 Task: Find connections with filter location Jimo with filter topic #healthylifestyle with filter profile language Spanish with filter current company AgroStar with filter school Ganpat University with filter industry Geothermal Electric Power Generation with filter service category Nonprofit Consulting with filter keywords title Photographer
Action: Mouse moved to (674, 92)
Screenshot: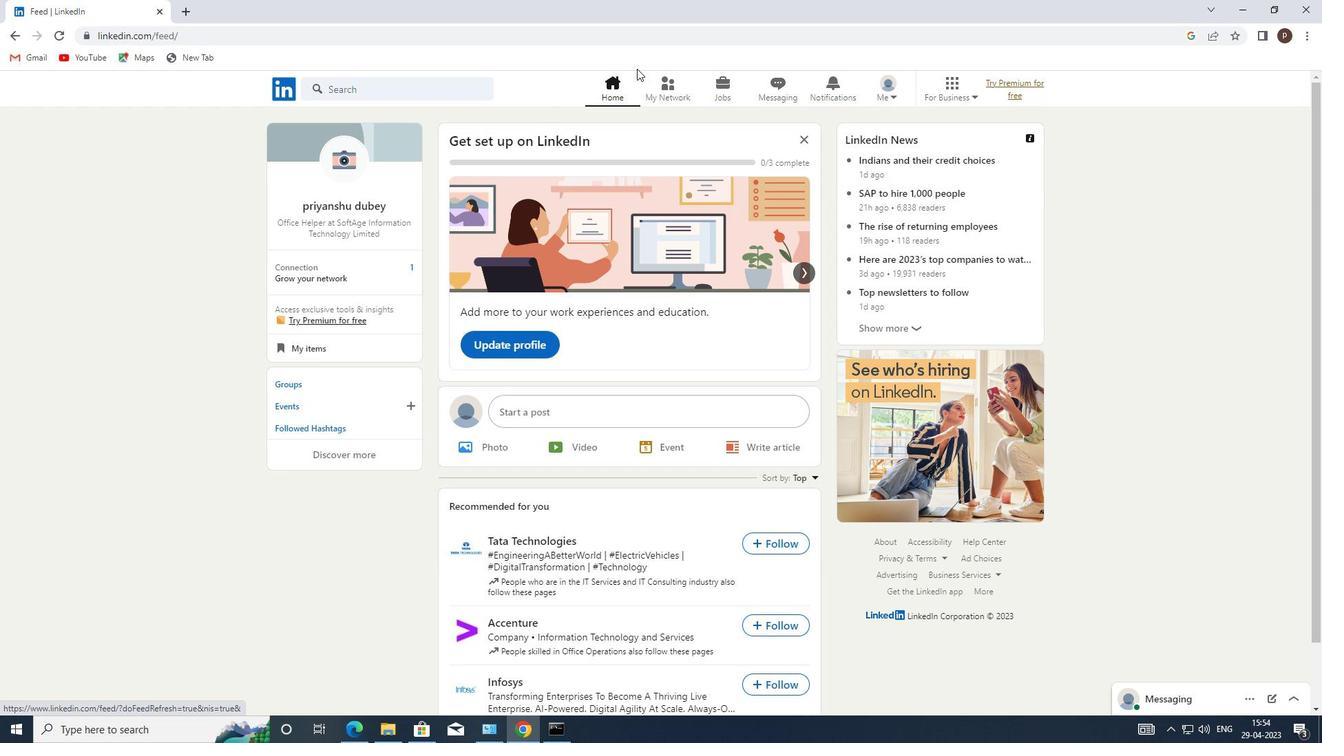 
Action: Mouse pressed left at (674, 92)
Screenshot: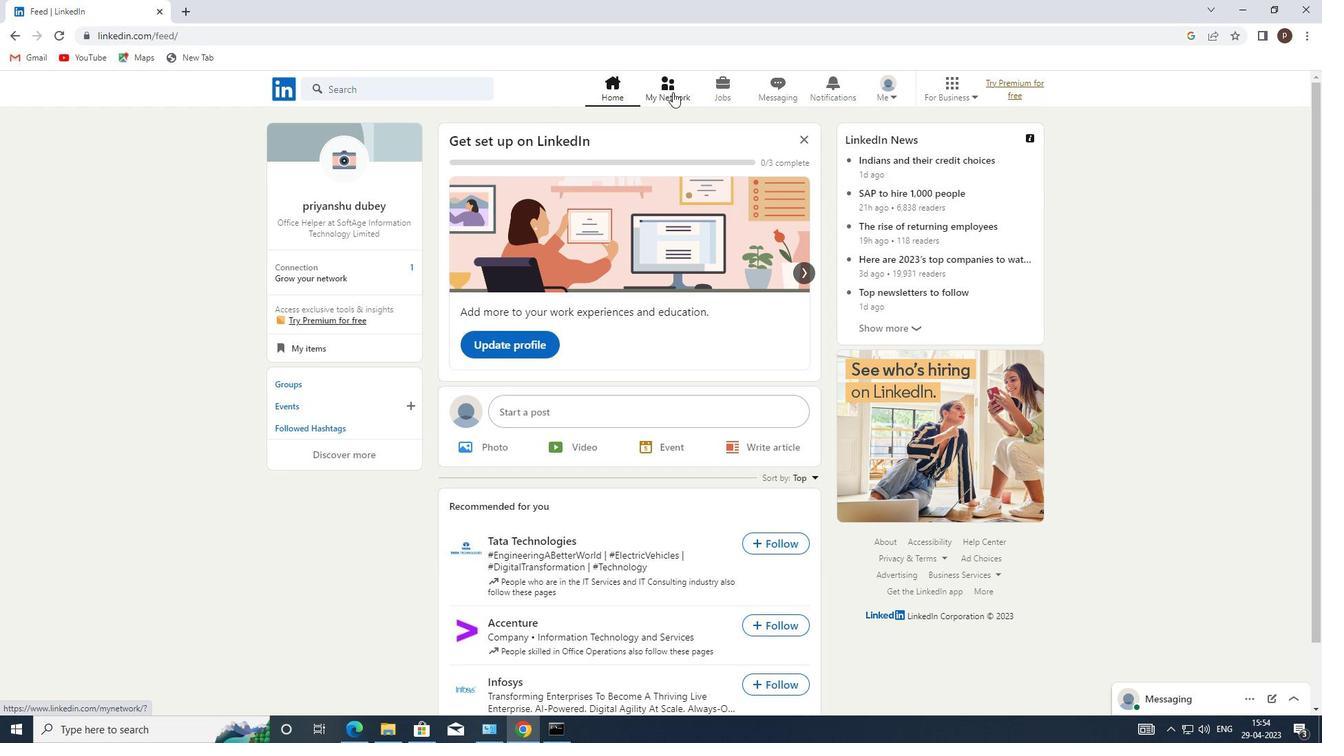 
Action: Mouse moved to (355, 160)
Screenshot: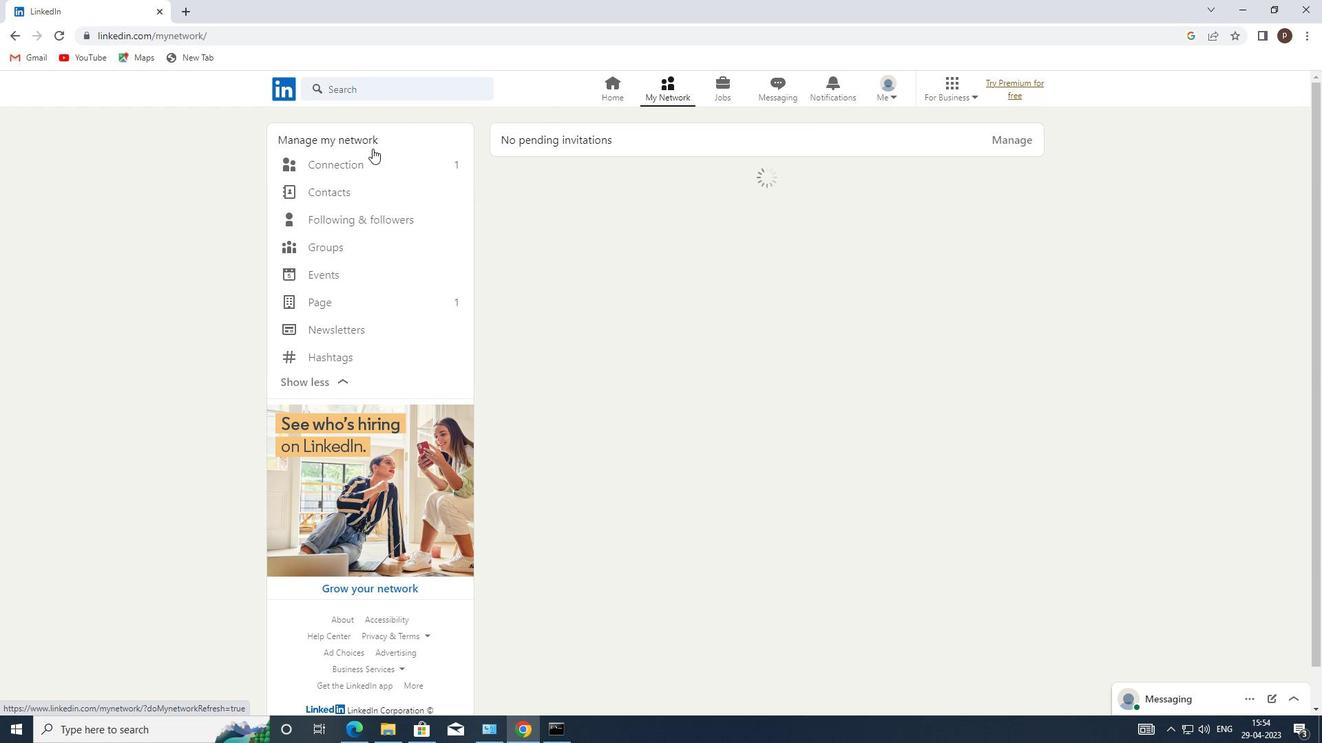 
Action: Mouse pressed left at (355, 160)
Screenshot: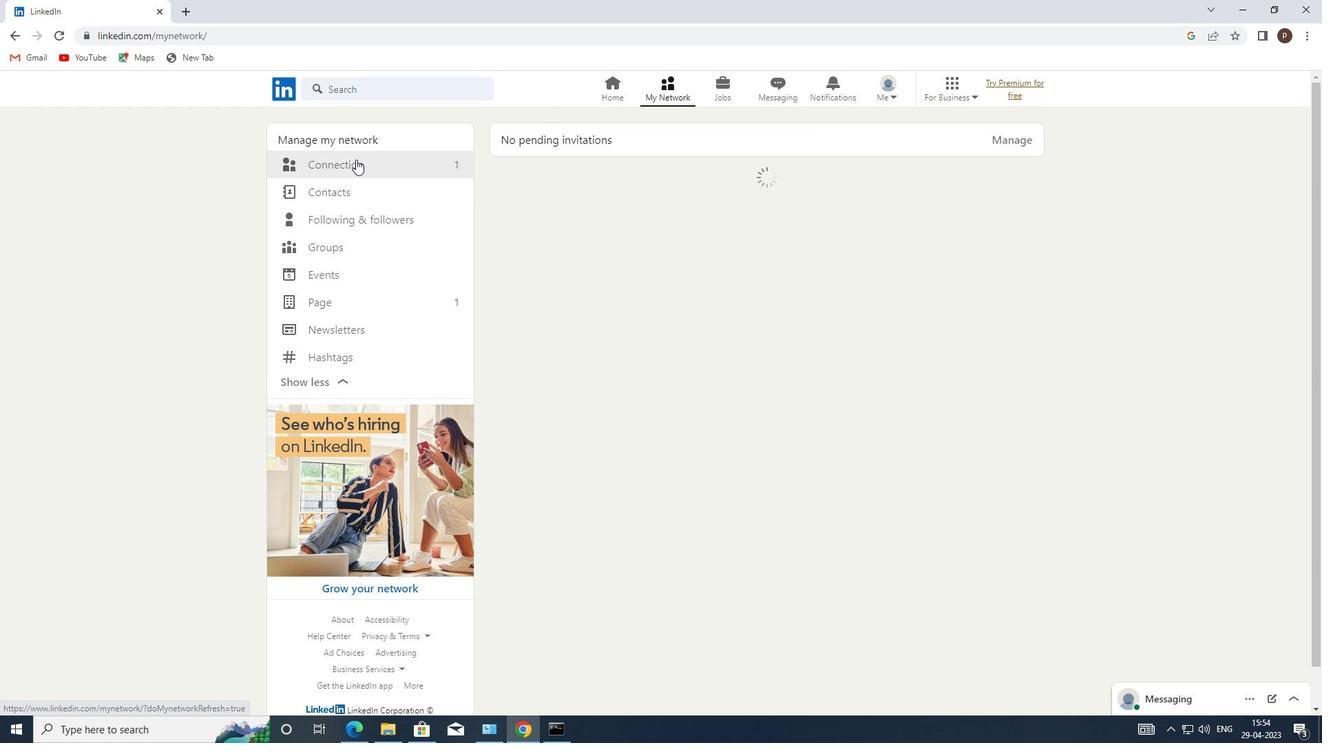 
Action: Mouse moved to (781, 170)
Screenshot: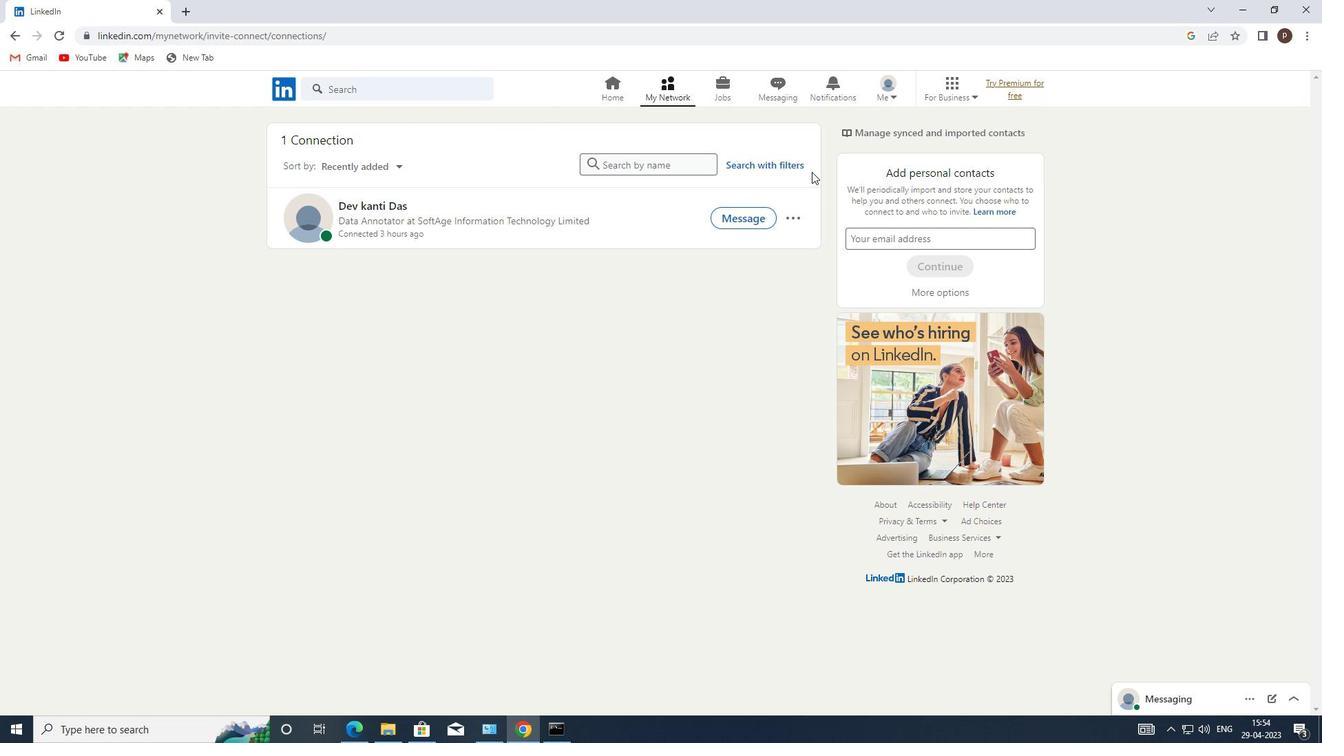 
Action: Mouse pressed left at (781, 170)
Screenshot: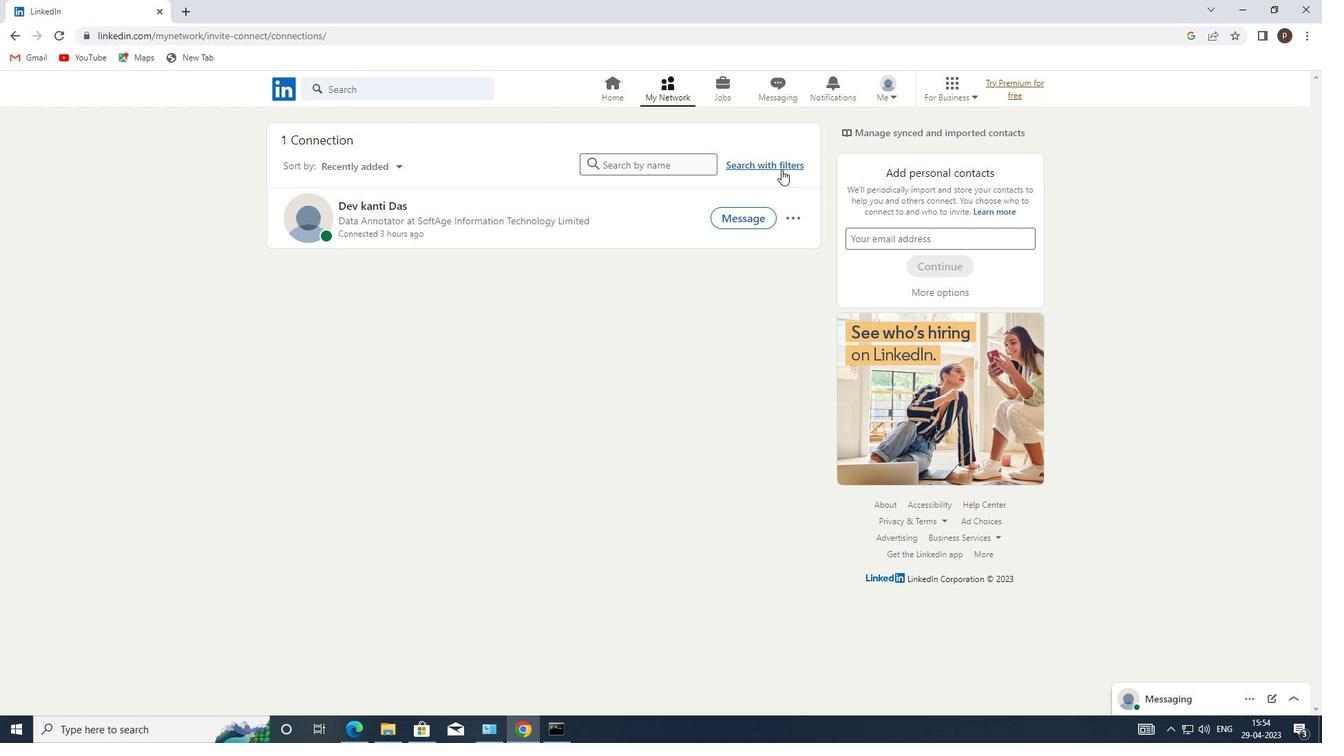 
Action: Mouse moved to (712, 128)
Screenshot: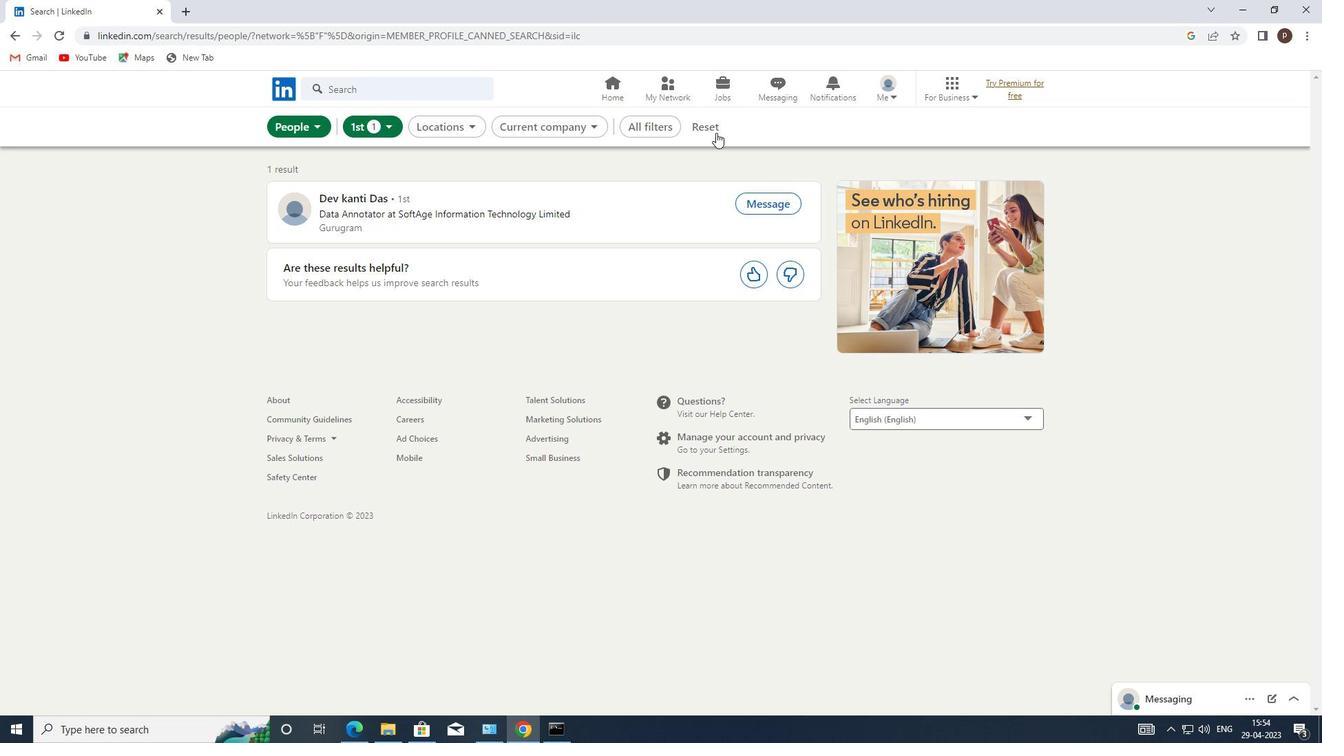 
Action: Mouse pressed left at (712, 128)
Screenshot: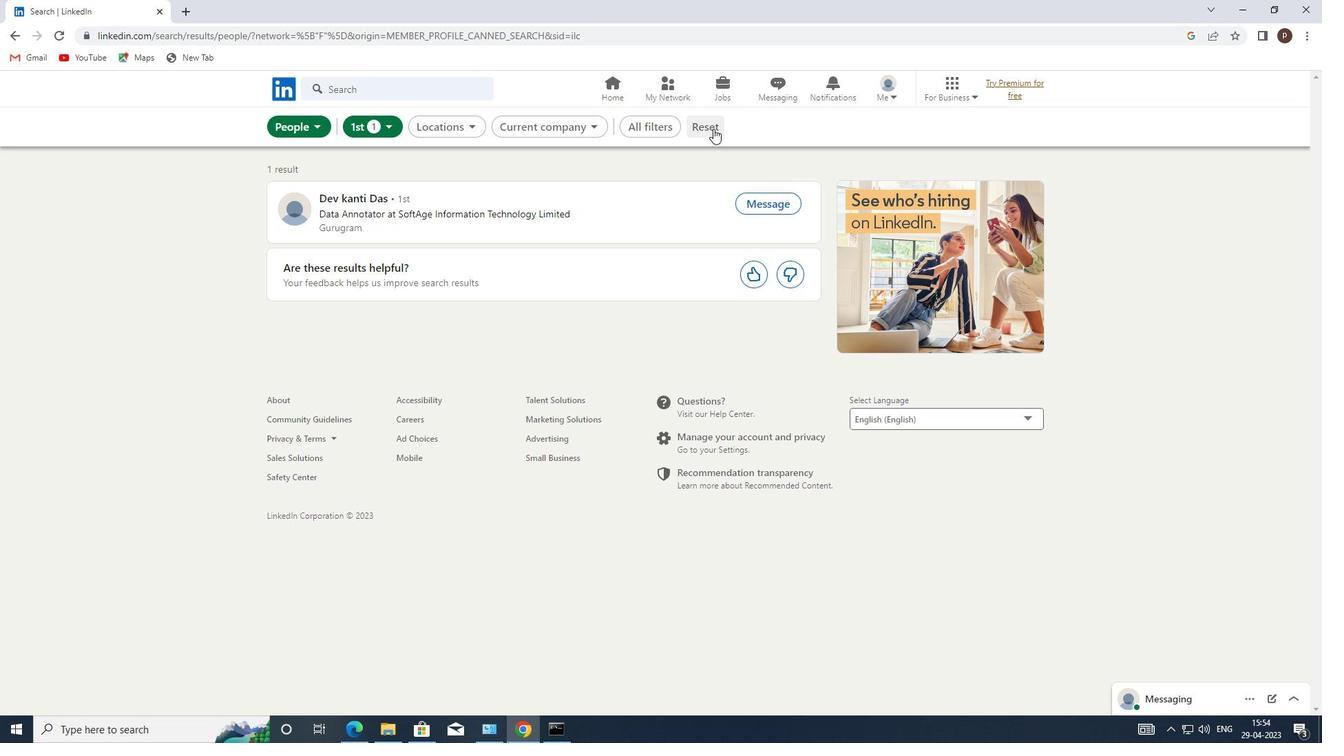 
Action: Mouse moved to (687, 130)
Screenshot: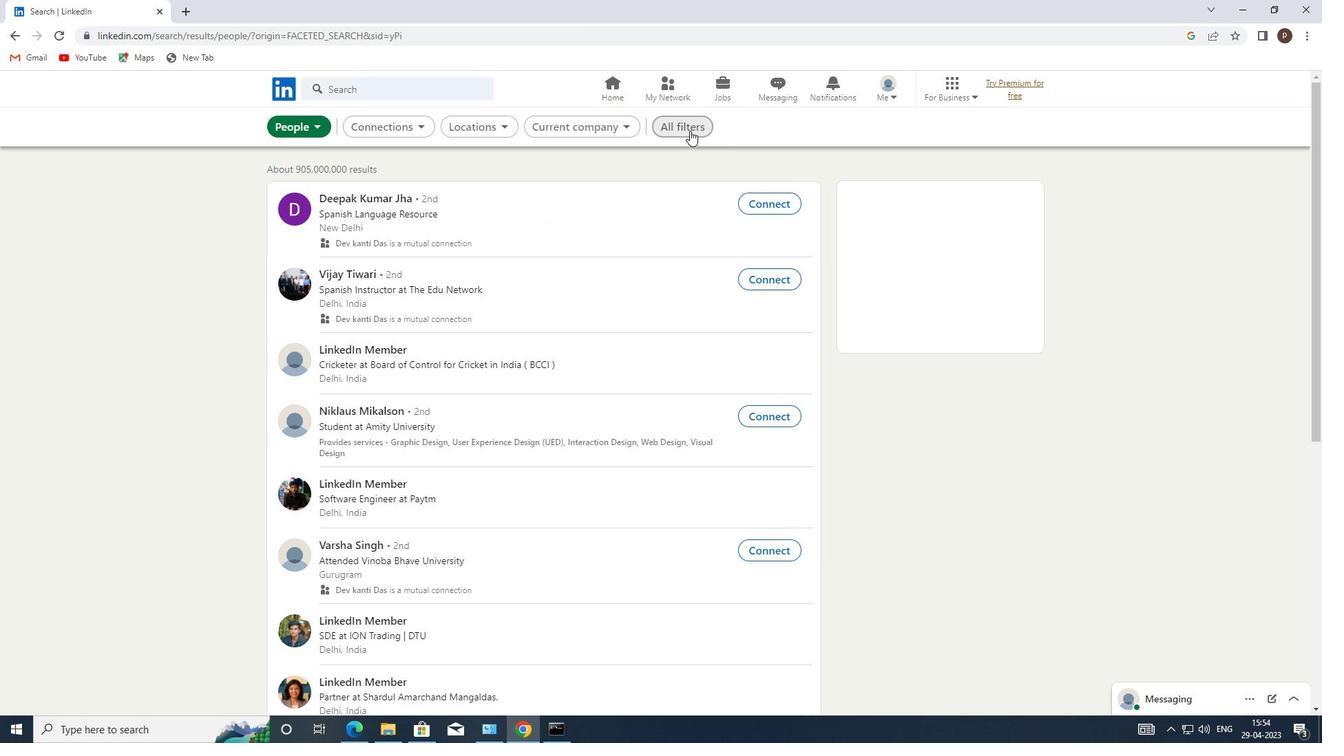 
Action: Mouse pressed left at (687, 130)
Screenshot: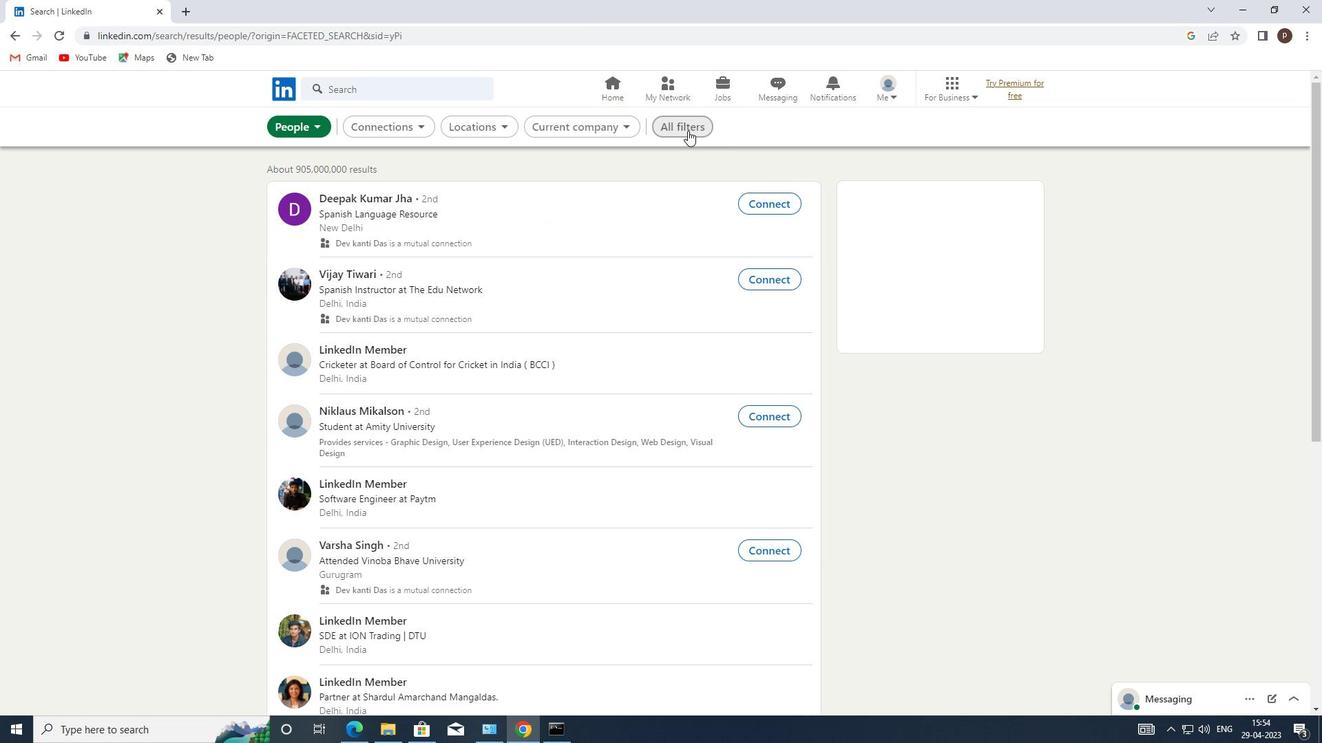 
Action: Mouse moved to (1094, 449)
Screenshot: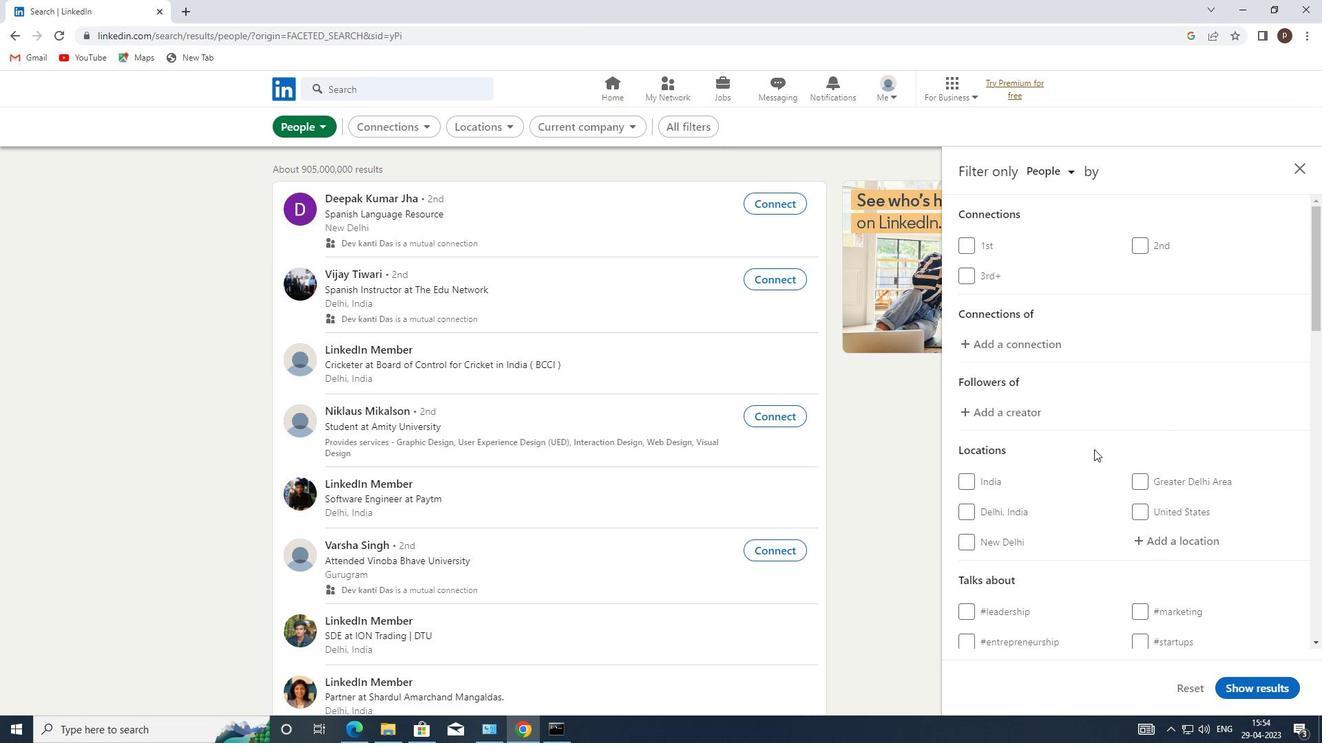 
Action: Mouse scrolled (1094, 449) with delta (0, 0)
Screenshot: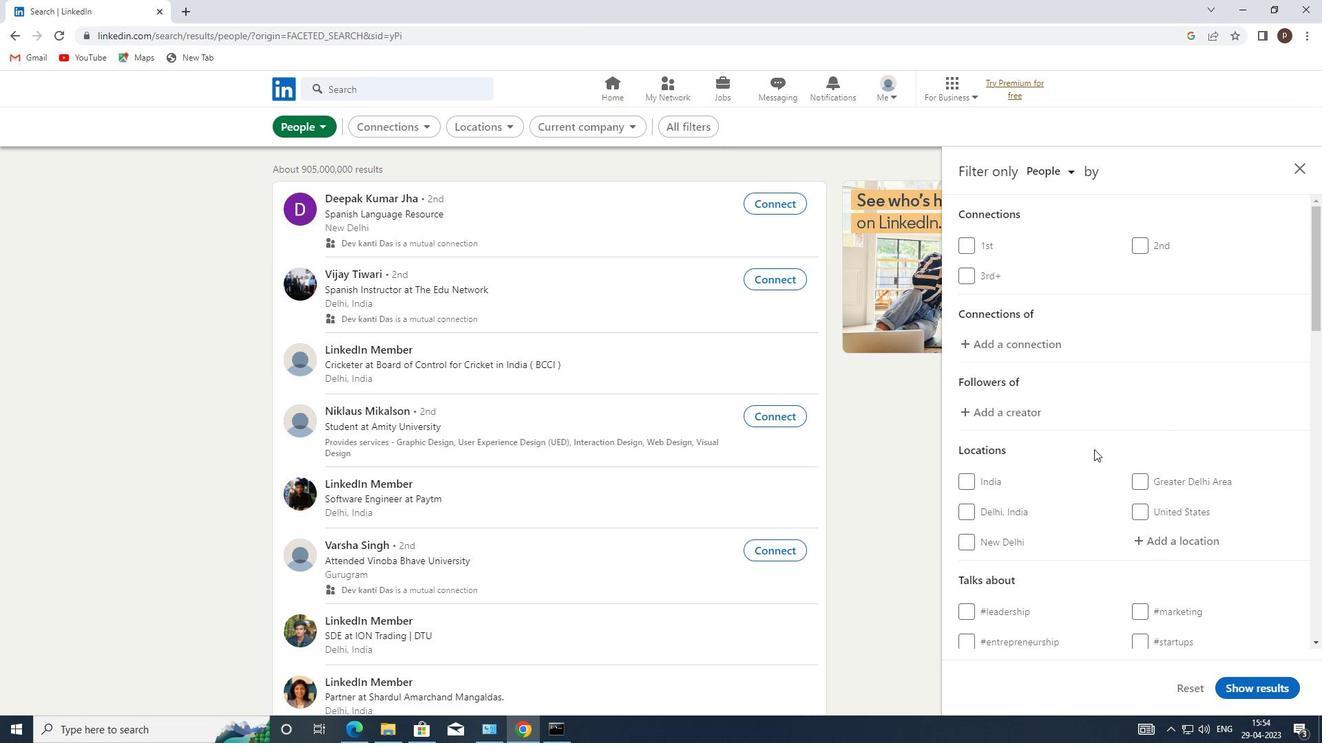 
Action: Mouse moved to (1095, 450)
Screenshot: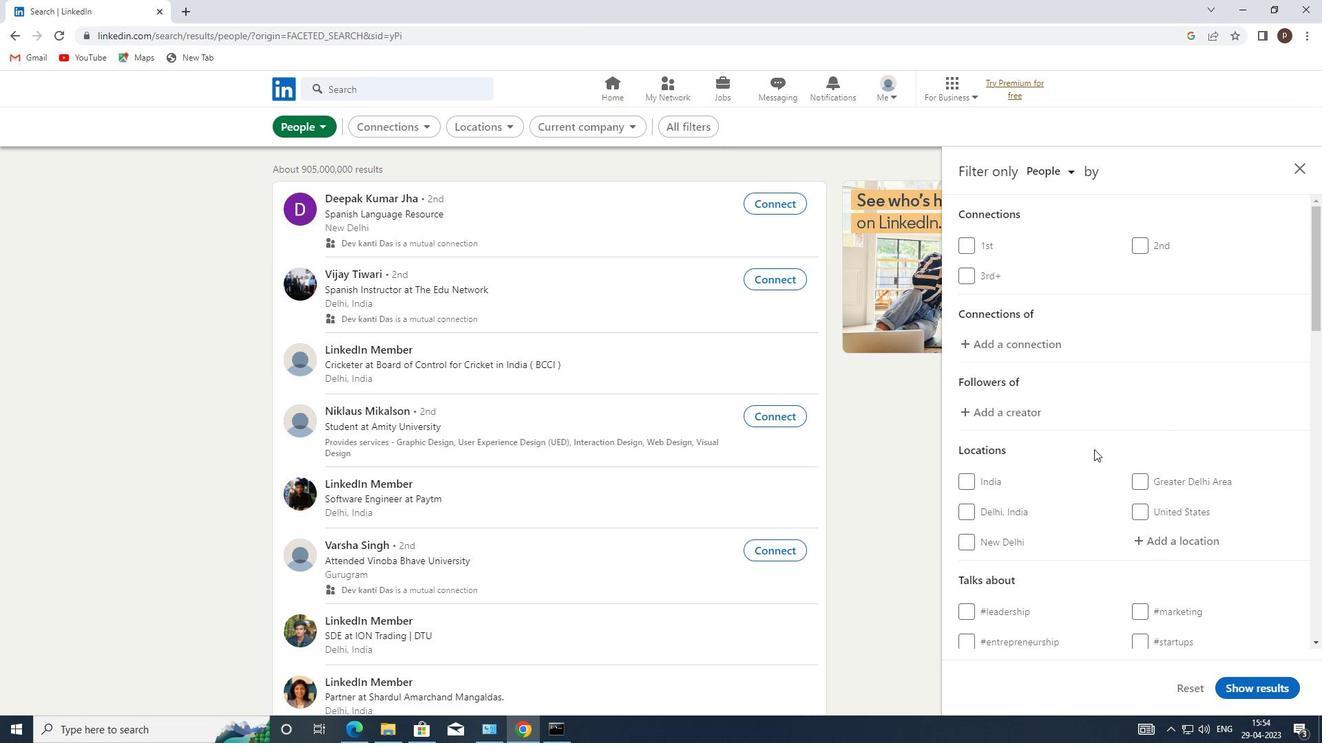 
Action: Mouse scrolled (1095, 449) with delta (0, 0)
Screenshot: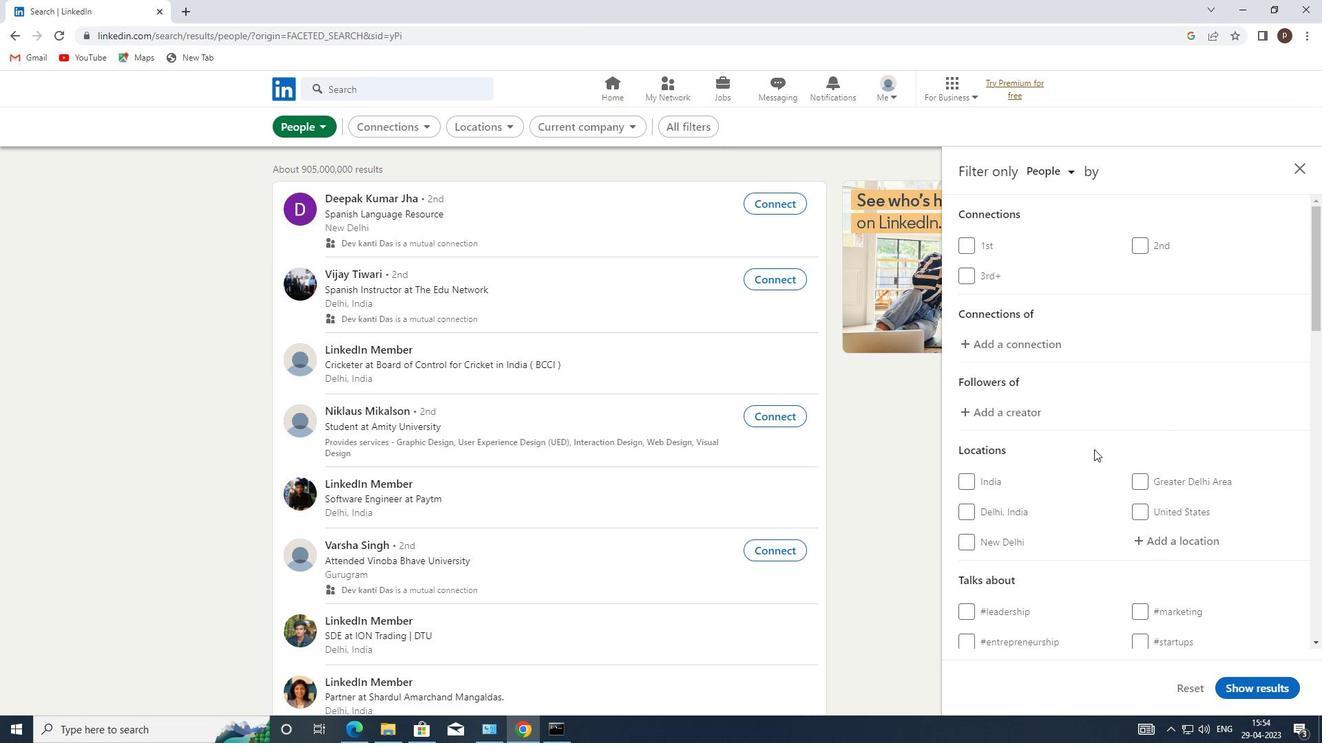 
Action: Mouse moved to (1157, 402)
Screenshot: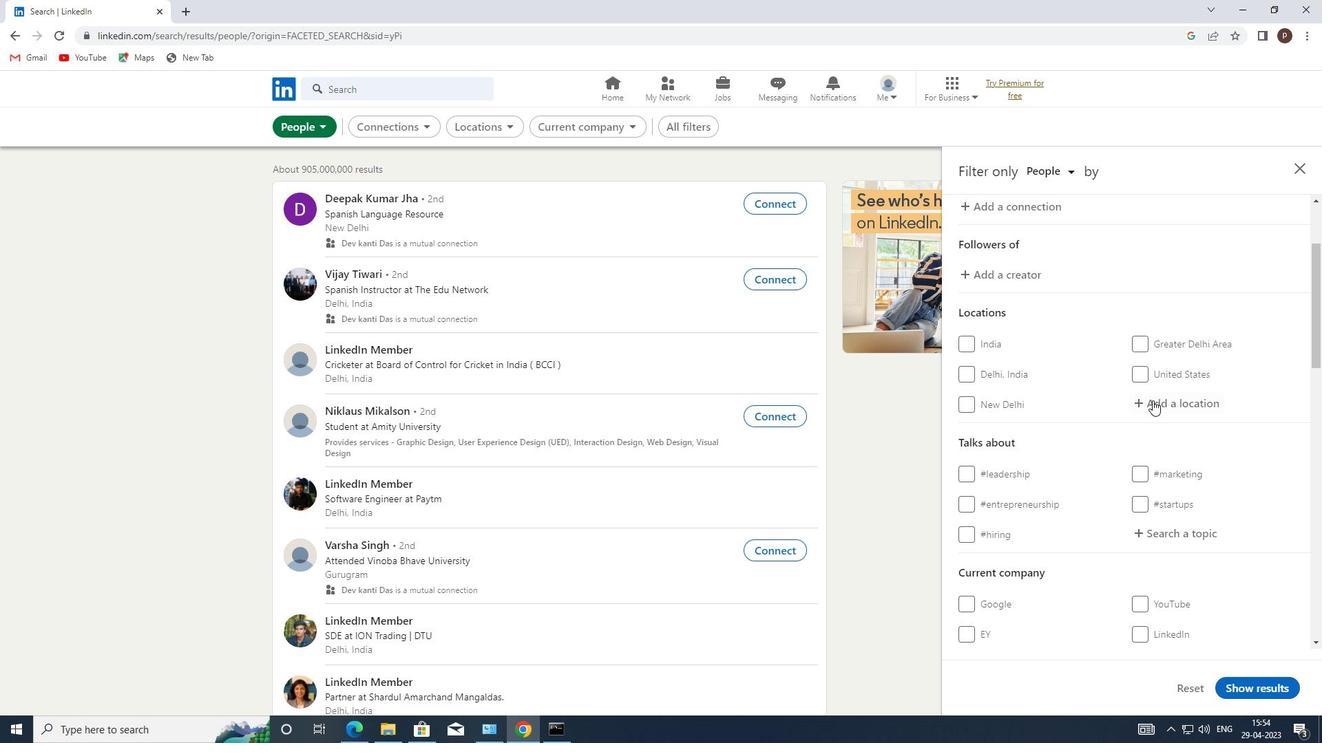 
Action: Mouse pressed left at (1157, 402)
Screenshot: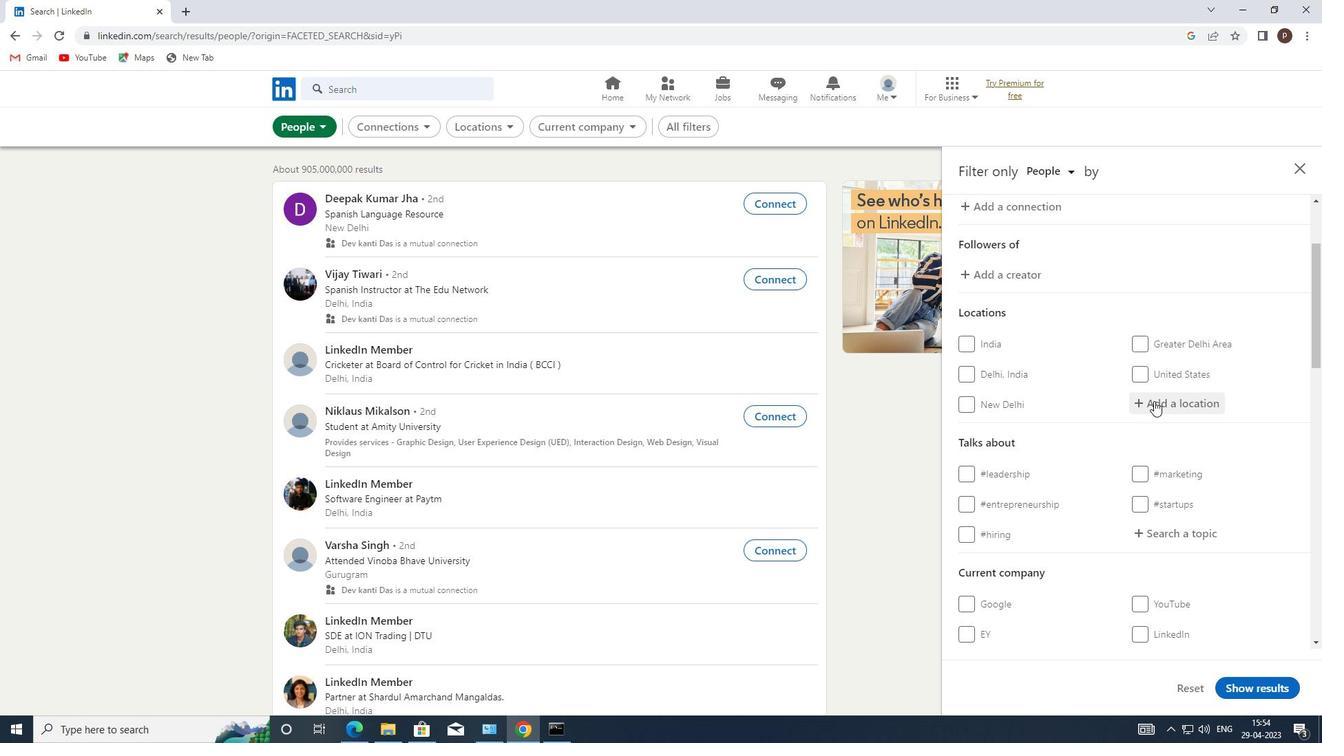 
Action: Key pressed j<Key.caps_lock>imo
Screenshot: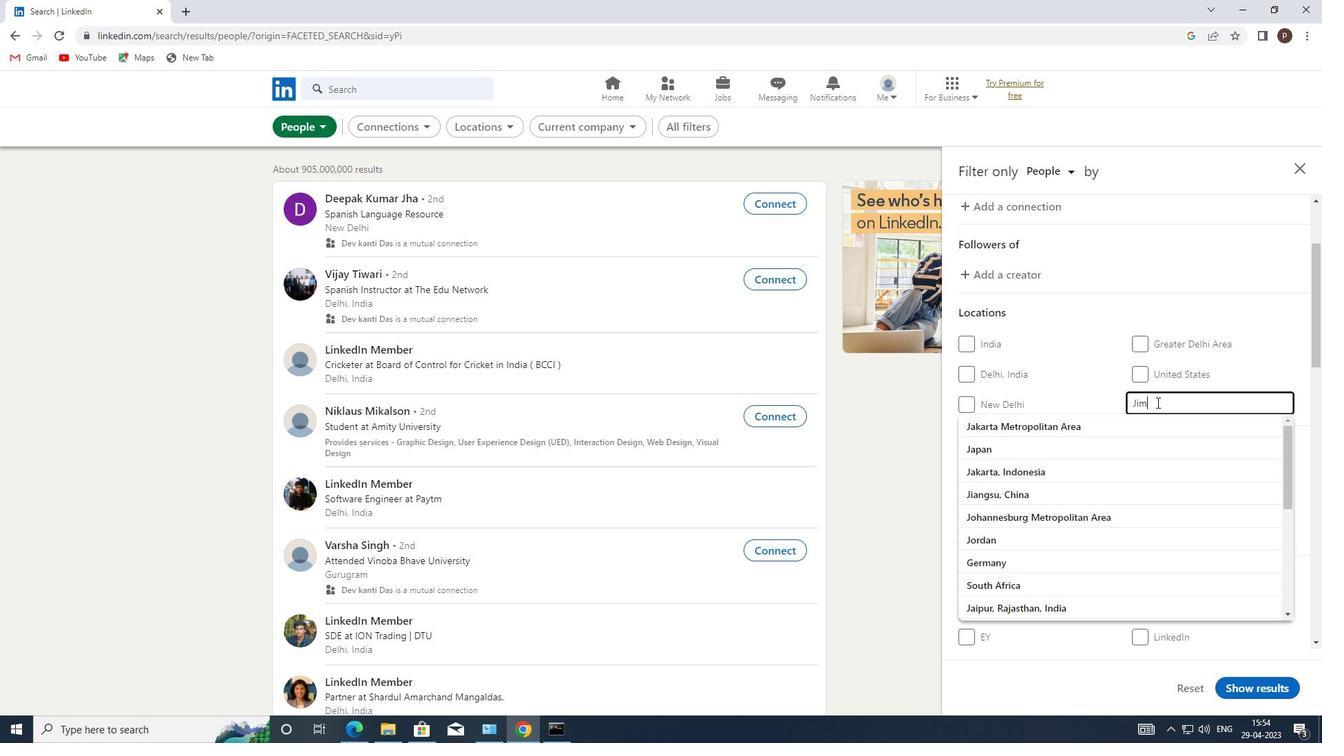 
Action: Mouse moved to (1155, 539)
Screenshot: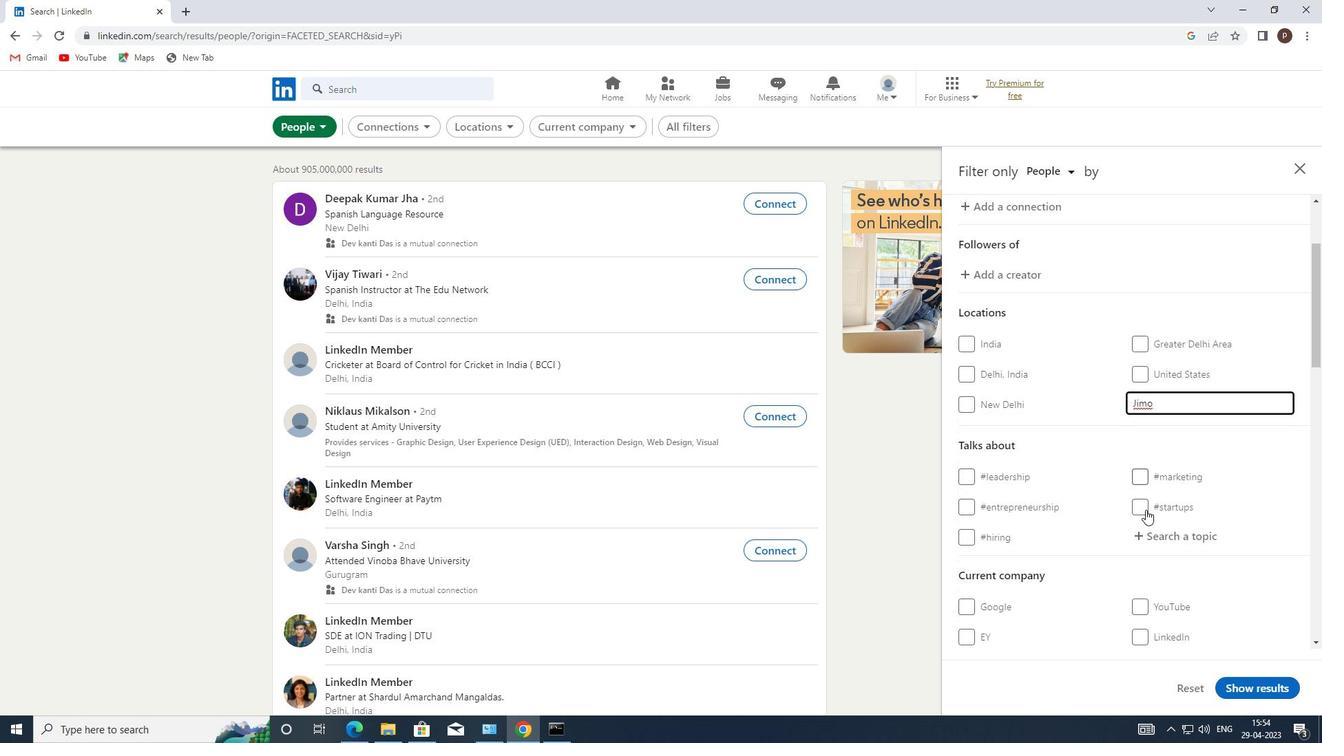 
Action: Mouse pressed left at (1155, 539)
Screenshot: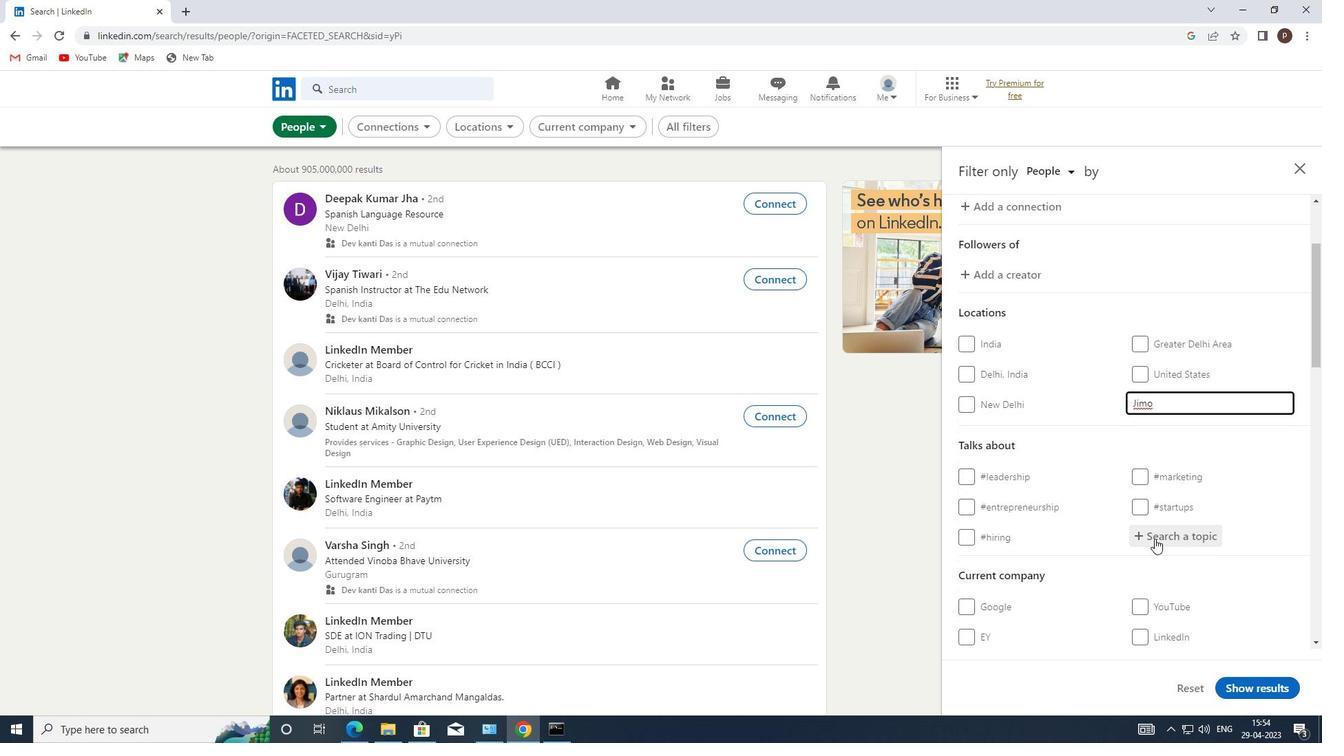 
Action: Key pressed <Key.shift>#HEALTHYLIFESTYLE
Screenshot: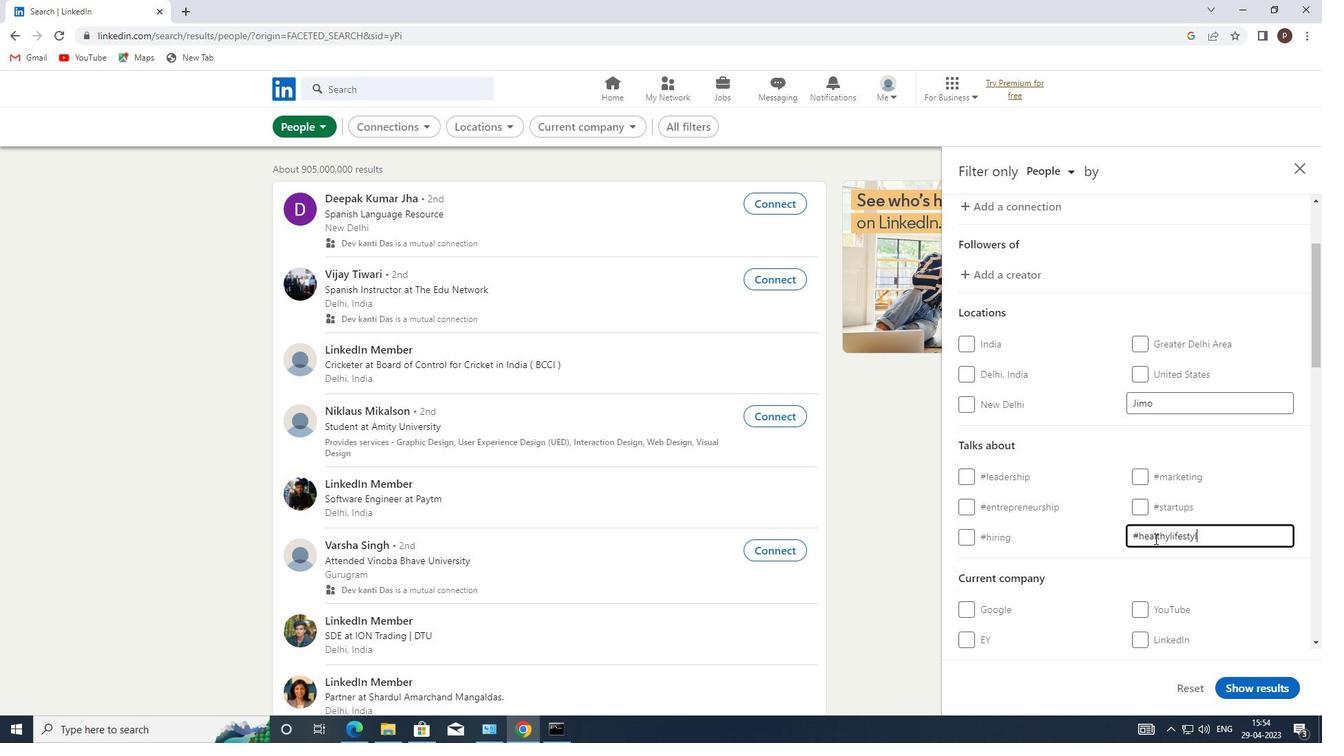 
Action: Mouse moved to (1139, 548)
Screenshot: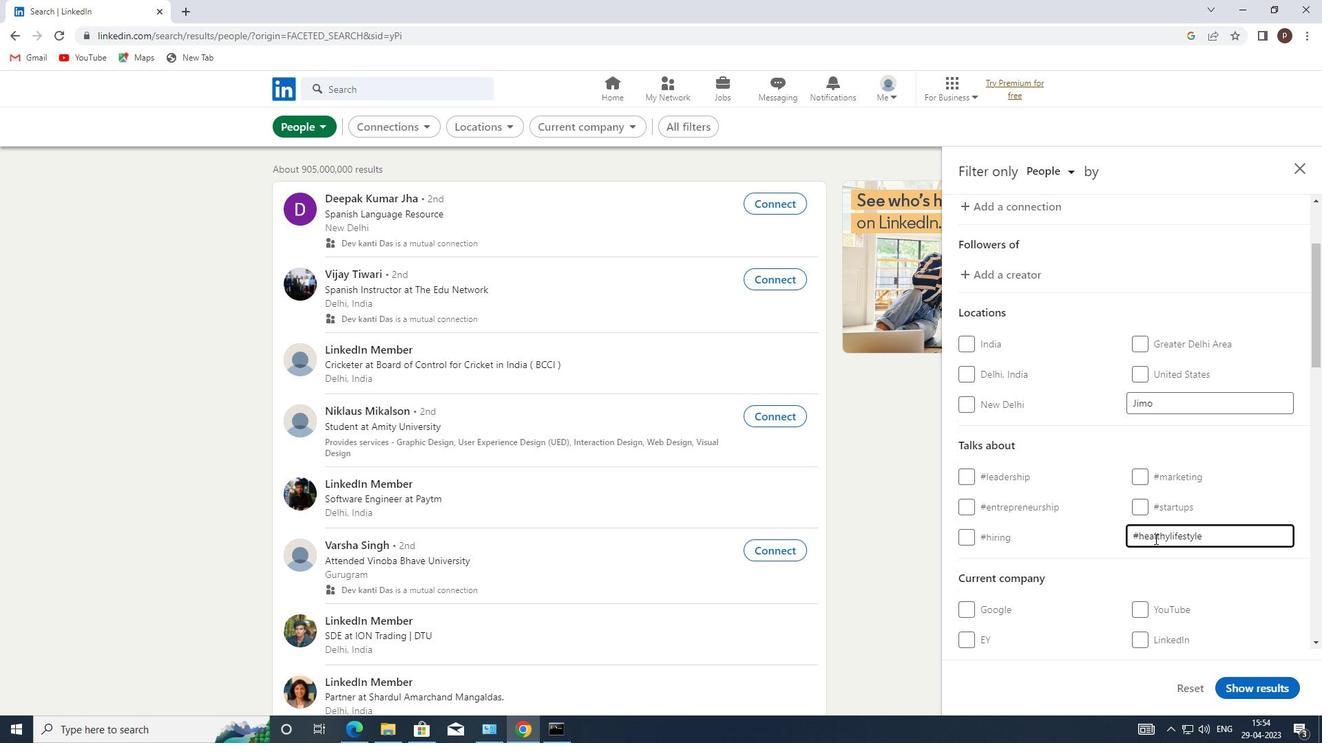 
Action: Mouse scrolled (1139, 547) with delta (0, 0)
Screenshot: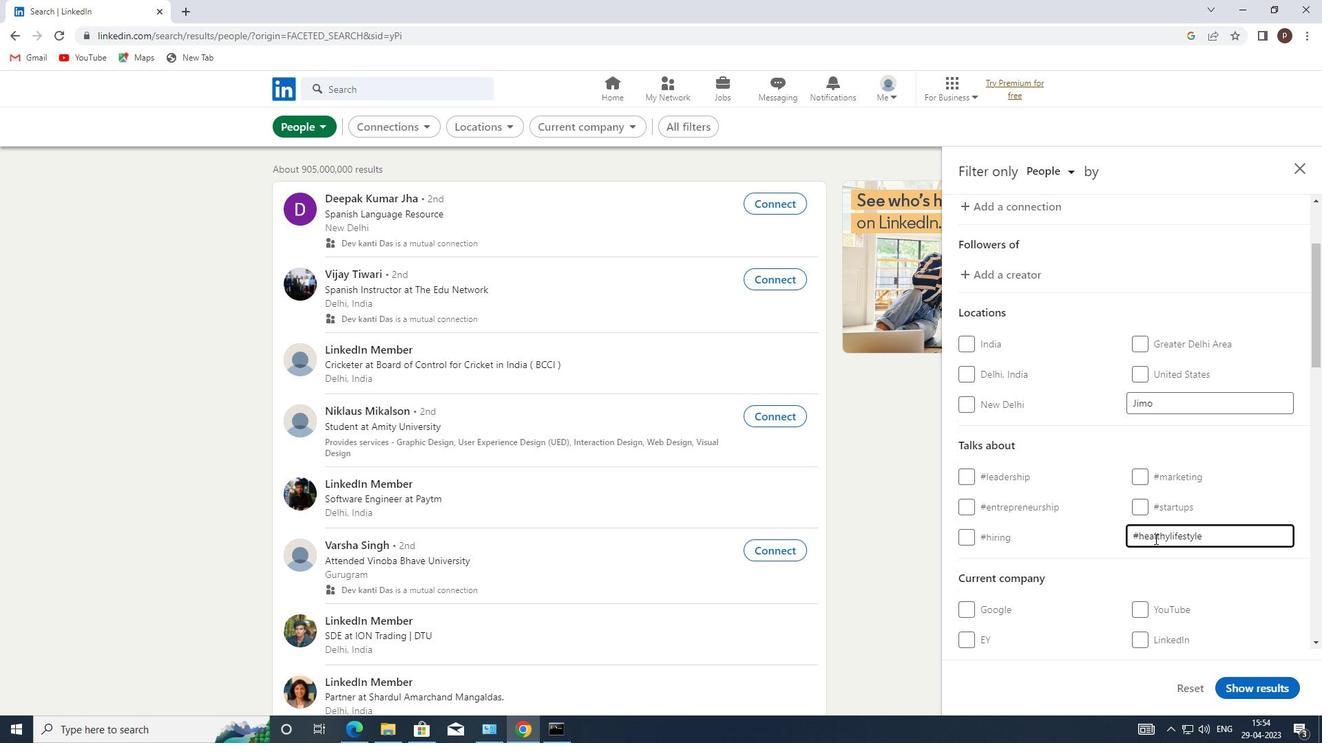 
Action: Mouse moved to (1136, 548)
Screenshot: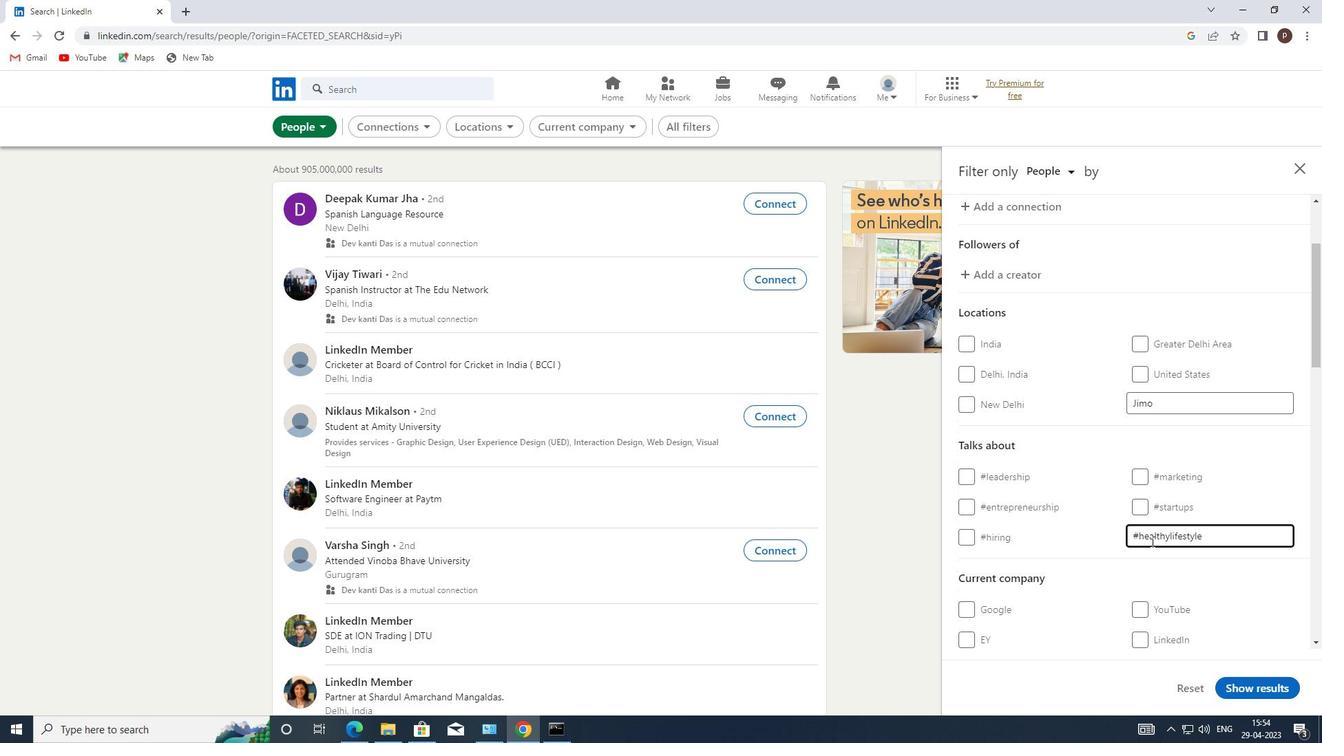 
Action: Mouse scrolled (1136, 547) with delta (0, 0)
Screenshot: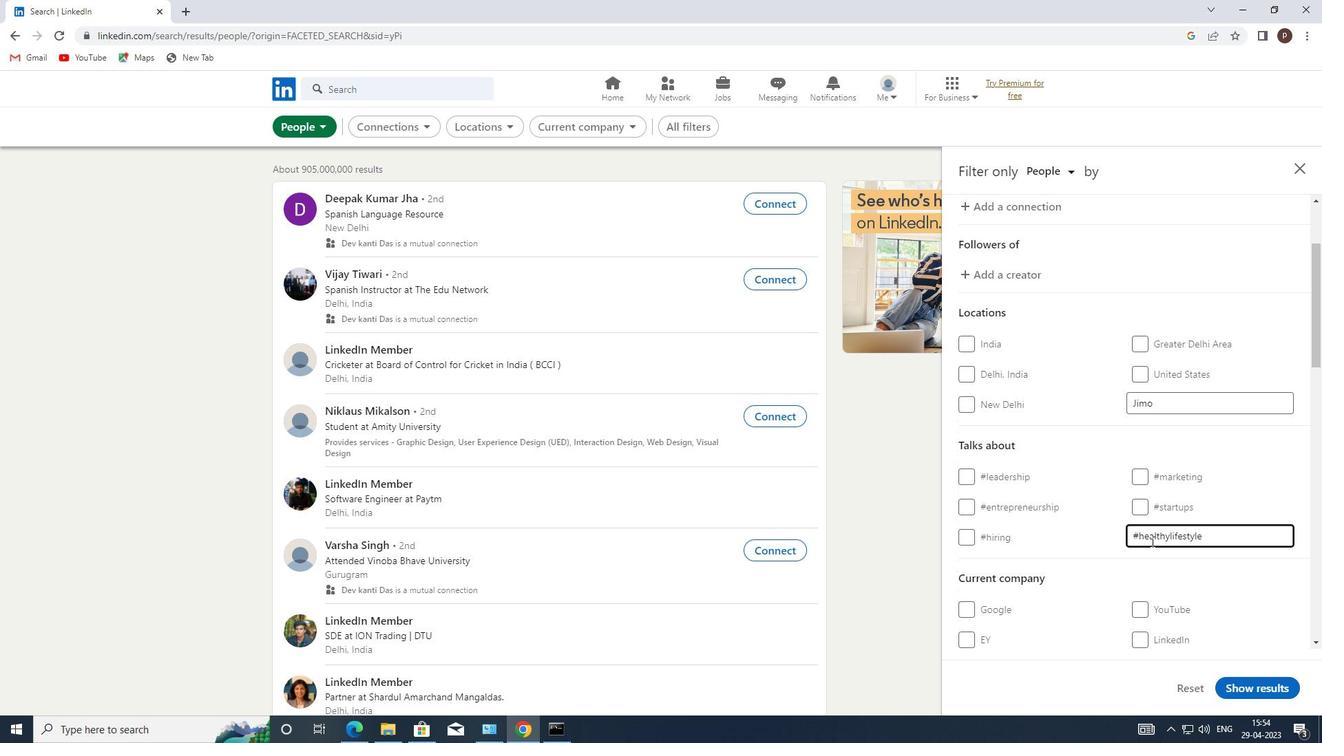 
Action: Mouse moved to (1075, 545)
Screenshot: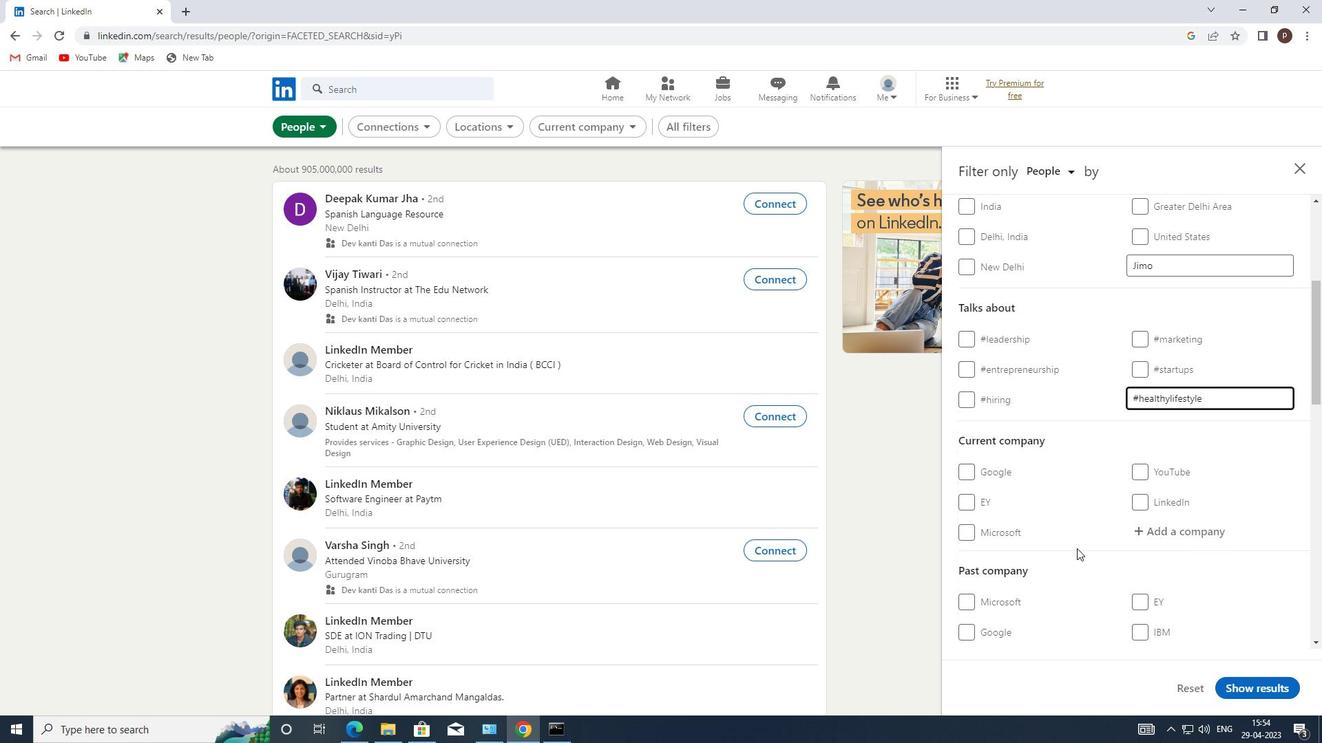 
Action: Mouse scrolled (1075, 544) with delta (0, 0)
Screenshot: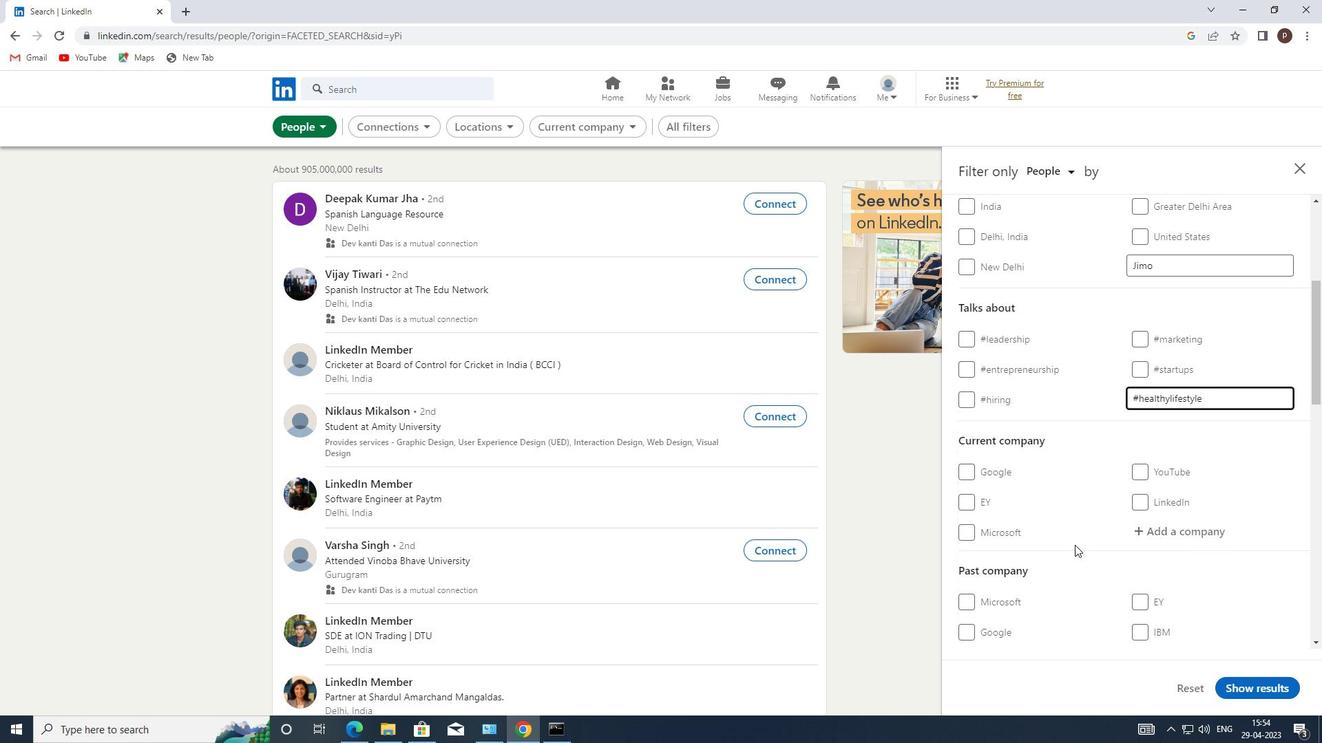 
Action: Mouse scrolled (1075, 544) with delta (0, 0)
Screenshot: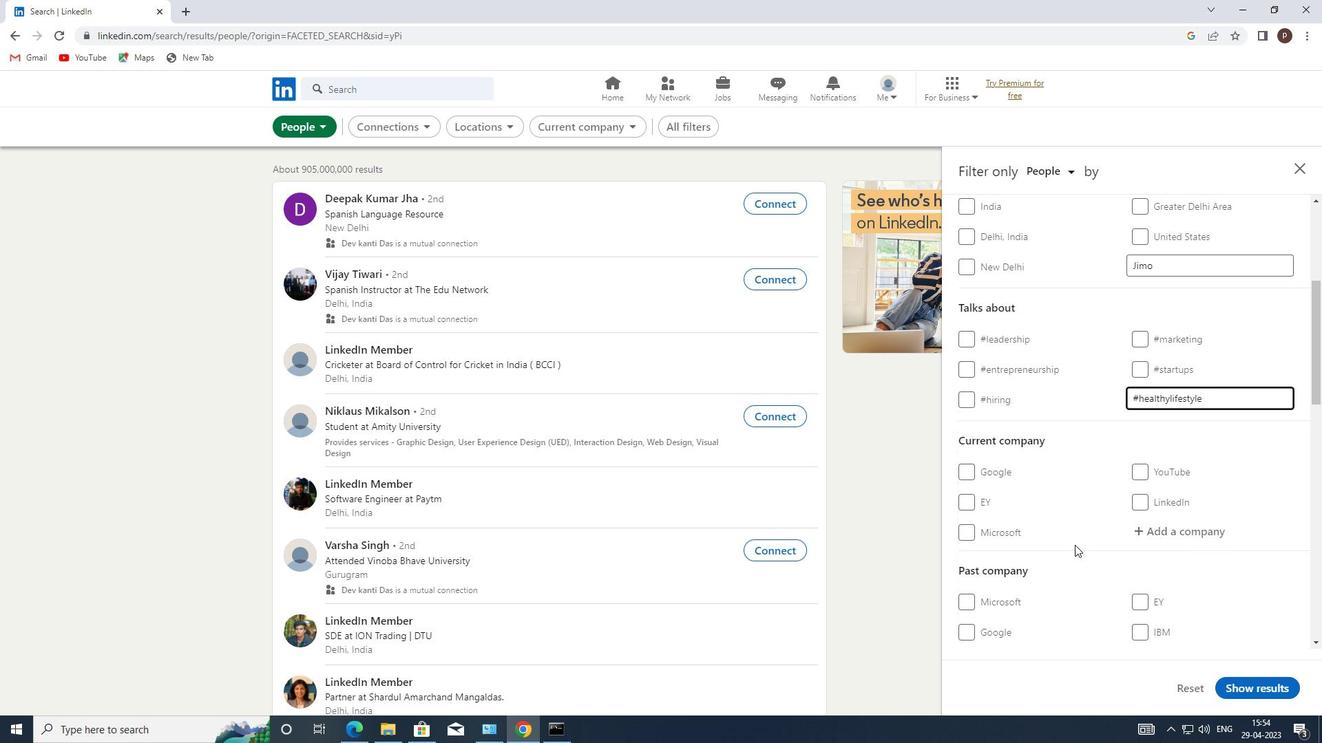 
Action: Mouse moved to (1075, 544)
Screenshot: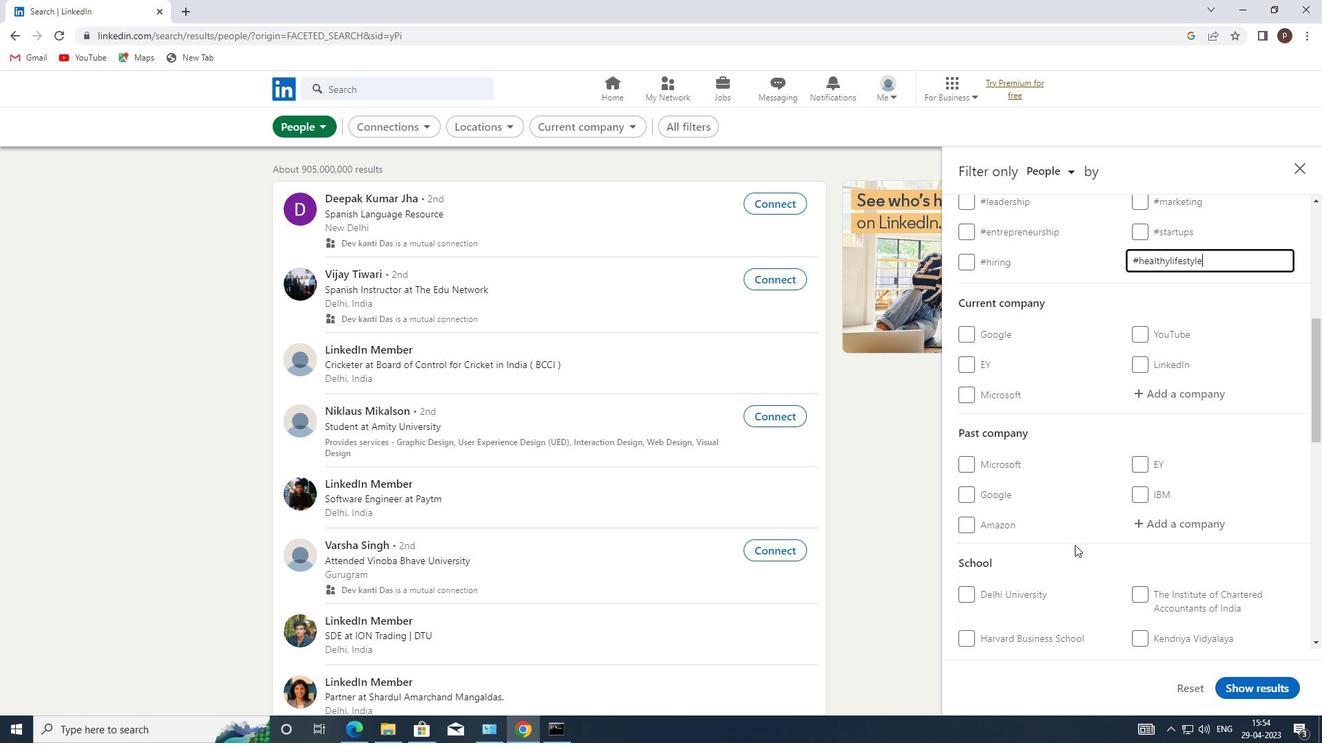 
Action: Mouse scrolled (1075, 543) with delta (0, 0)
Screenshot: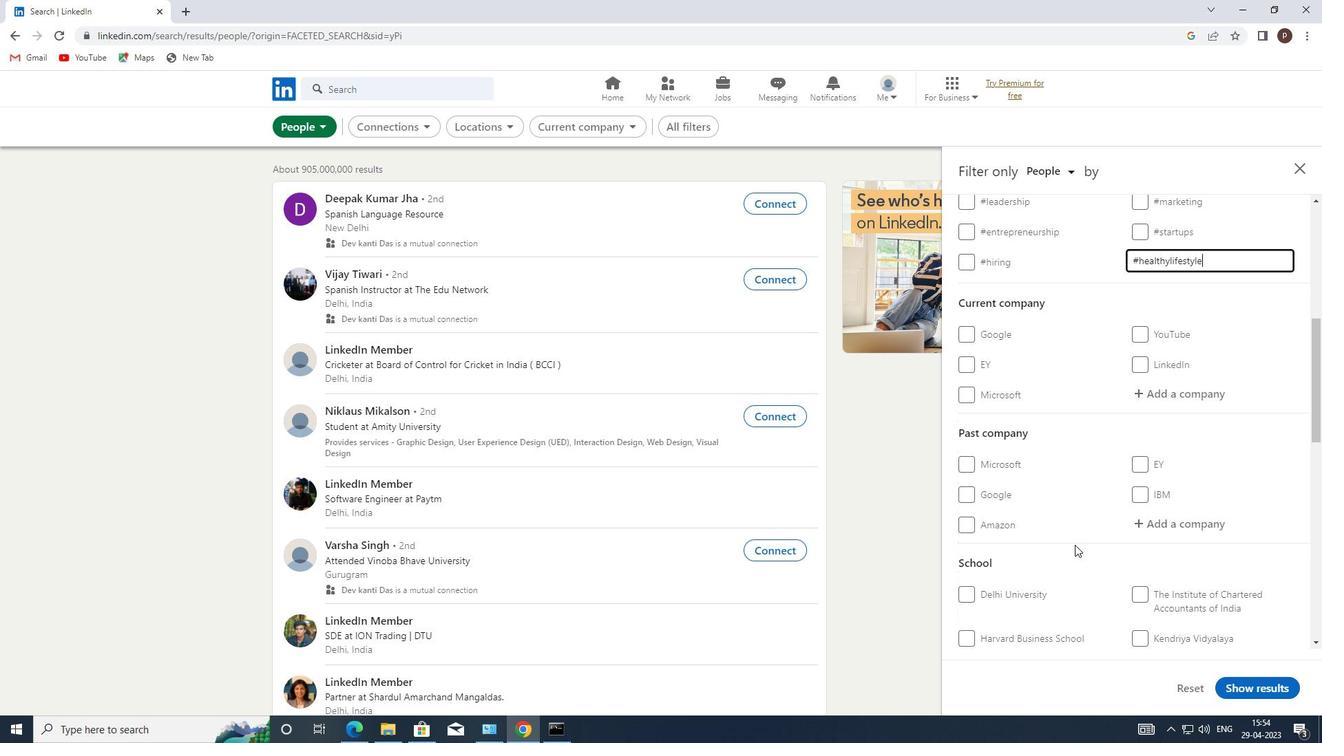 
Action: Mouse scrolled (1075, 543) with delta (0, 0)
Screenshot: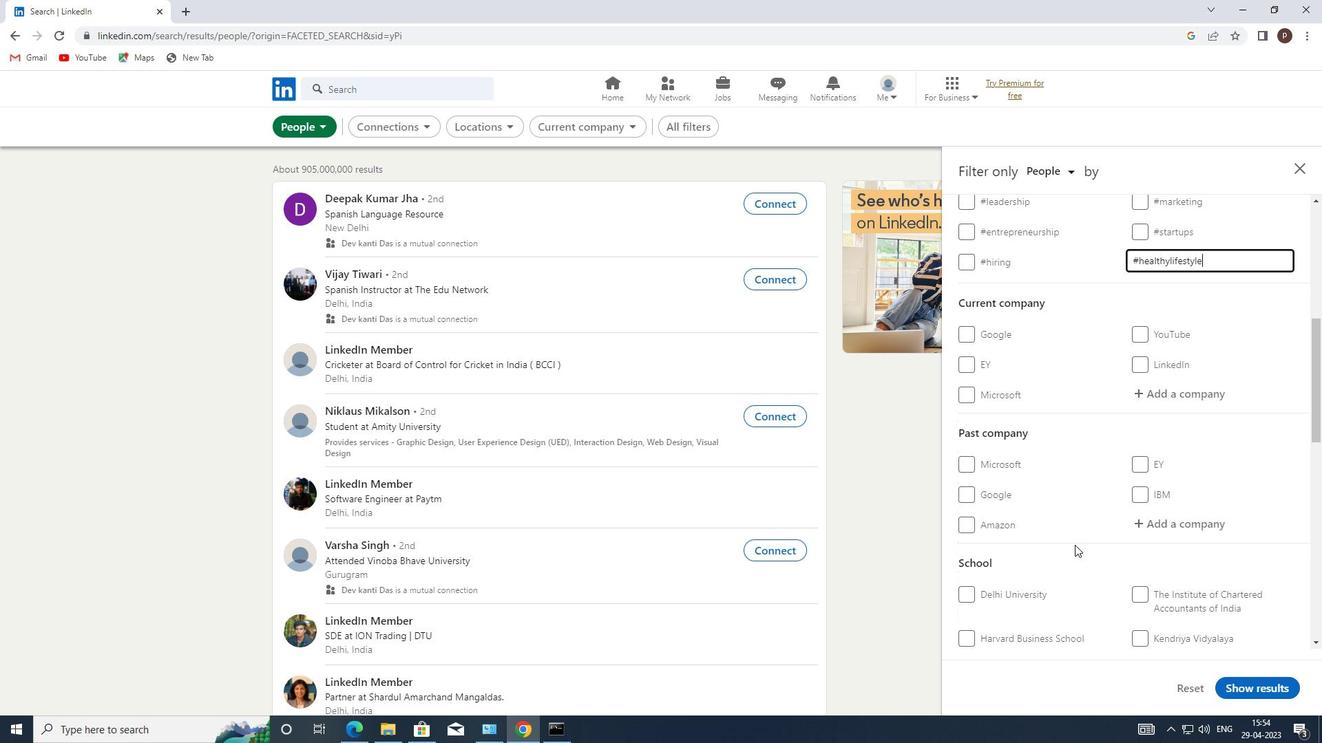 
Action: Mouse scrolled (1075, 543) with delta (0, 0)
Screenshot: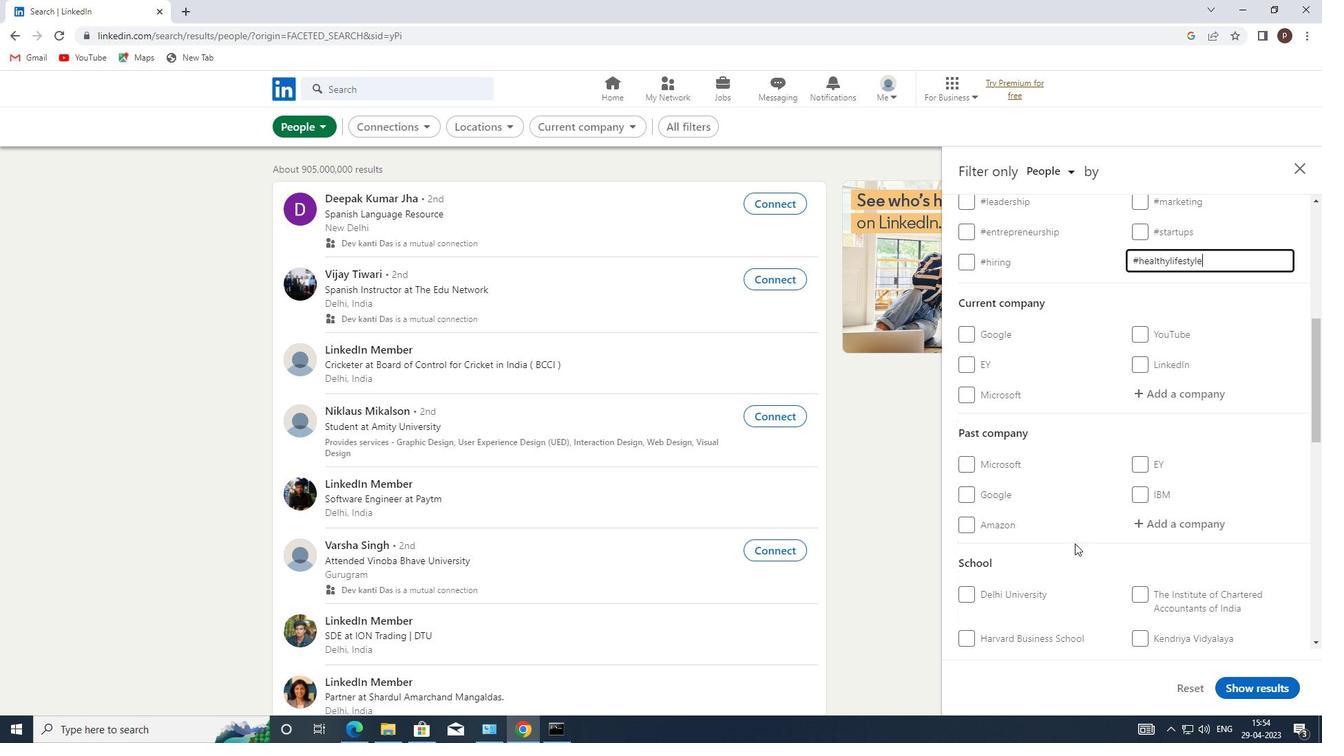 
Action: Mouse moved to (1073, 512)
Screenshot: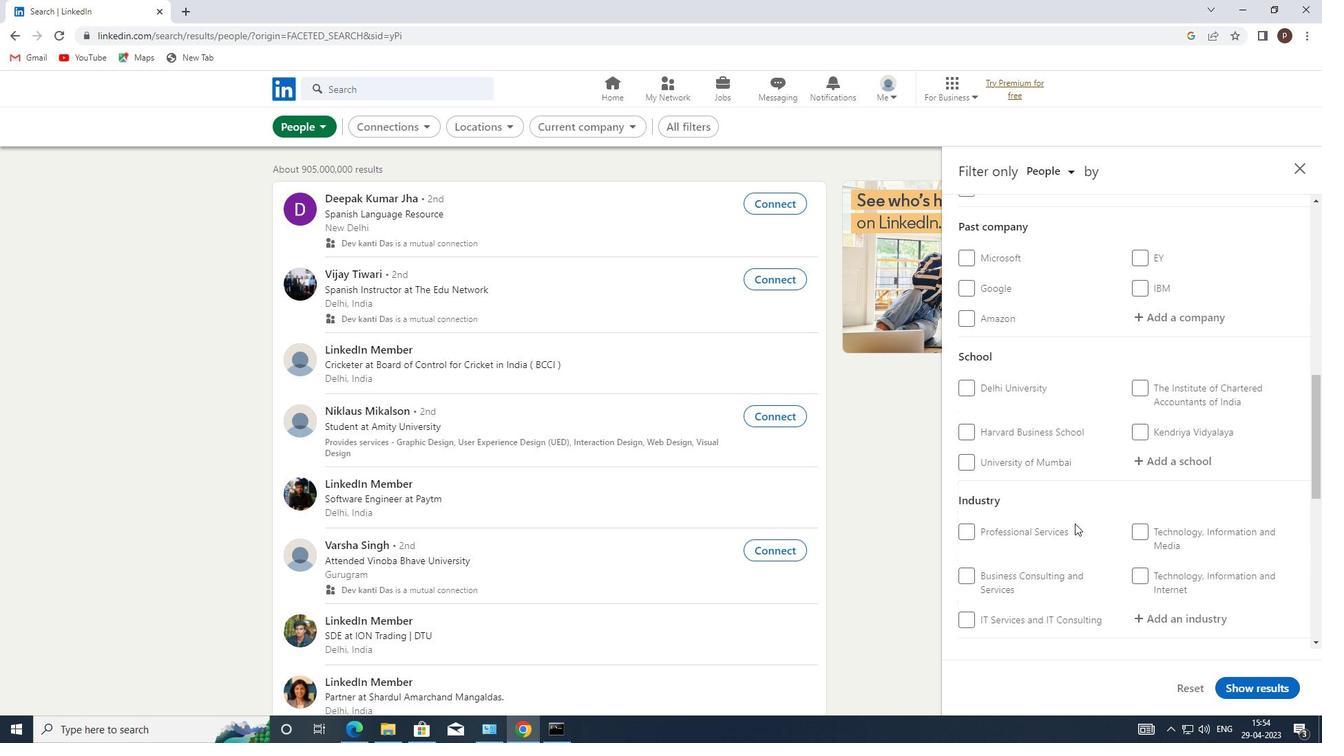 
Action: Mouse scrolled (1073, 511) with delta (0, 0)
Screenshot: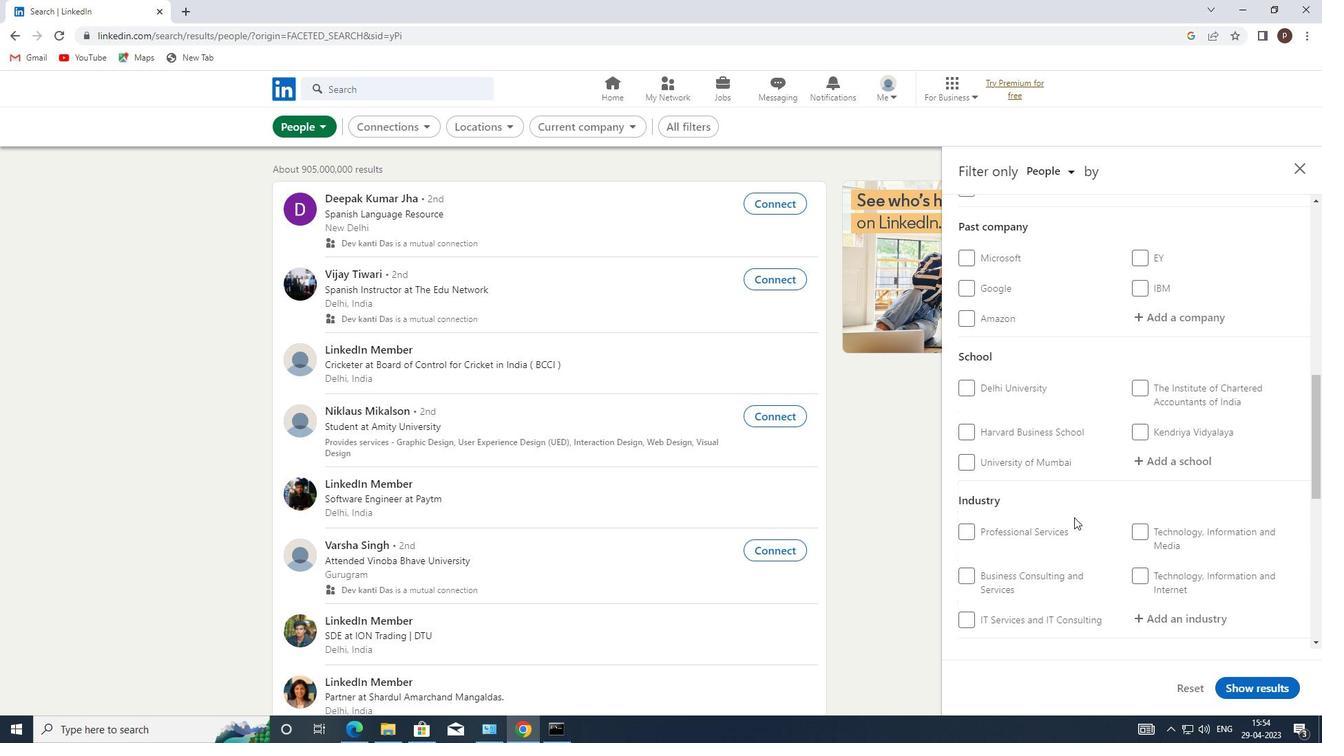 
Action: Mouse scrolled (1073, 511) with delta (0, 0)
Screenshot: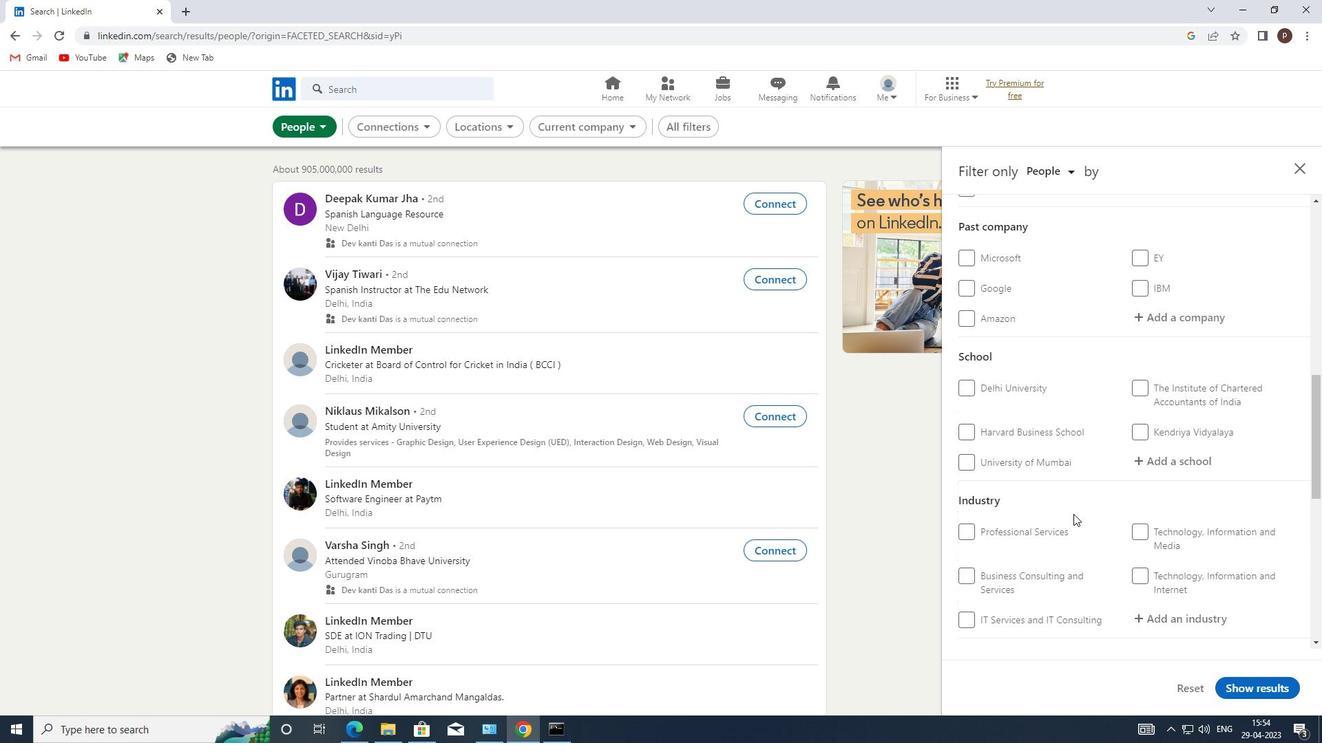 
Action: Mouse moved to (971, 579)
Screenshot: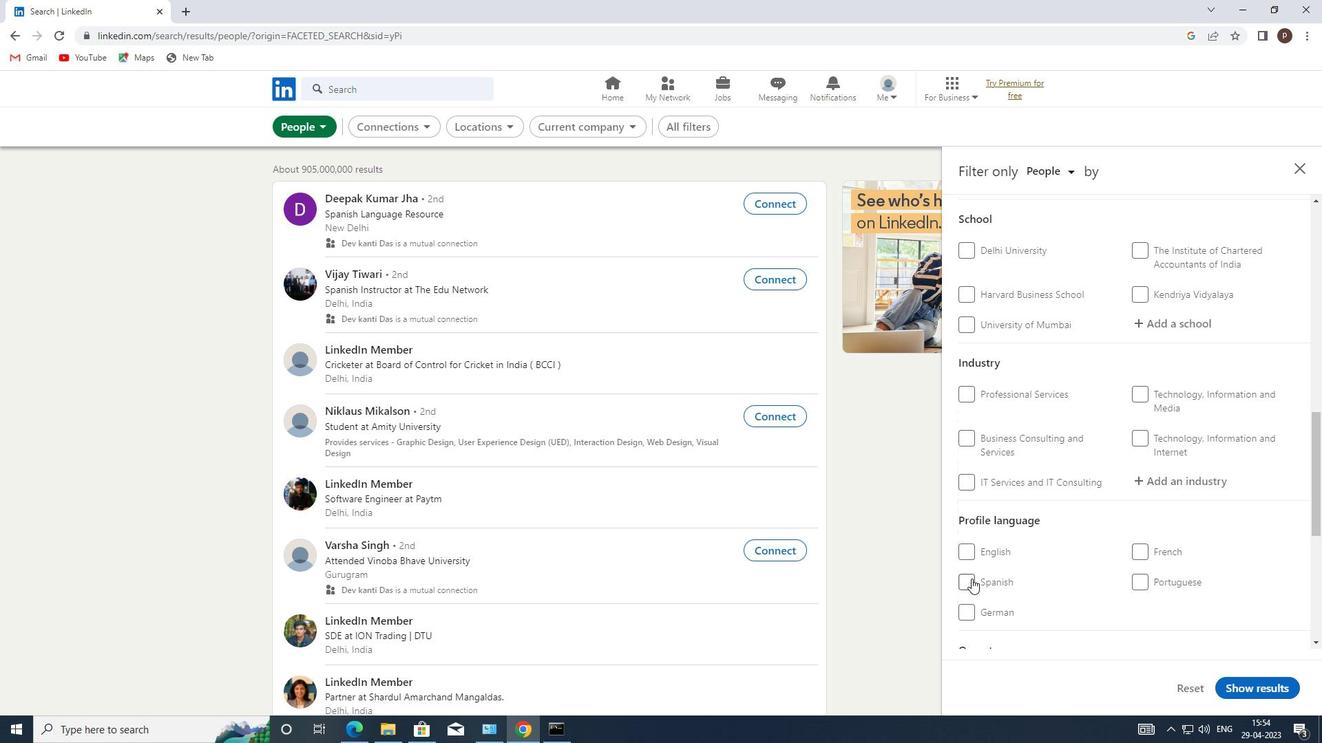 
Action: Mouse pressed left at (971, 579)
Screenshot: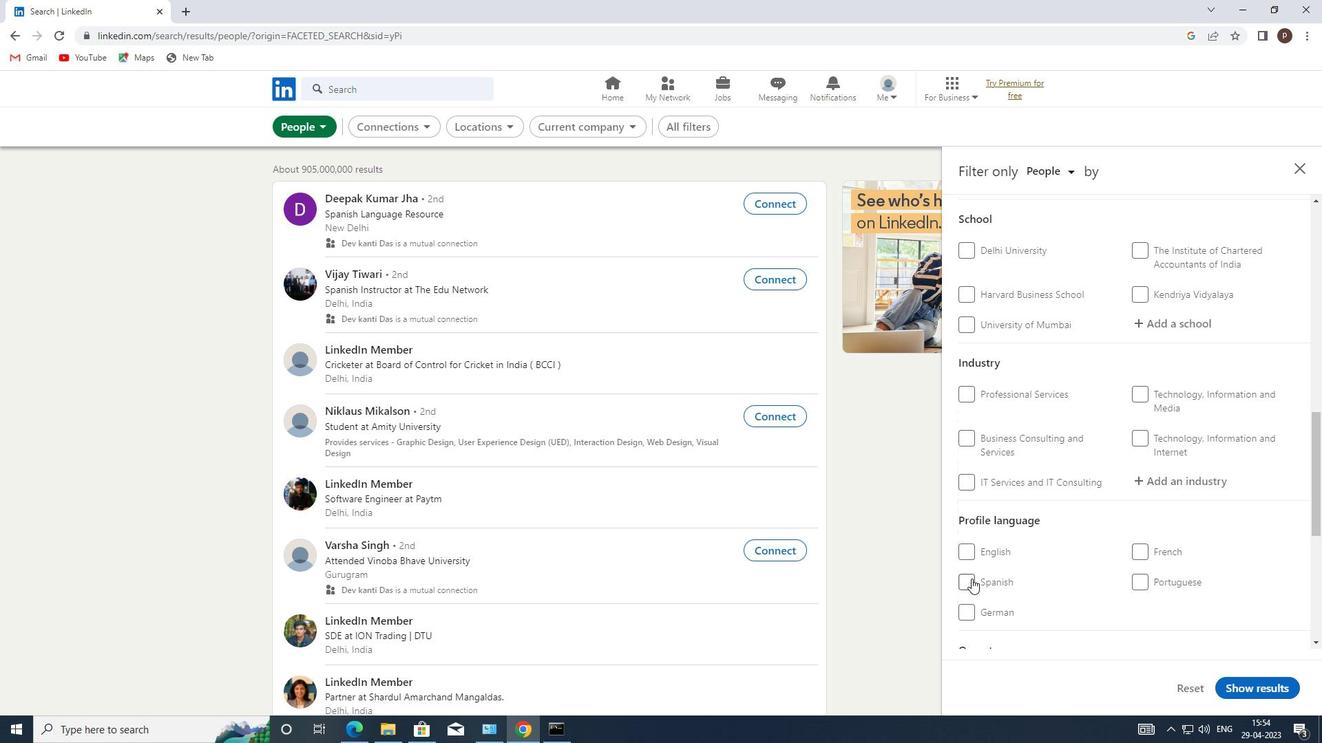 
Action: Mouse moved to (1073, 508)
Screenshot: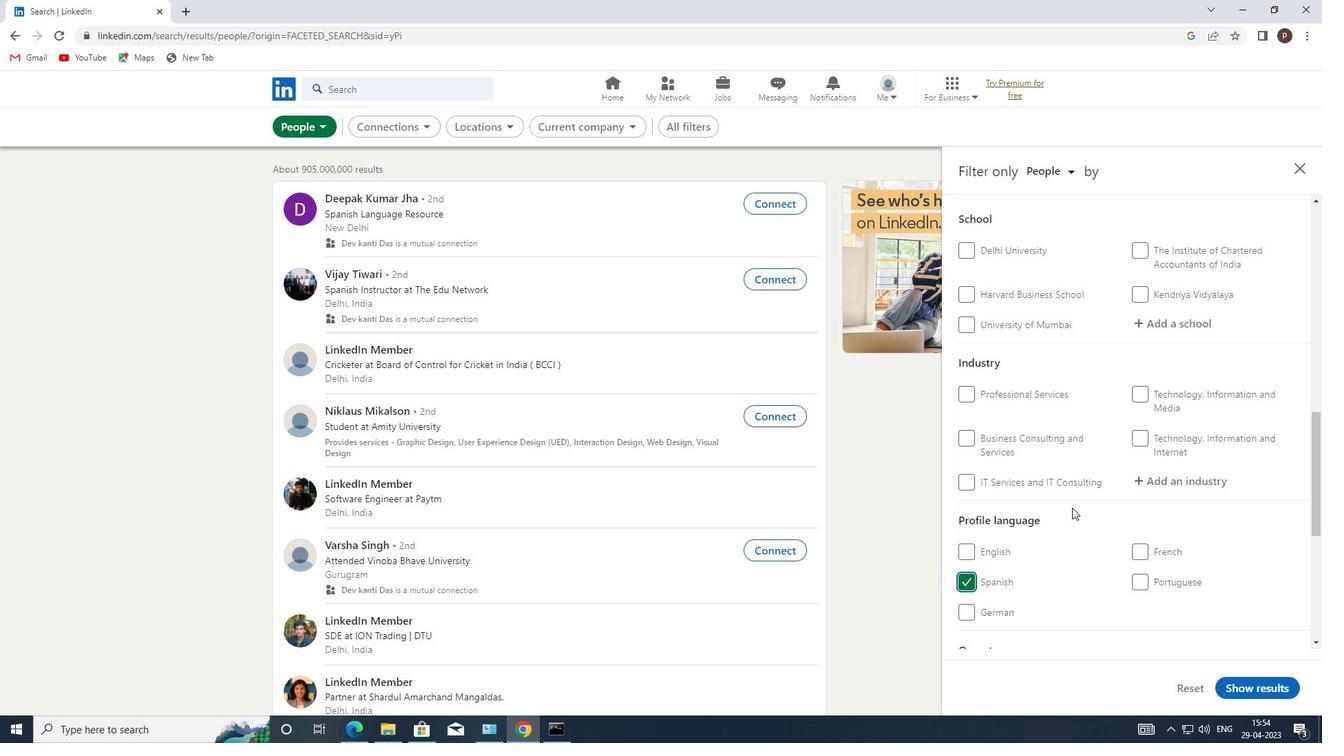 
Action: Mouse scrolled (1073, 508) with delta (0, 0)
Screenshot: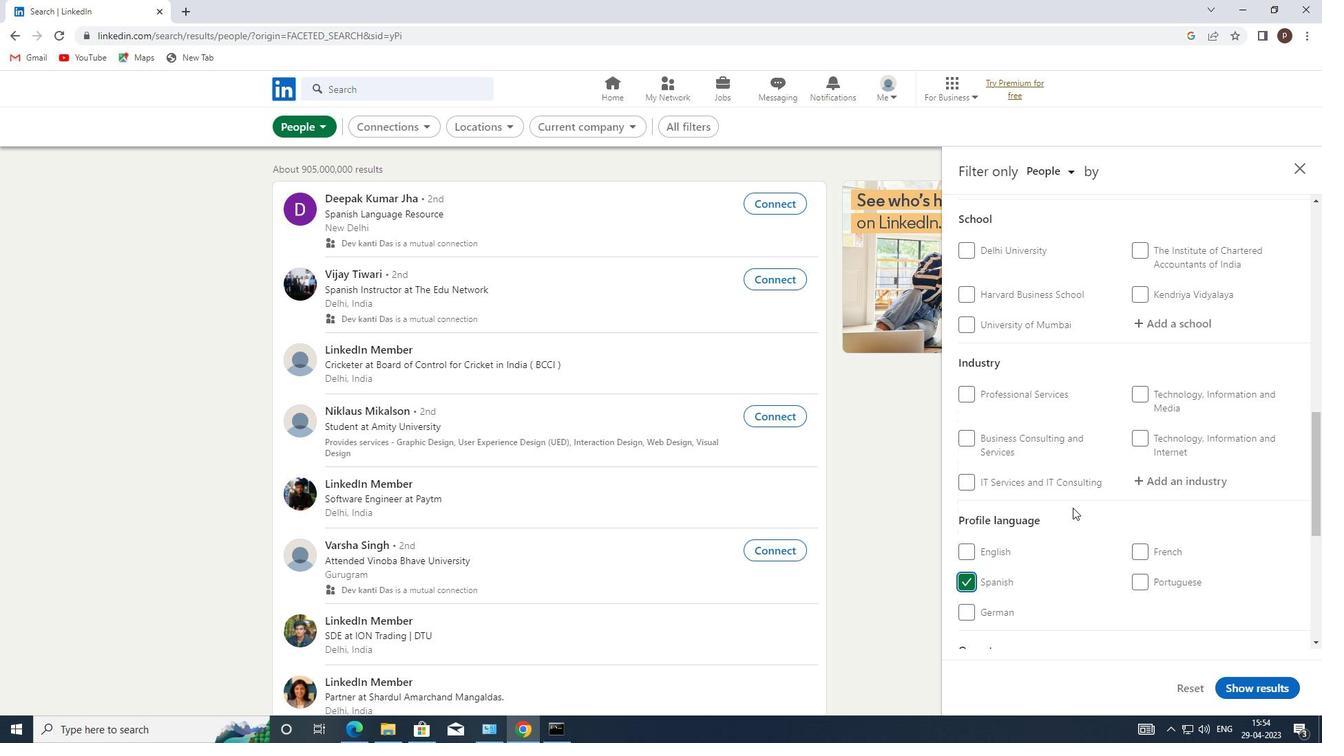 
Action: Mouse scrolled (1073, 508) with delta (0, 0)
Screenshot: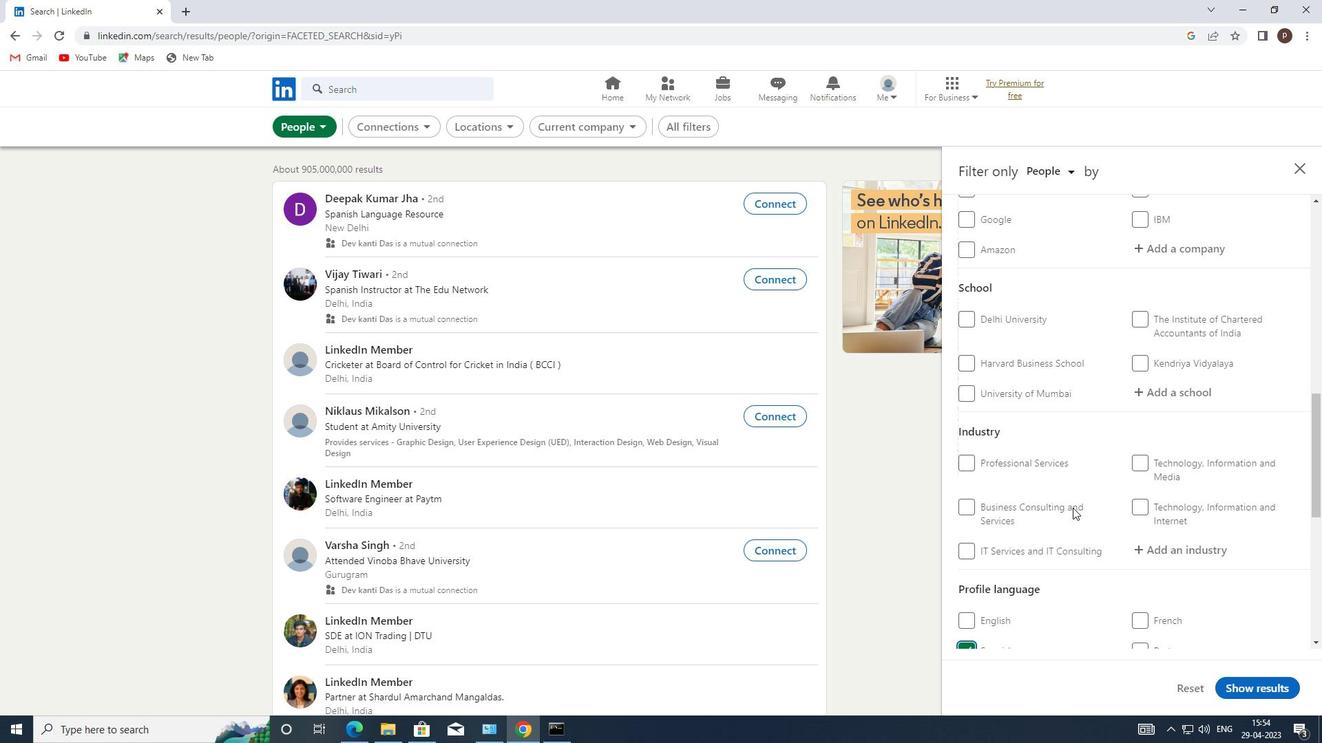 
Action: Mouse scrolled (1073, 508) with delta (0, 0)
Screenshot: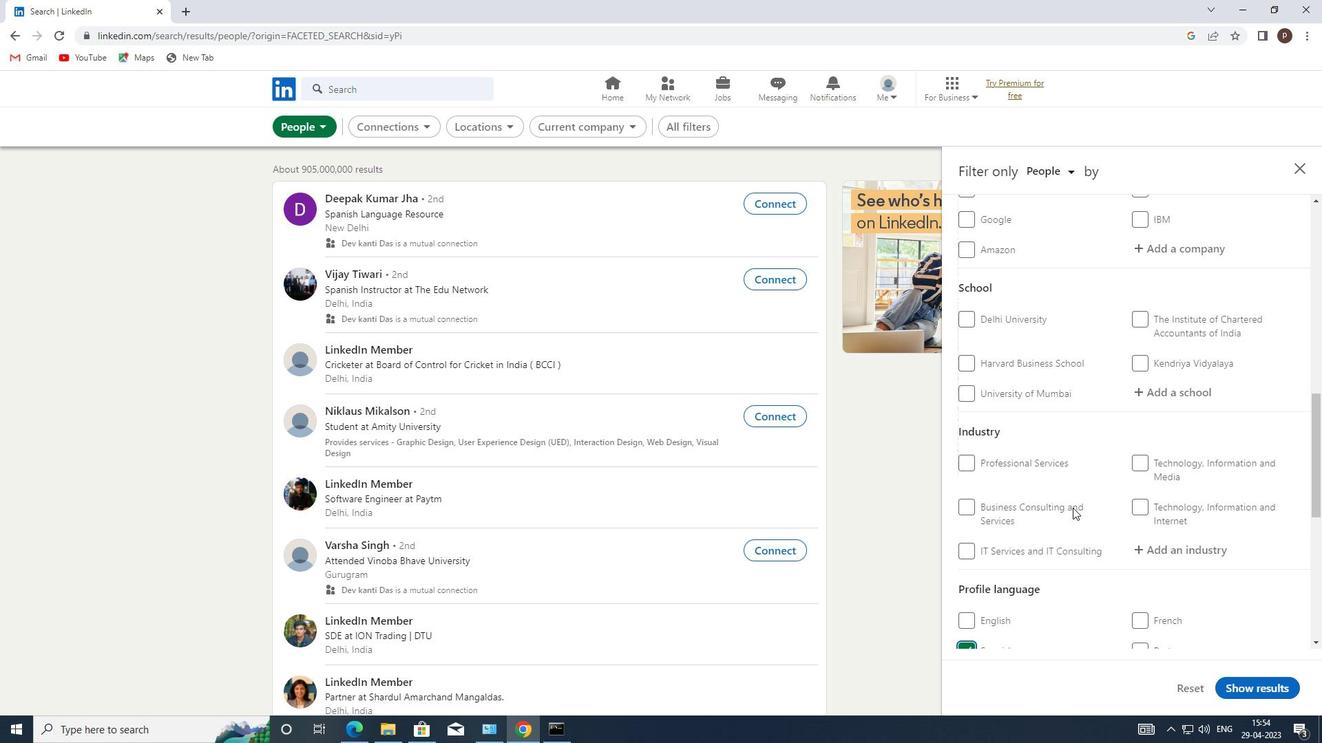 
Action: Mouse scrolled (1073, 508) with delta (0, 0)
Screenshot: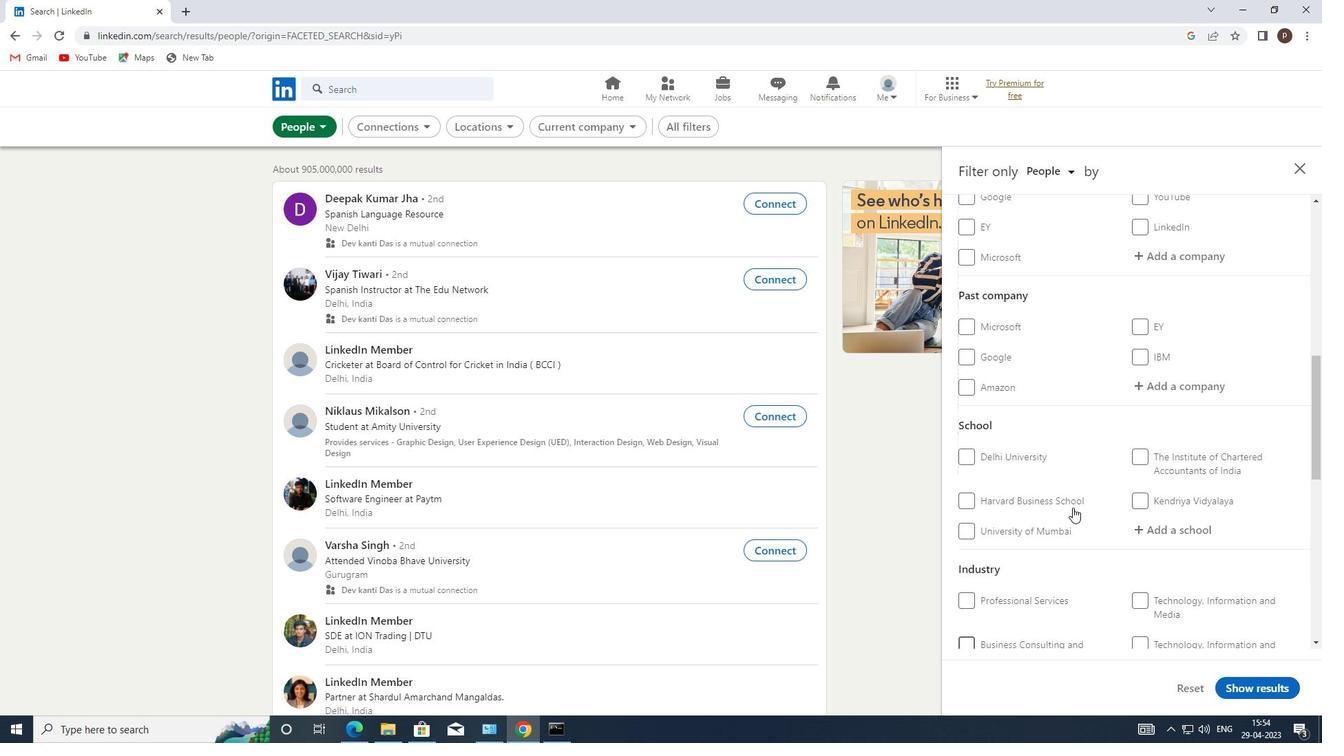 
Action: Mouse scrolled (1073, 508) with delta (0, 0)
Screenshot: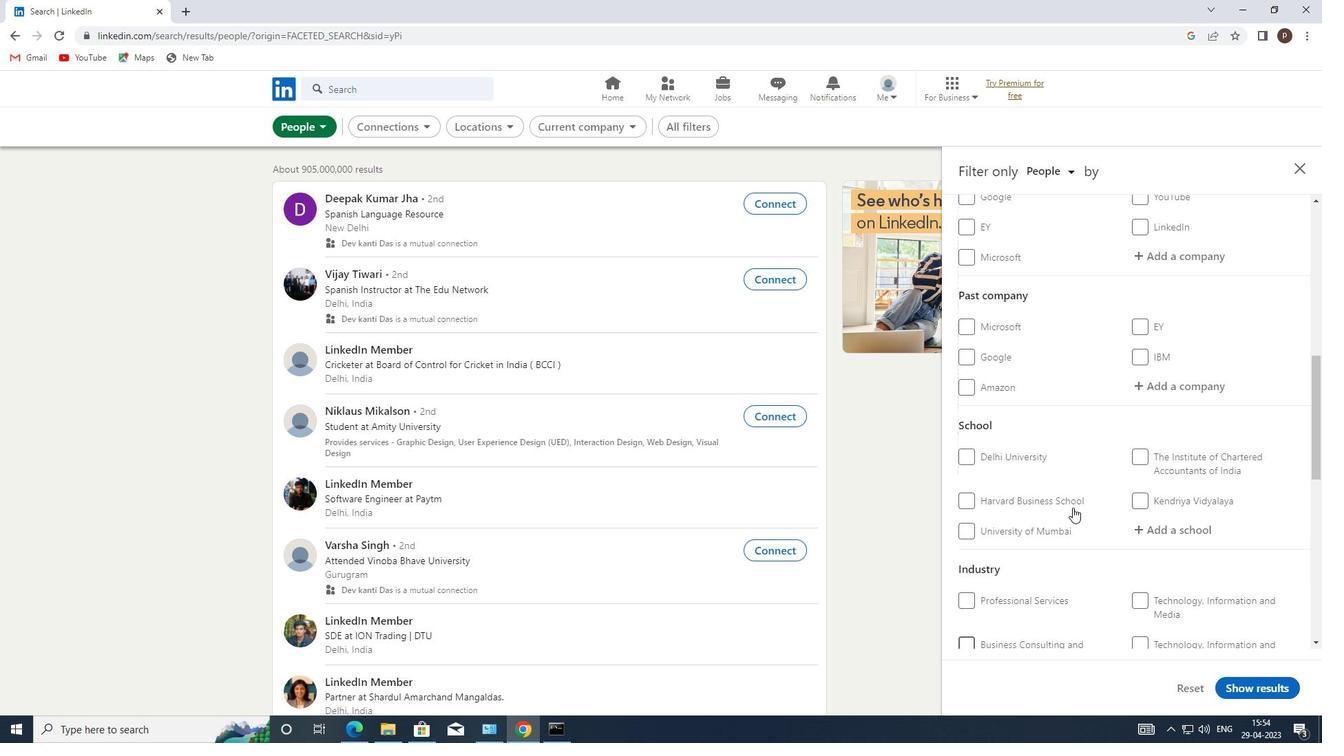 
Action: Mouse moved to (1154, 390)
Screenshot: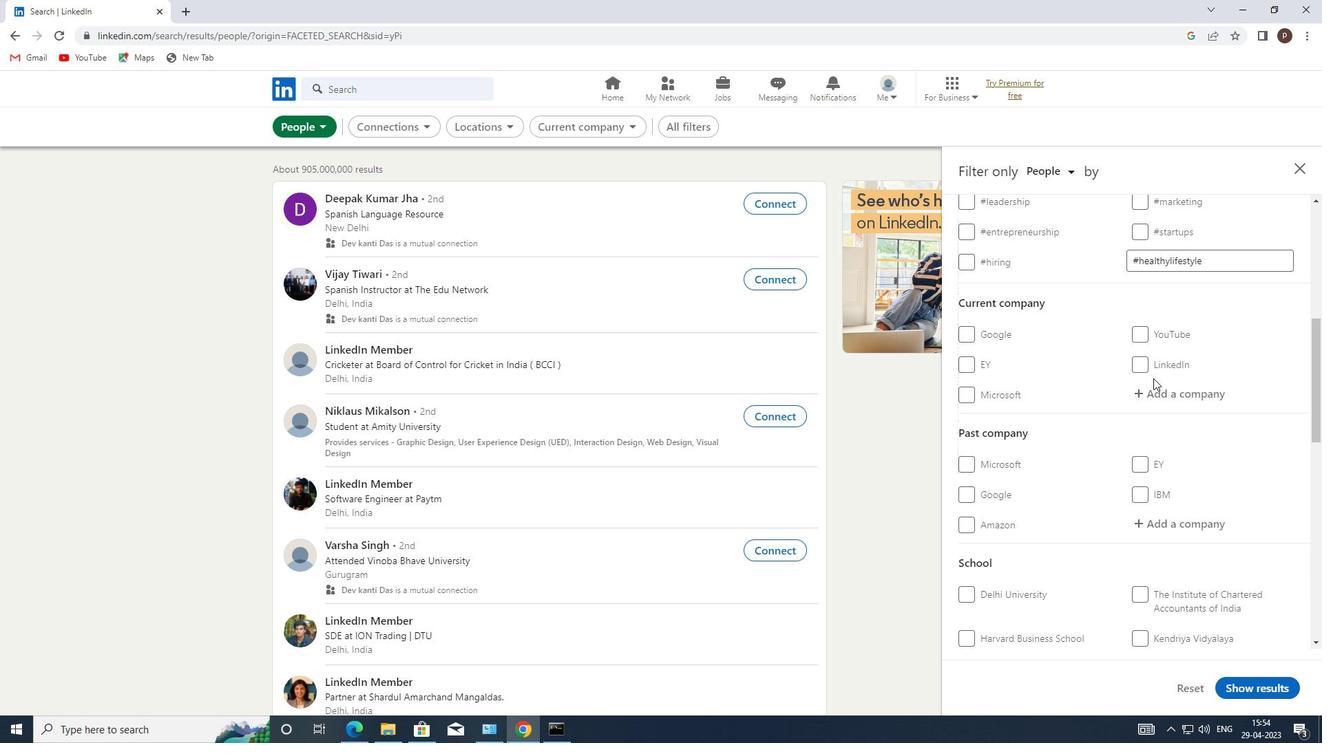 
Action: Mouse pressed left at (1154, 390)
Screenshot: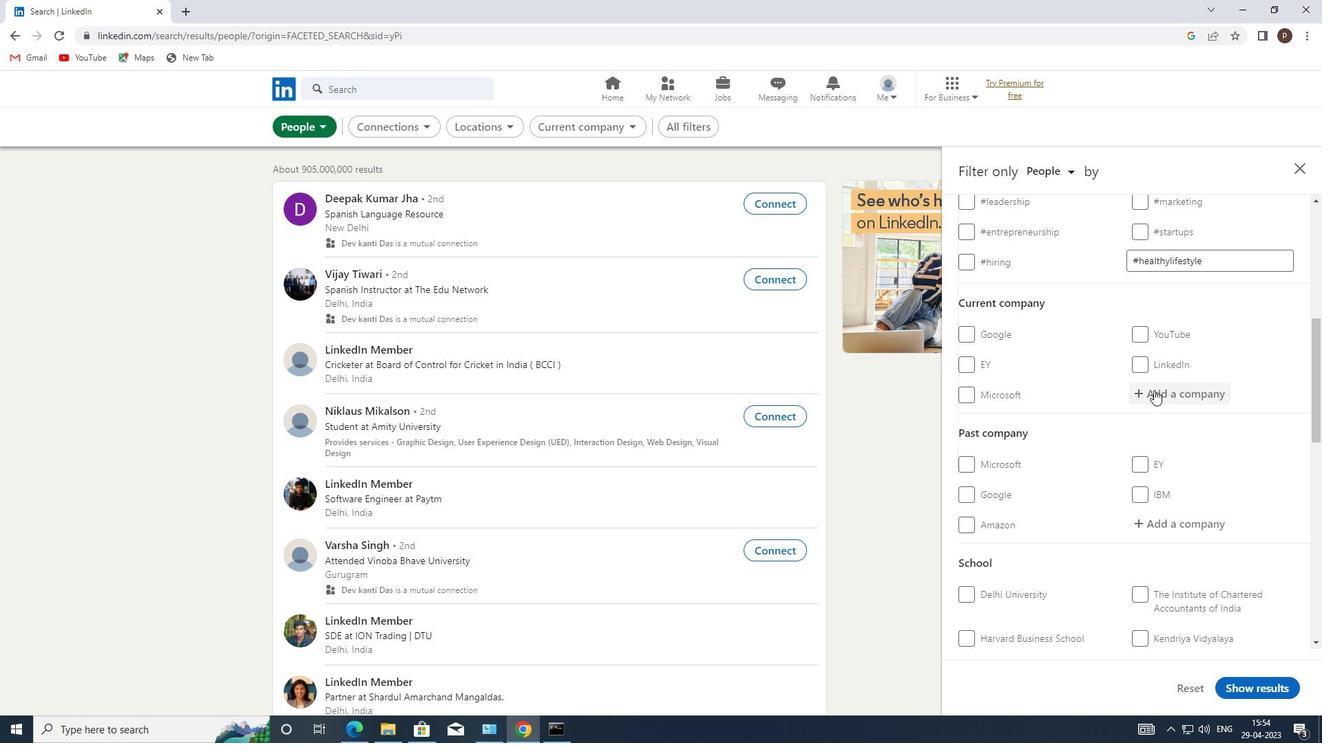 
Action: Key pressed <Key.caps_lock>A<Key.caps_lock>GRO
Screenshot: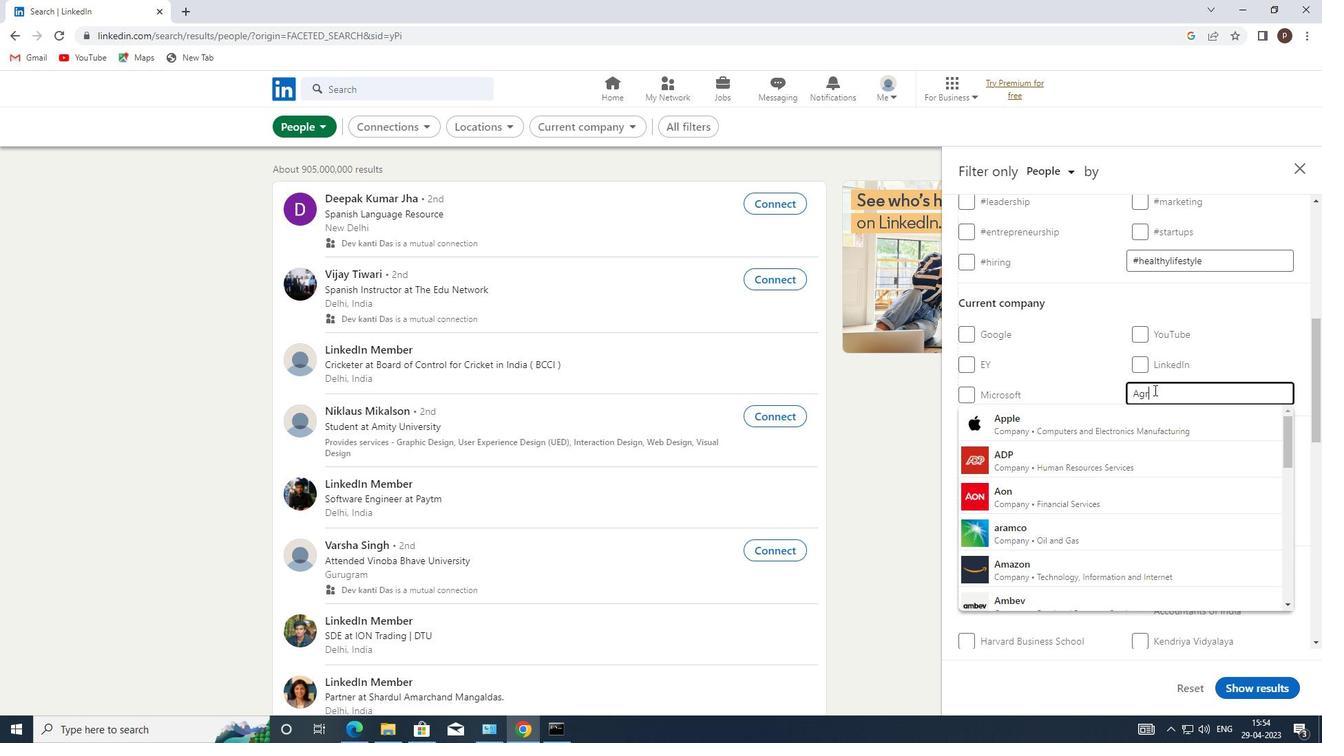 
Action: Mouse moved to (1115, 418)
Screenshot: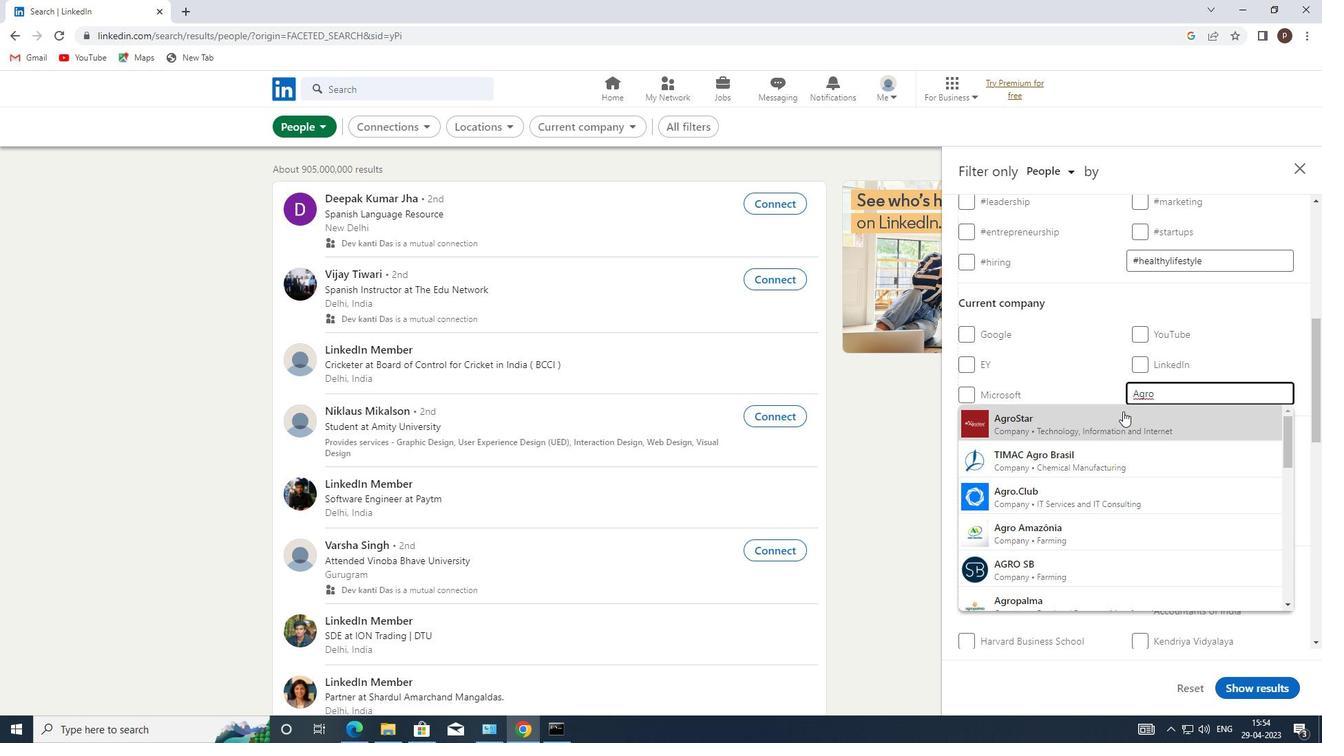 
Action: Mouse pressed left at (1115, 418)
Screenshot: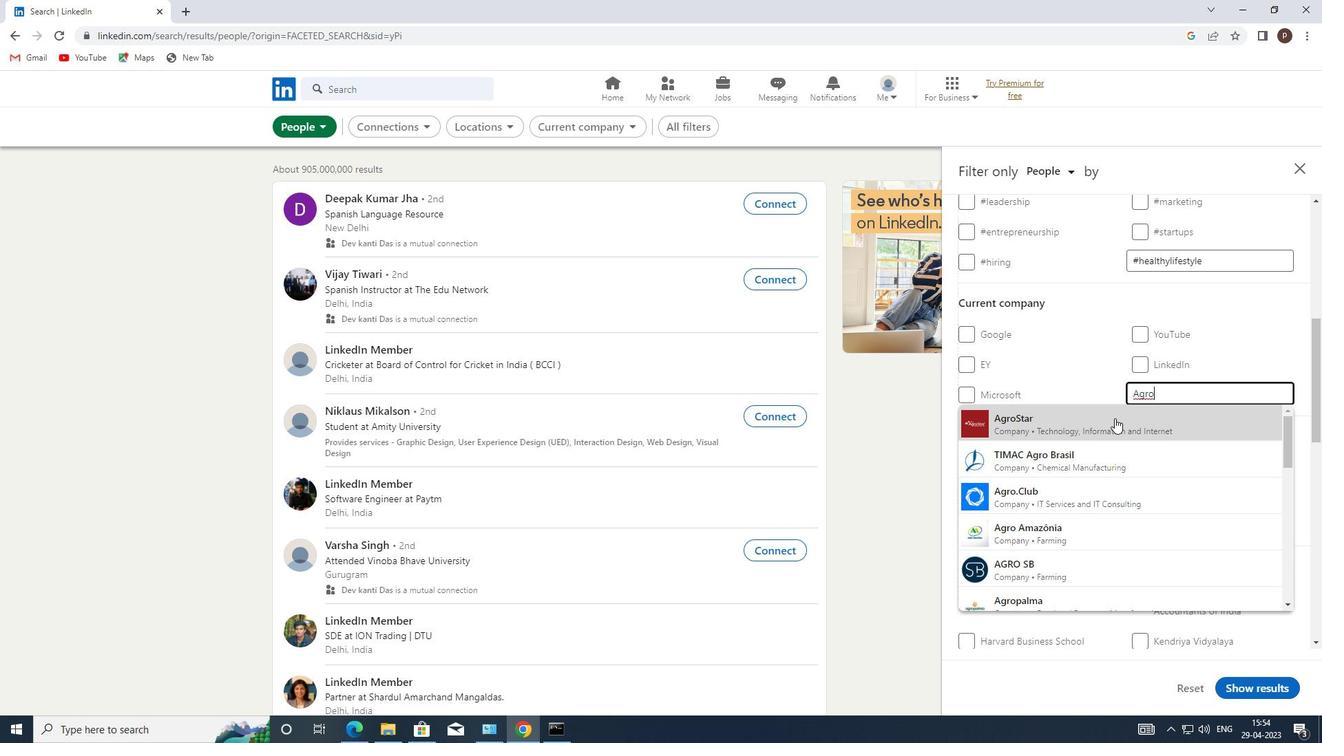 
Action: Mouse moved to (1112, 420)
Screenshot: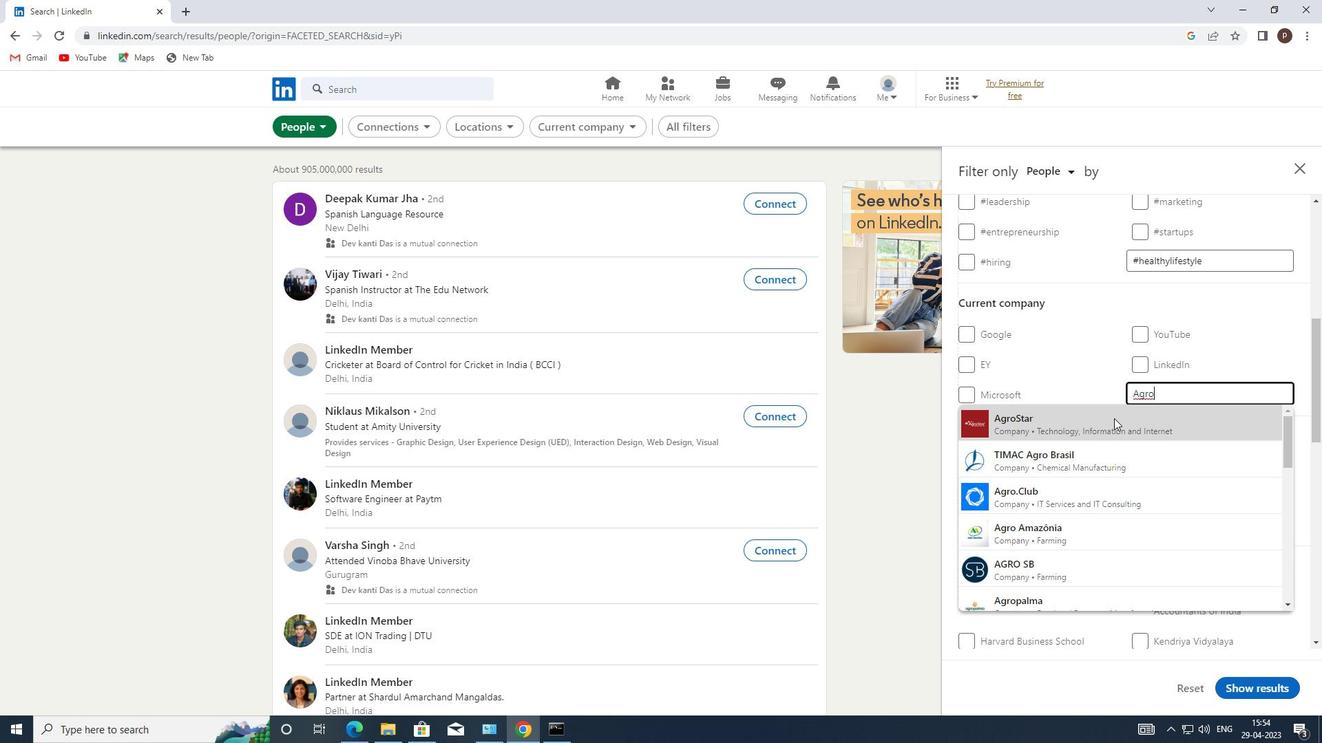 
Action: Mouse scrolled (1112, 420) with delta (0, 0)
Screenshot: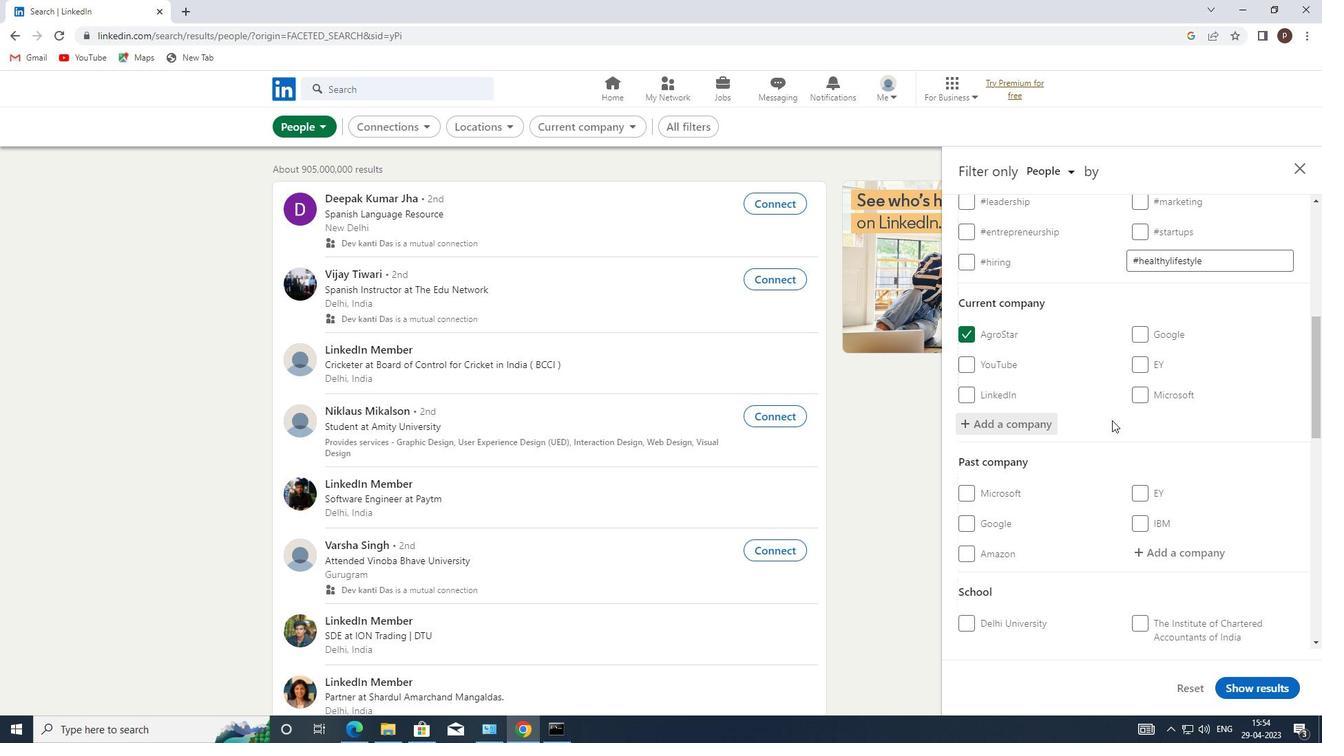 
Action: Mouse scrolled (1112, 420) with delta (0, 0)
Screenshot: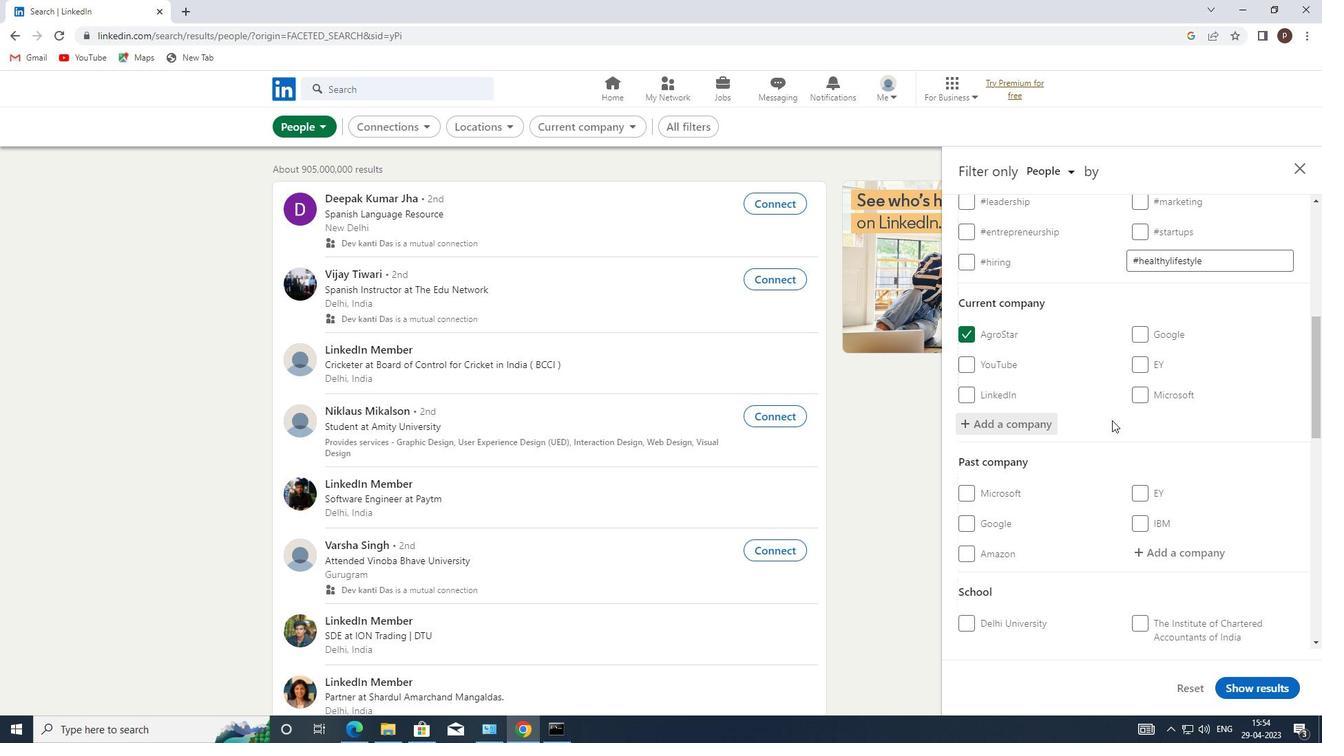 
Action: Mouse scrolled (1112, 420) with delta (0, 0)
Screenshot: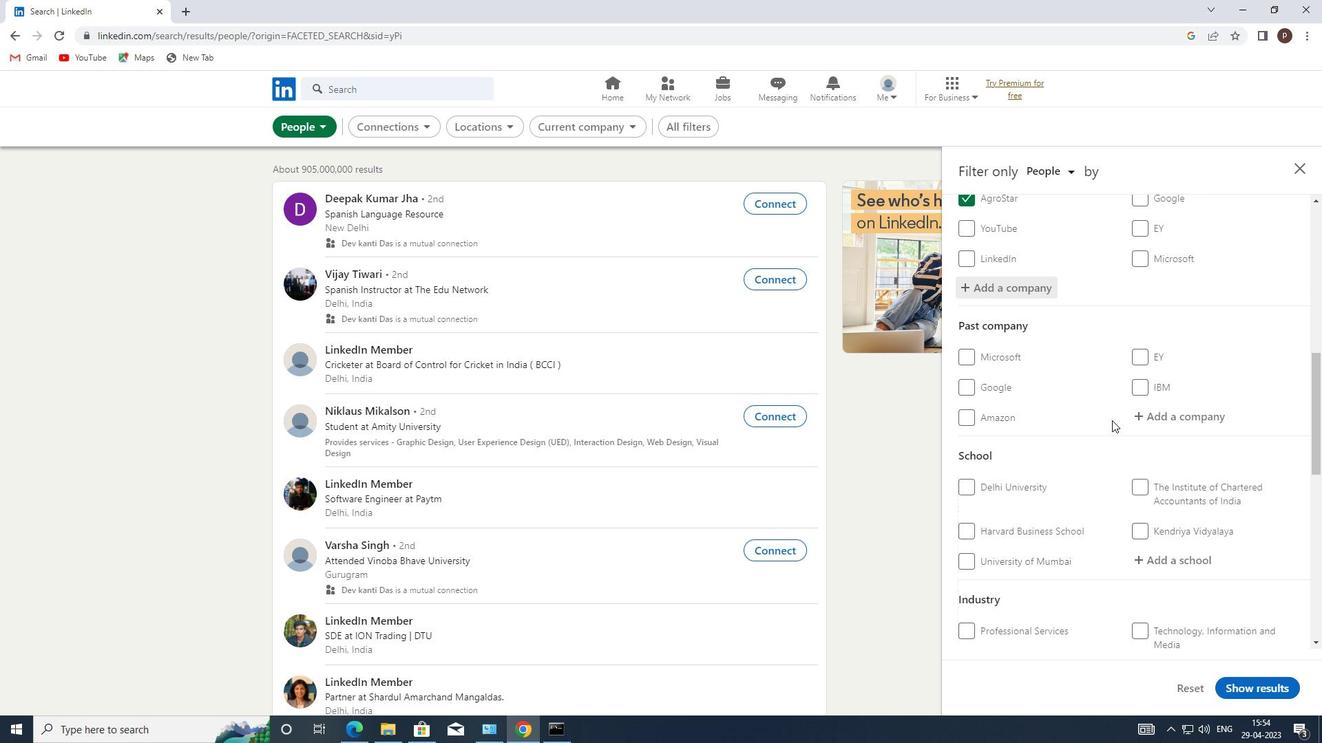 
Action: Mouse moved to (1164, 484)
Screenshot: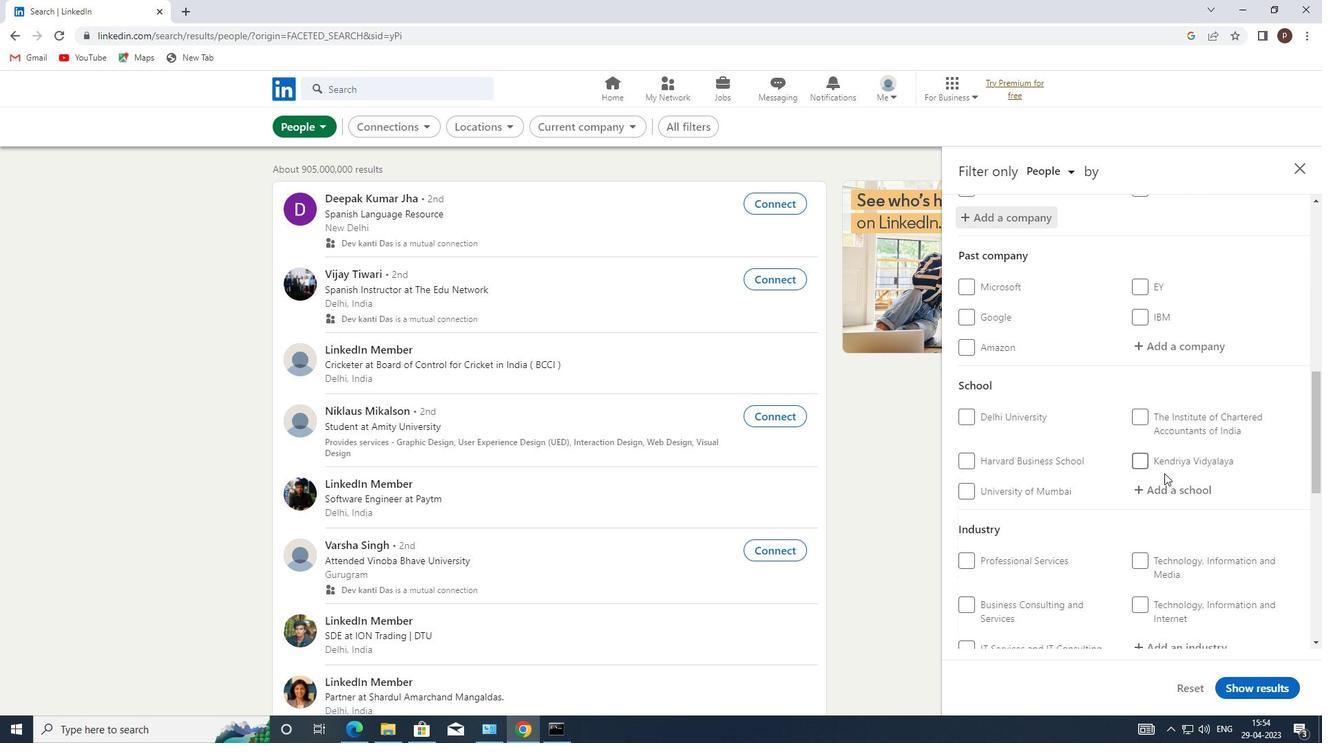 
Action: Mouse pressed left at (1164, 484)
Screenshot: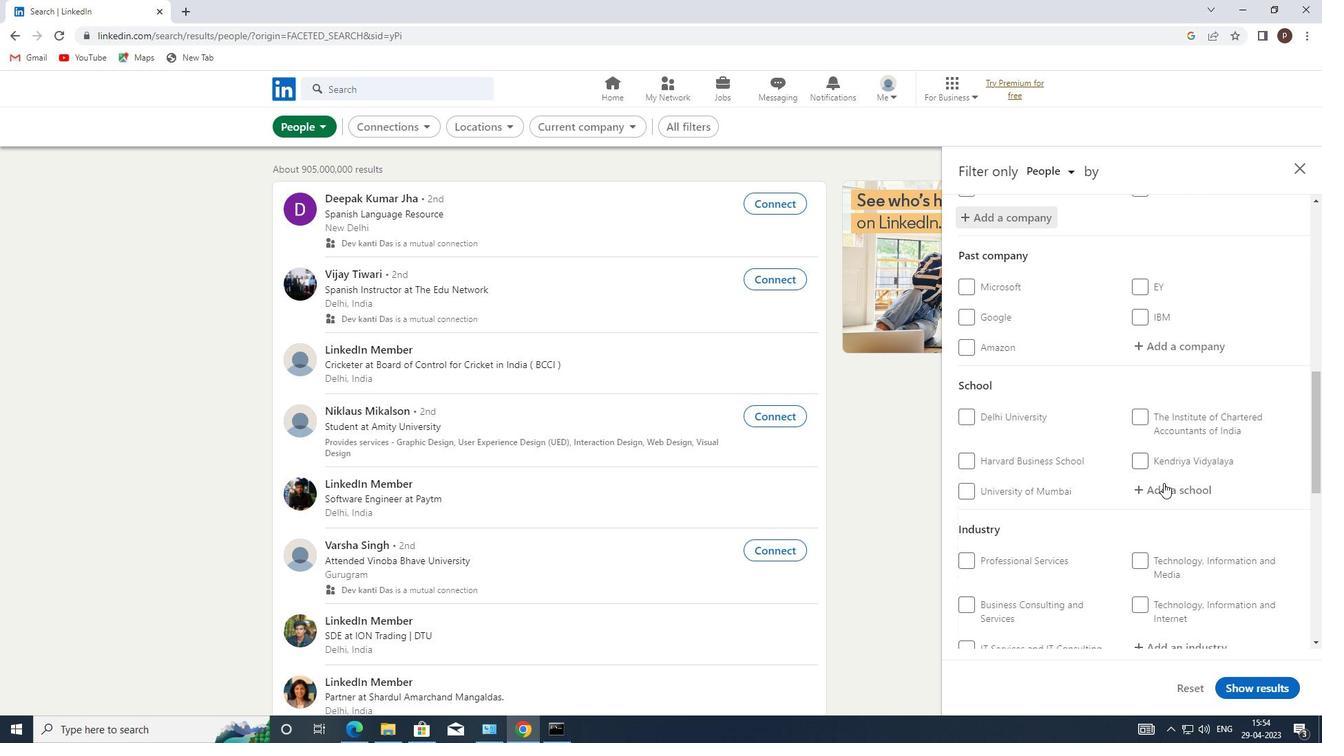 
Action: Mouse pressed left at (1164, 484)
Screenshot: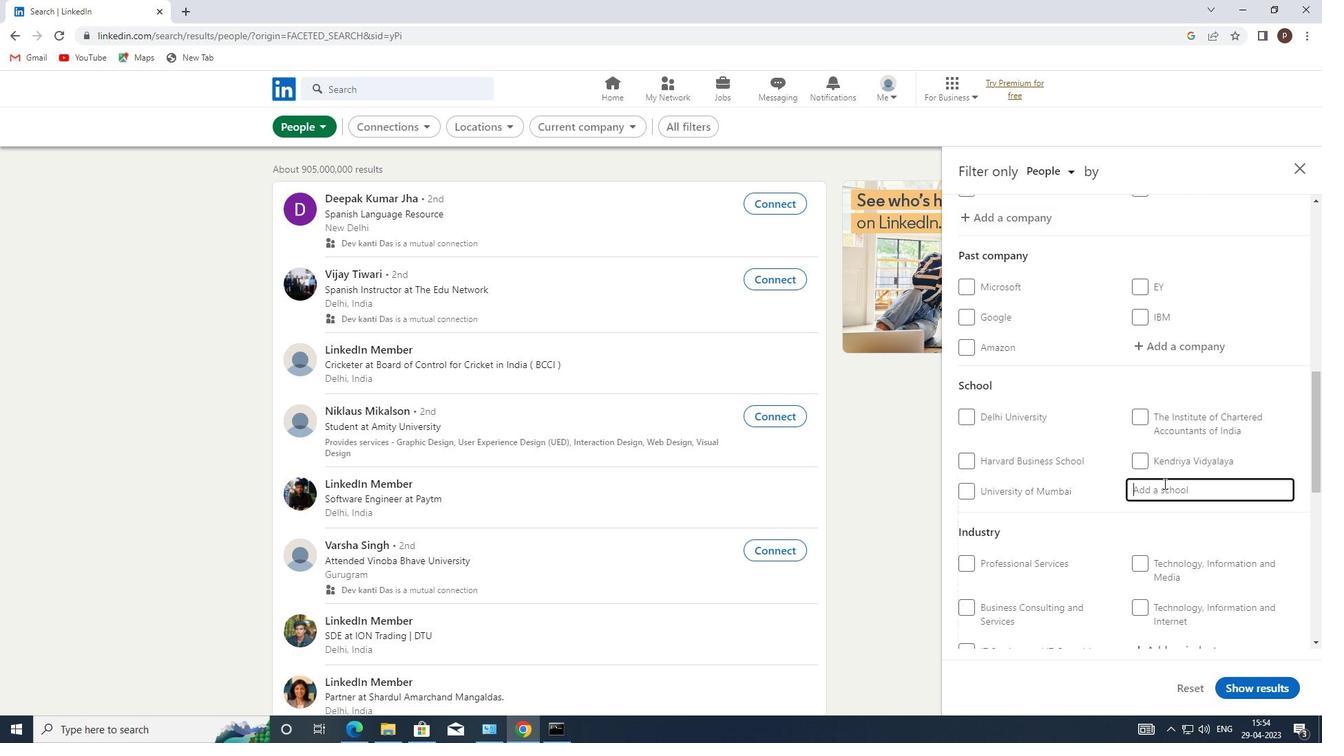 
Action: Key pressed <Key.caps_lock>G<Key.caps_lock>ANPAT<Key.space>
Screenshot: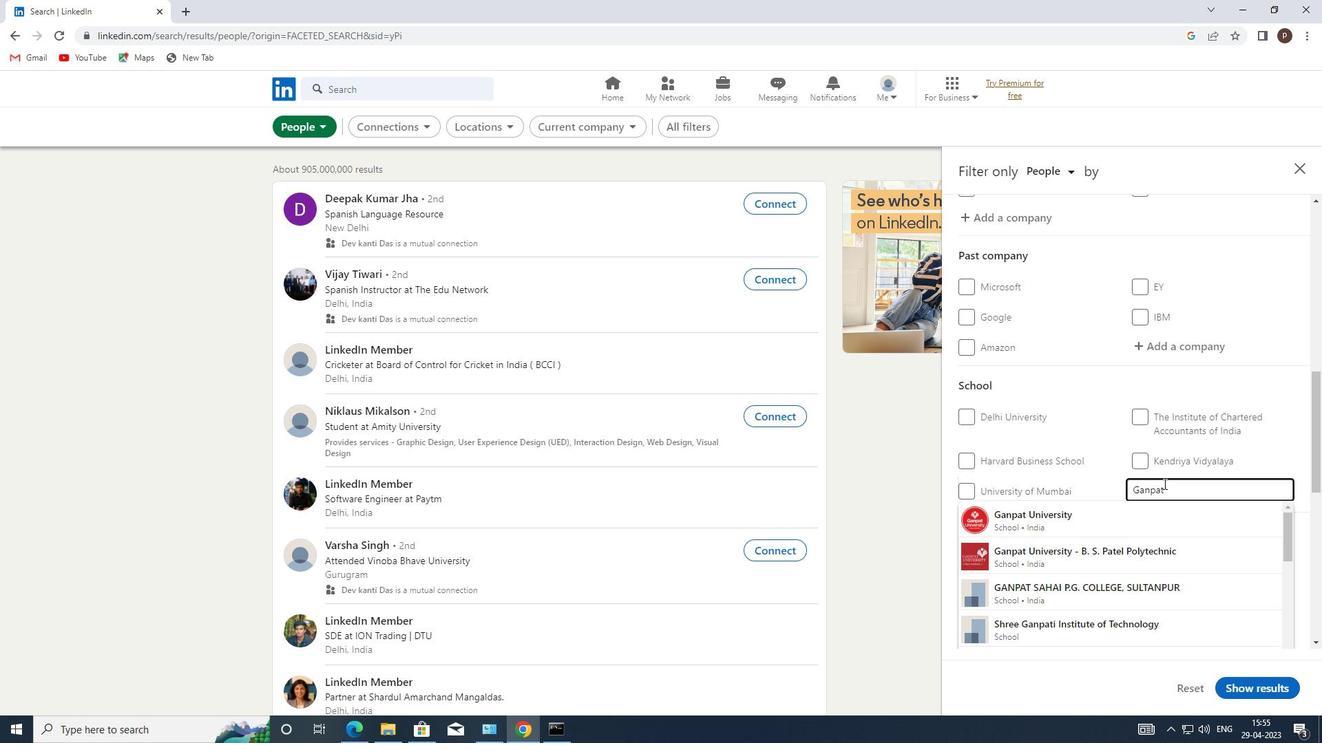 
Action: Mouse moved to (1074, 515)
Screenshot: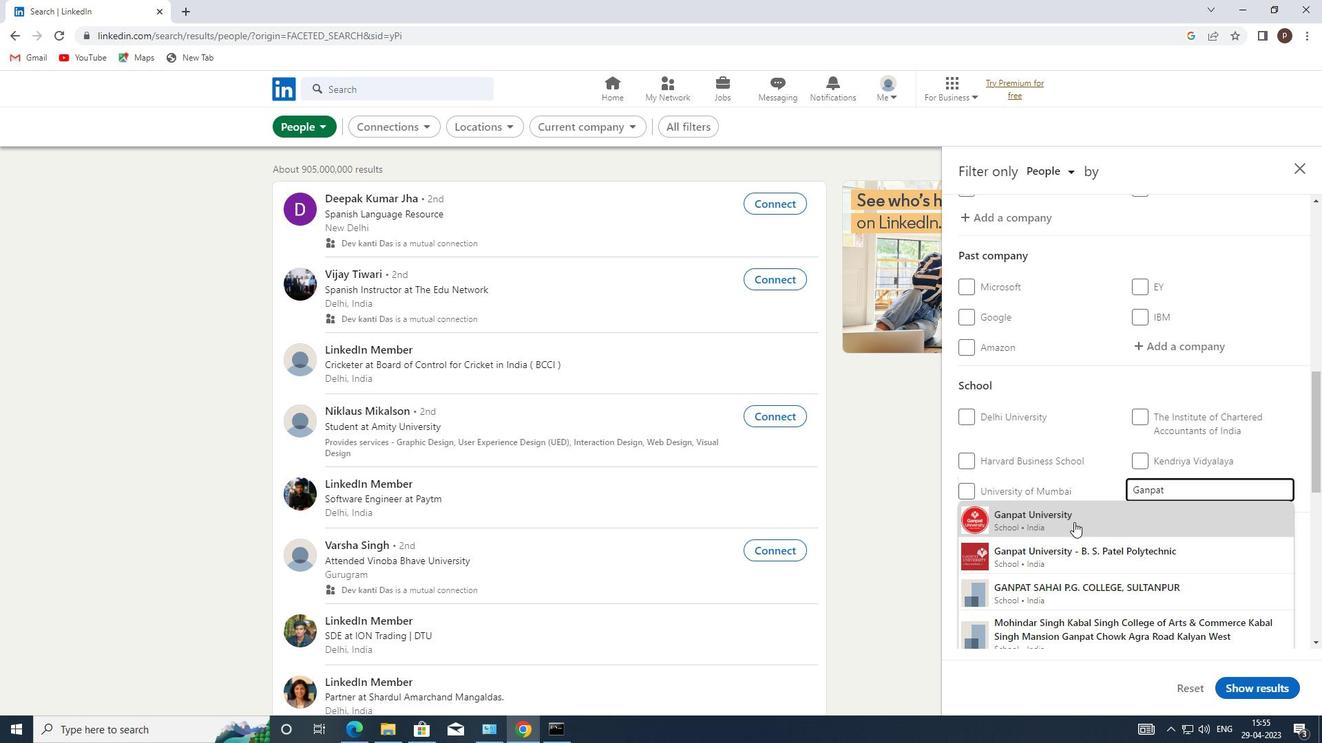 
Action: Mouse pressed left at (1074, 515)
Screenshot: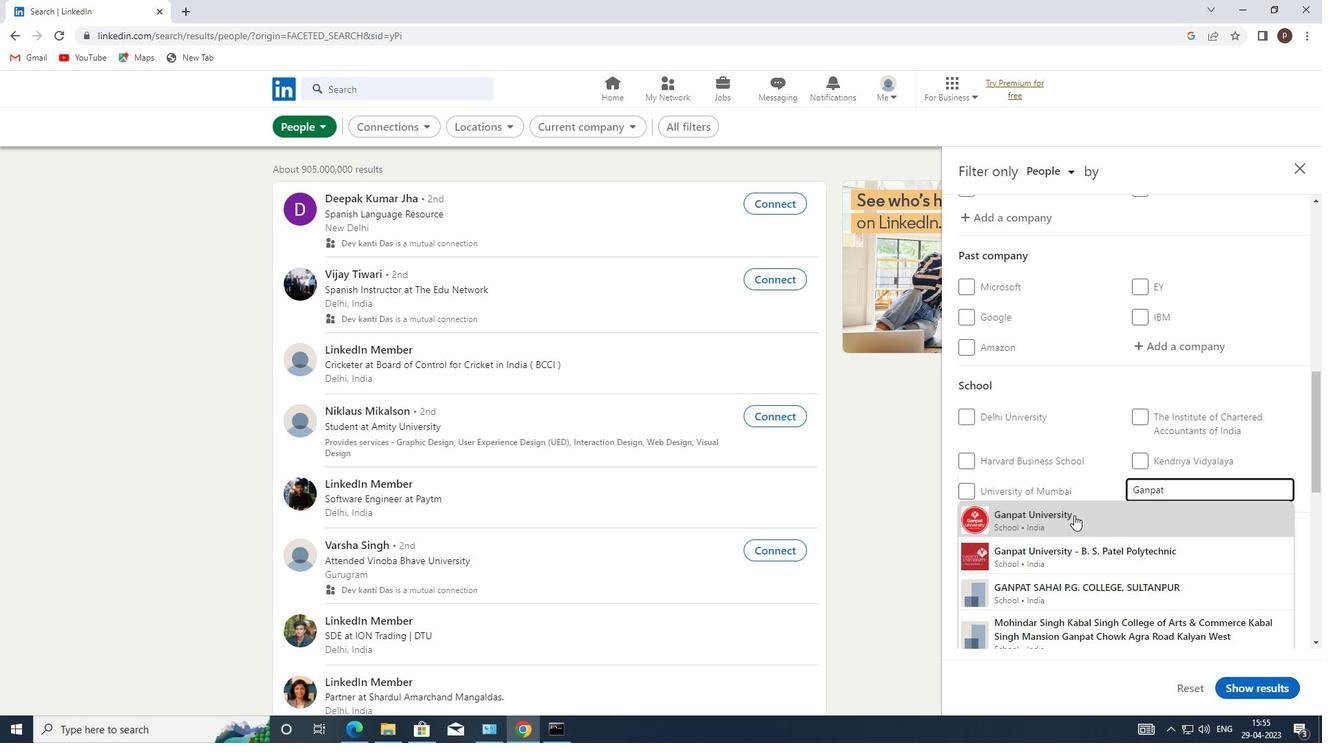 
Action: Mouse scrolled (1074, 515) with delta (0, 0)
Screenshot: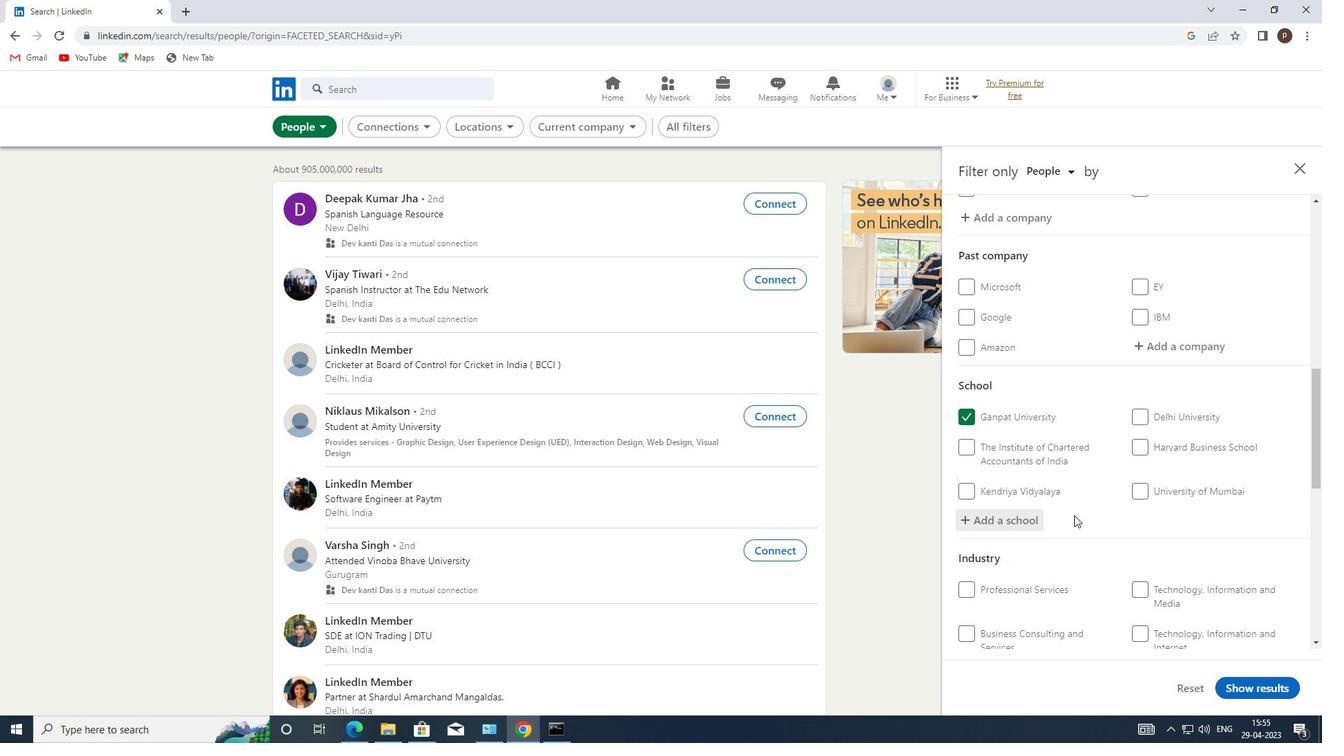 
Action: Mouse scrolled (1074, 515) with delta (0, 0)
Screenshot: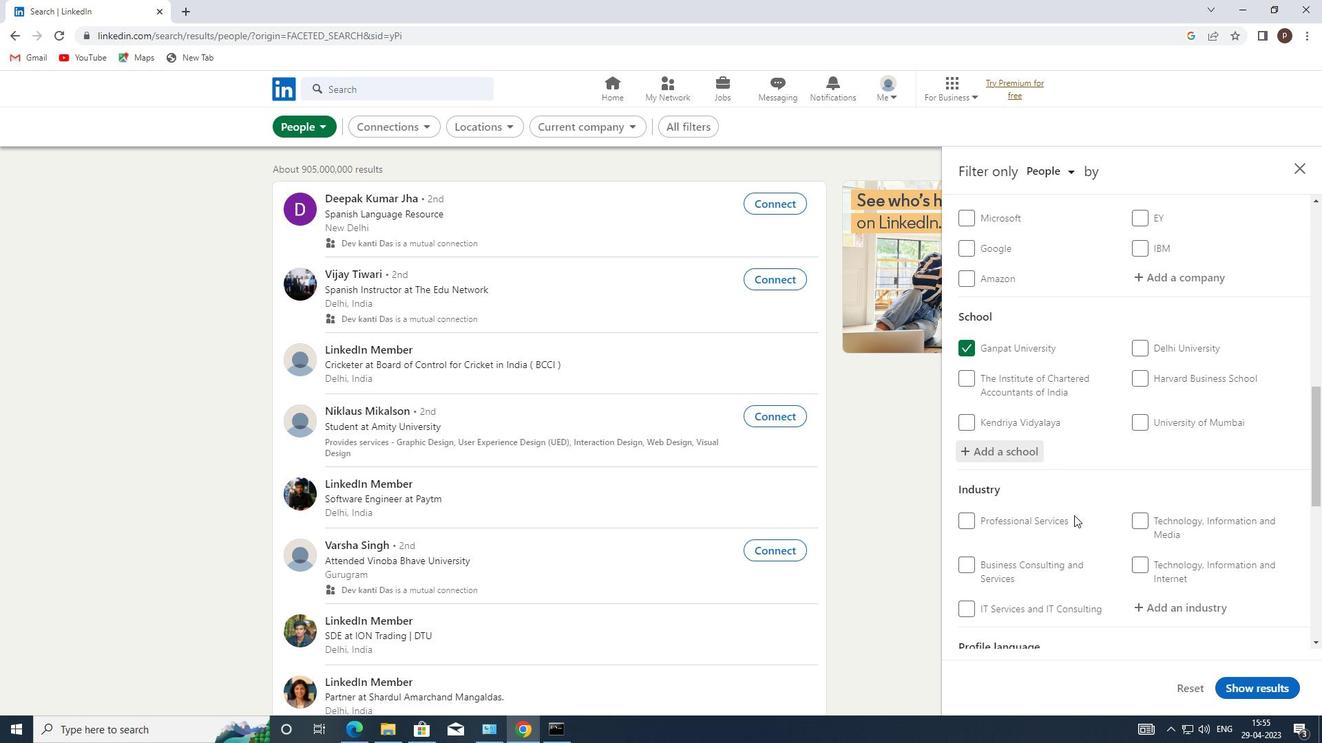 
Action: Mouse moved to (1157, 535)
Screenshot: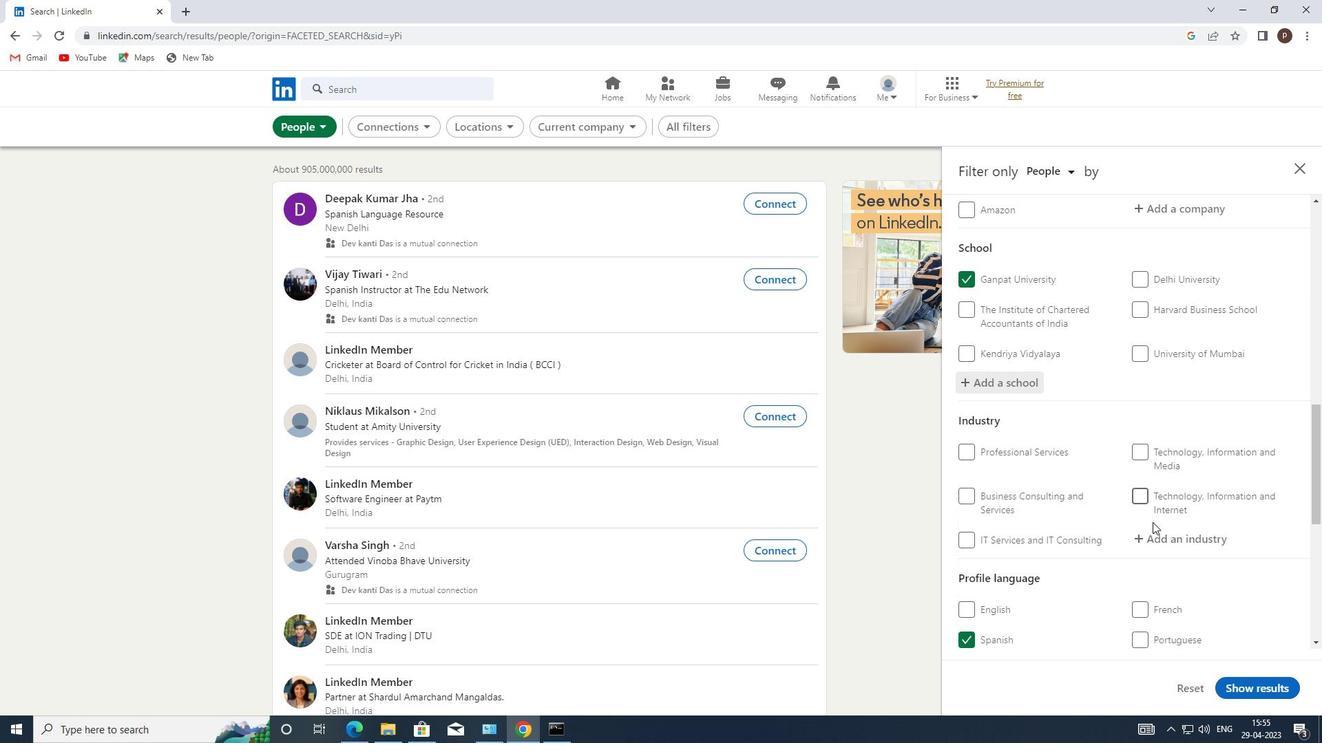 
Action: Mouse pressed left at (1157, 535)
Screenshot: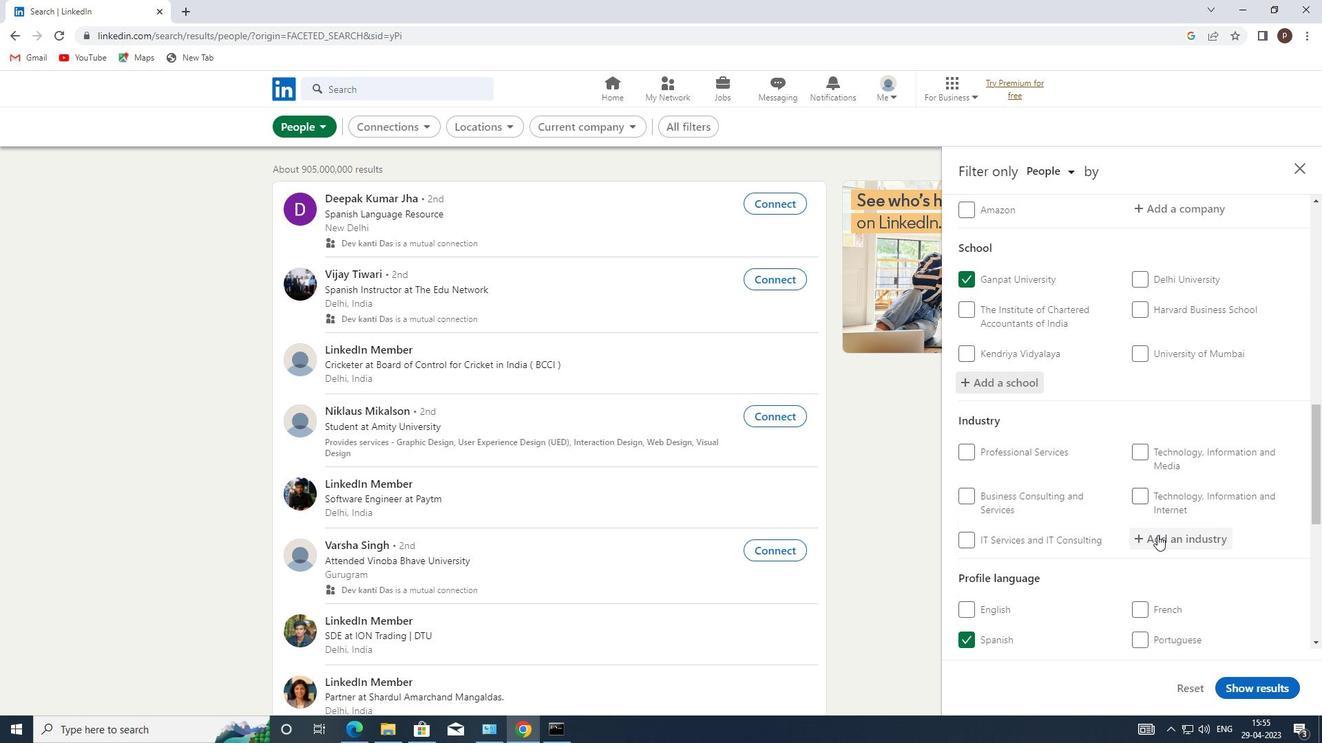 
Action: Key pressed <Key.caps_lock>G<Key.caps_lock>EOTHERMAL
Screenshot: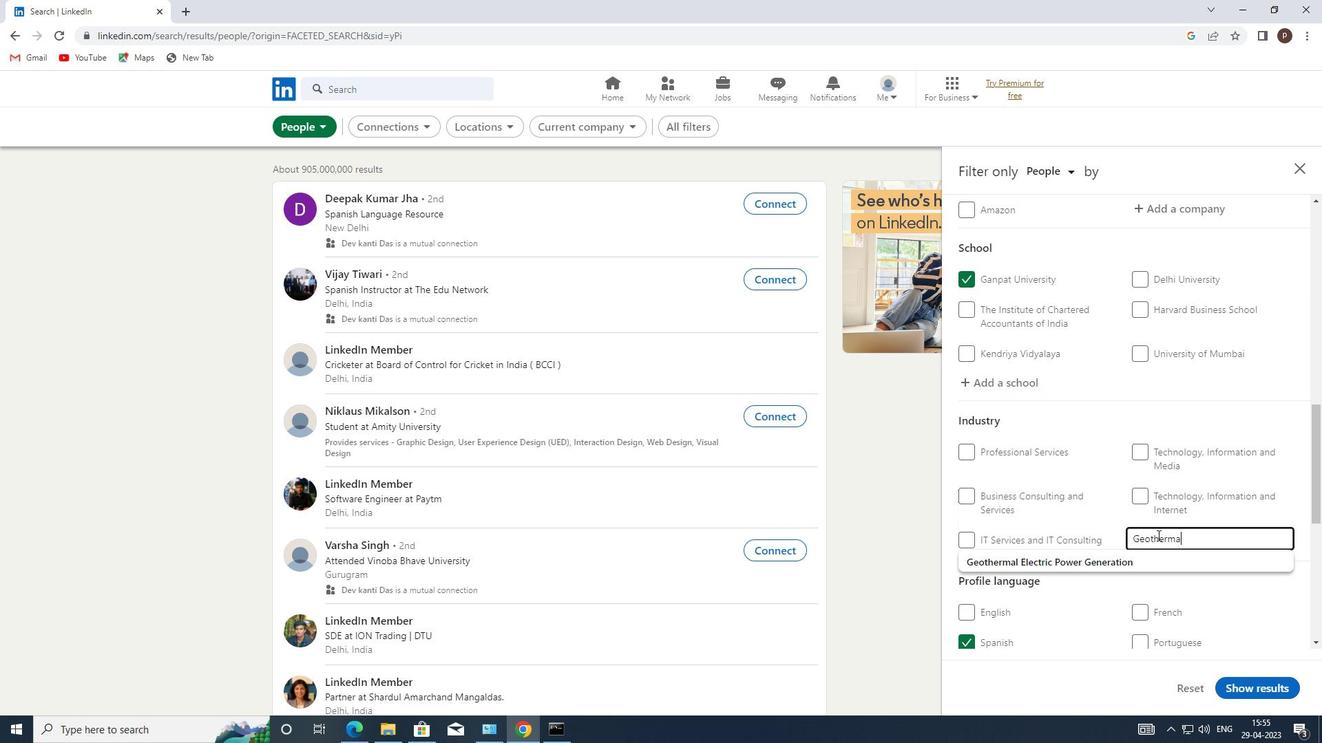 
Action: Mouse moved to (1105, 555)
Screenshot: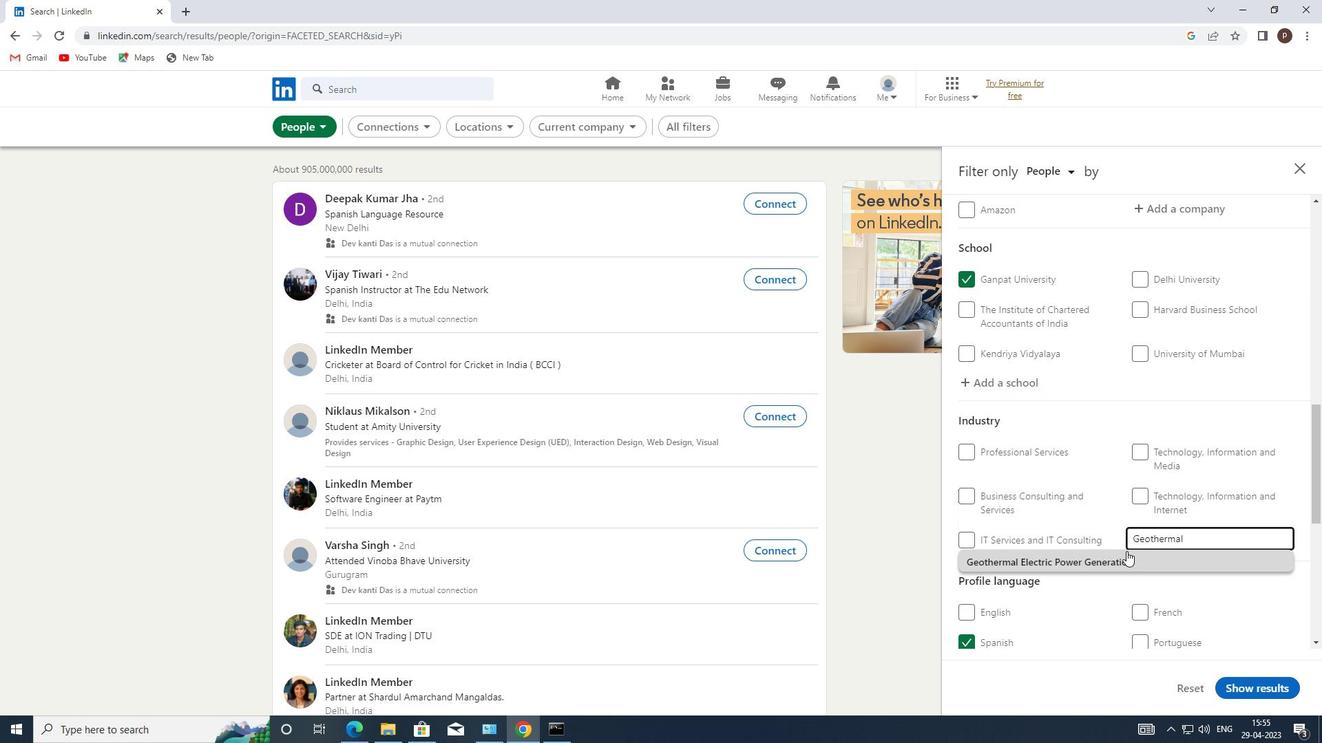 
Action: Mouse pressed left at (1105, 555)
Screenshot: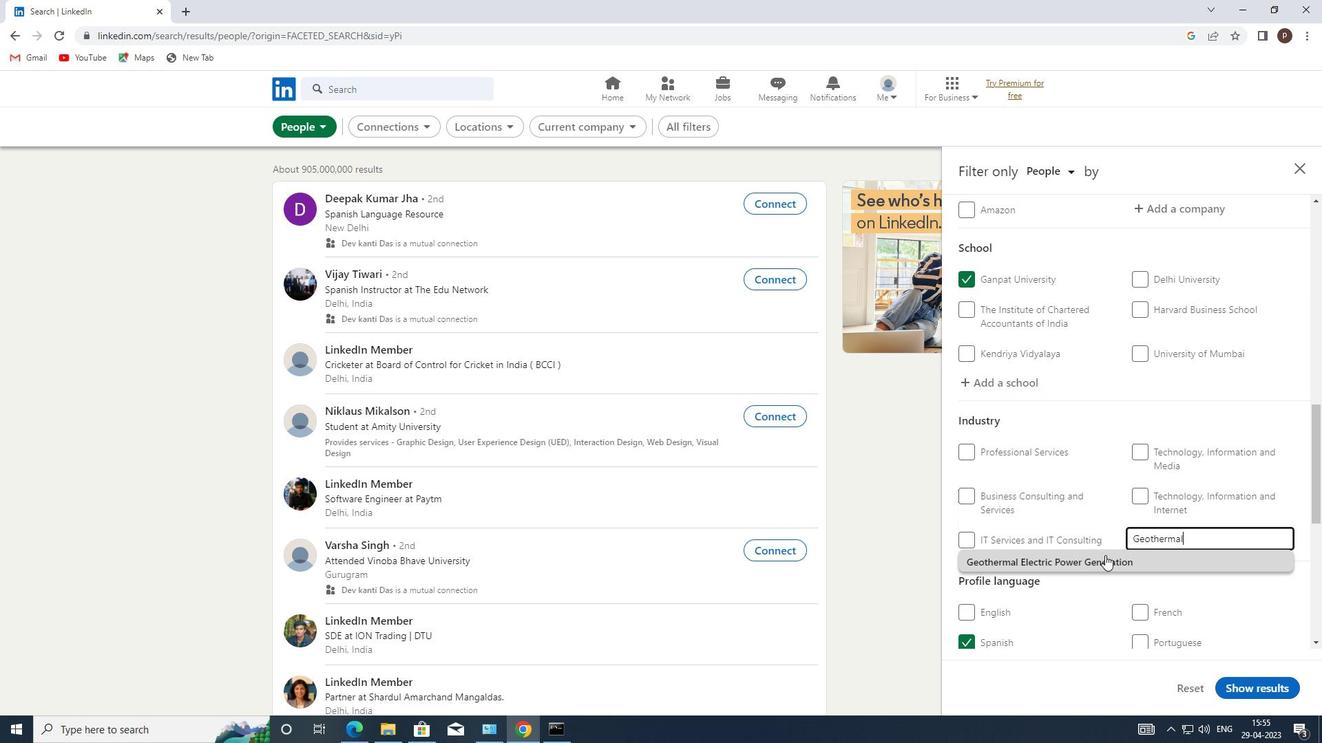 
Action: Mouse moved to (1104, 555)
Screenshot: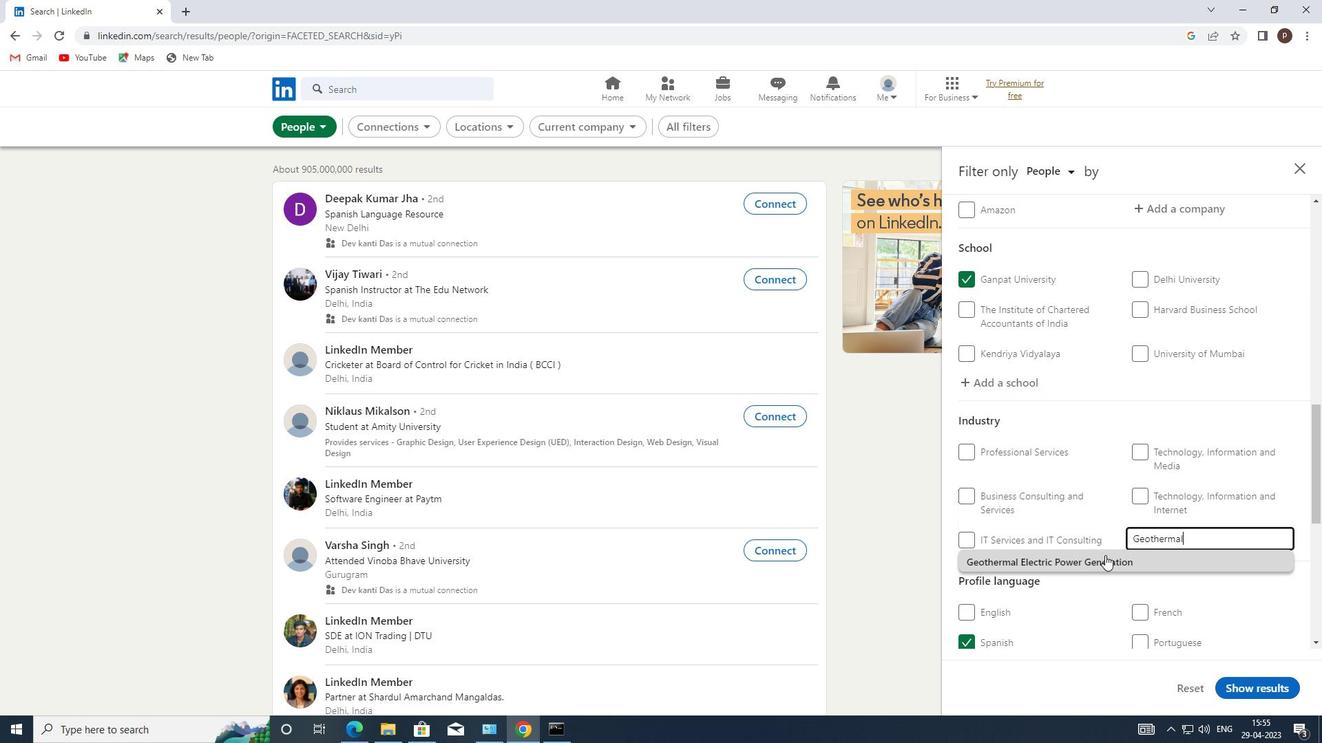 
Action: Mouse scrolled (1104, 555) with delta (0, 0)
Screenshot: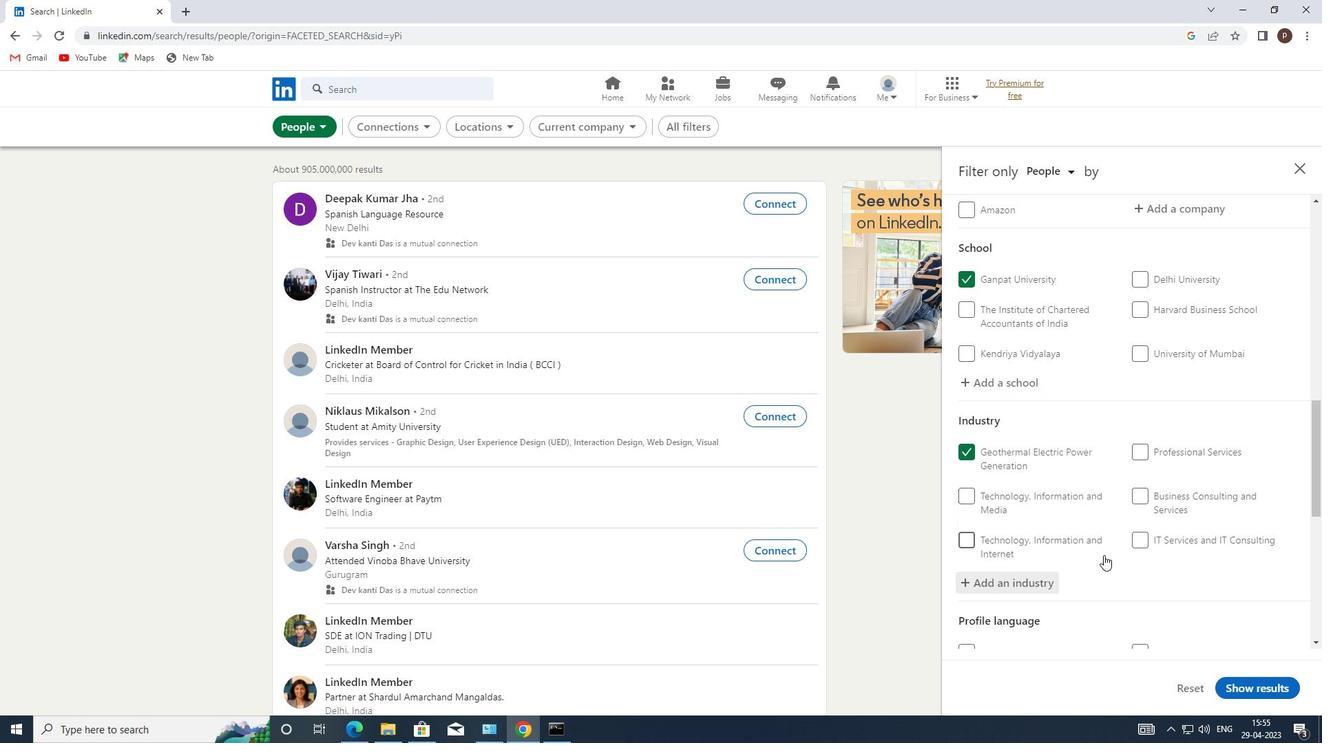 
Action: Mouse scrolled (1104, 555) with delta (0, 0)
Screenshot: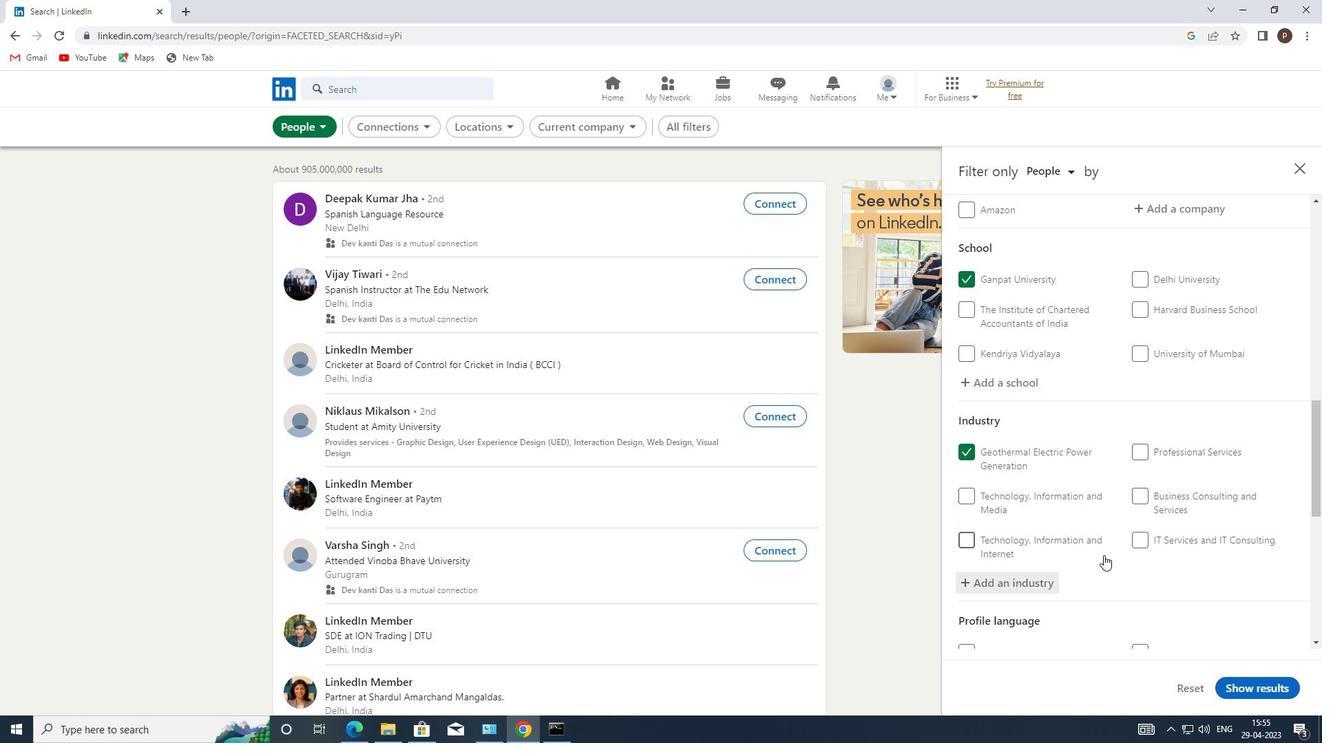 
Action: Mouse scrolled (1104, 555) with delta (0, 0)
Screenshot: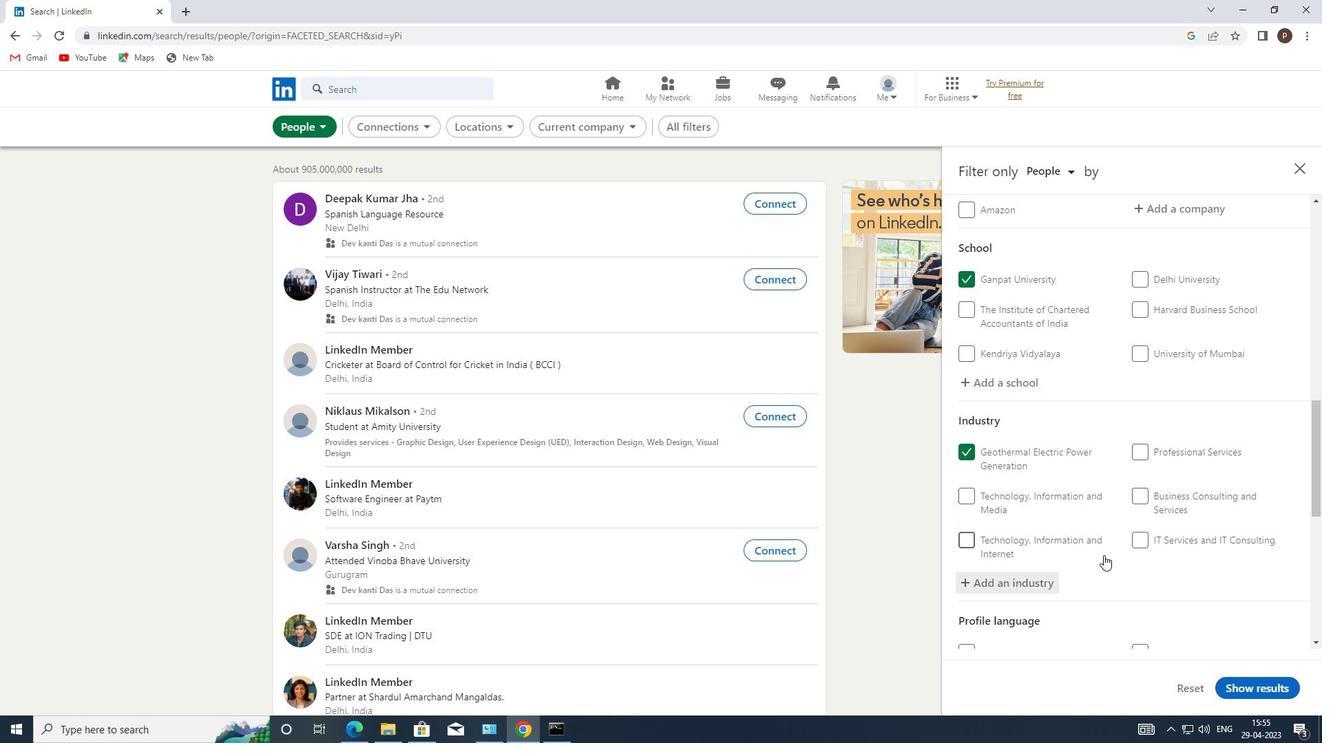 
Action: Mouse scrolled (1104, 555) with delta (0, 0)
Screenshot: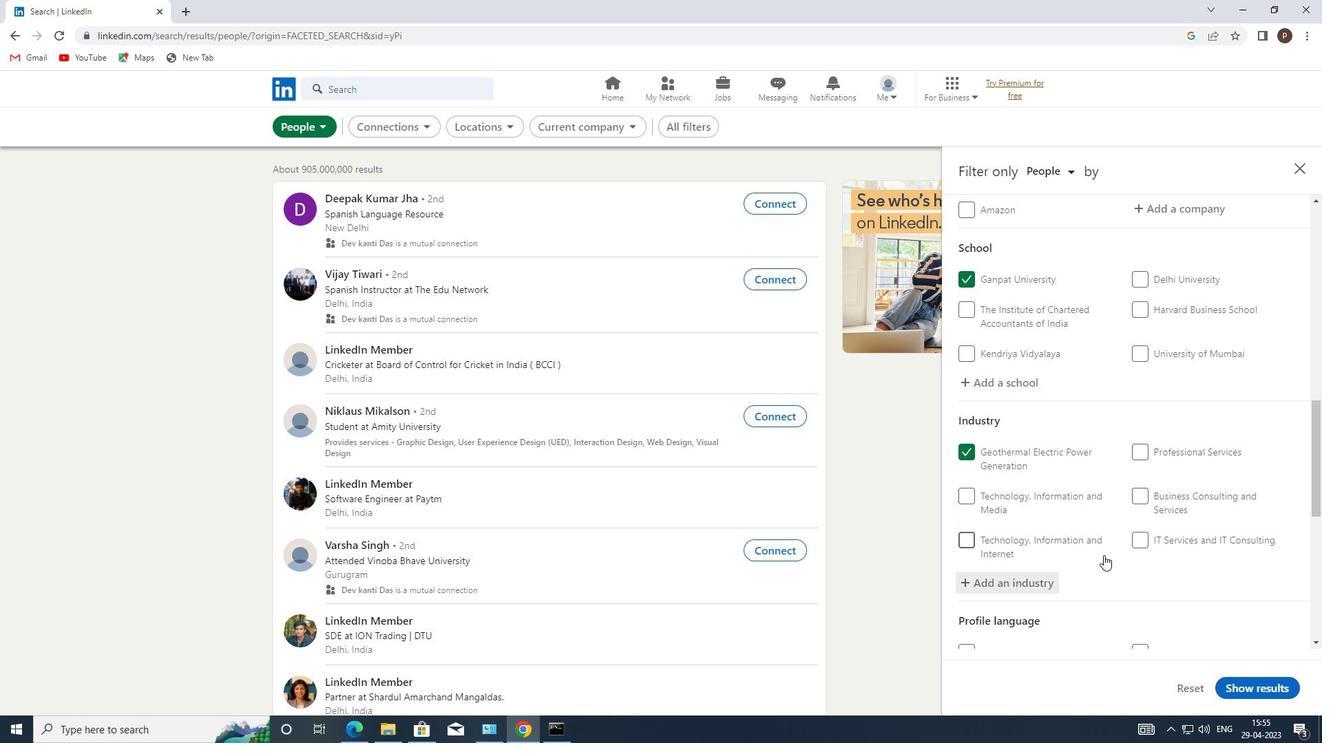 
Action: Mouse moved to (1132, 565)
Screenshot: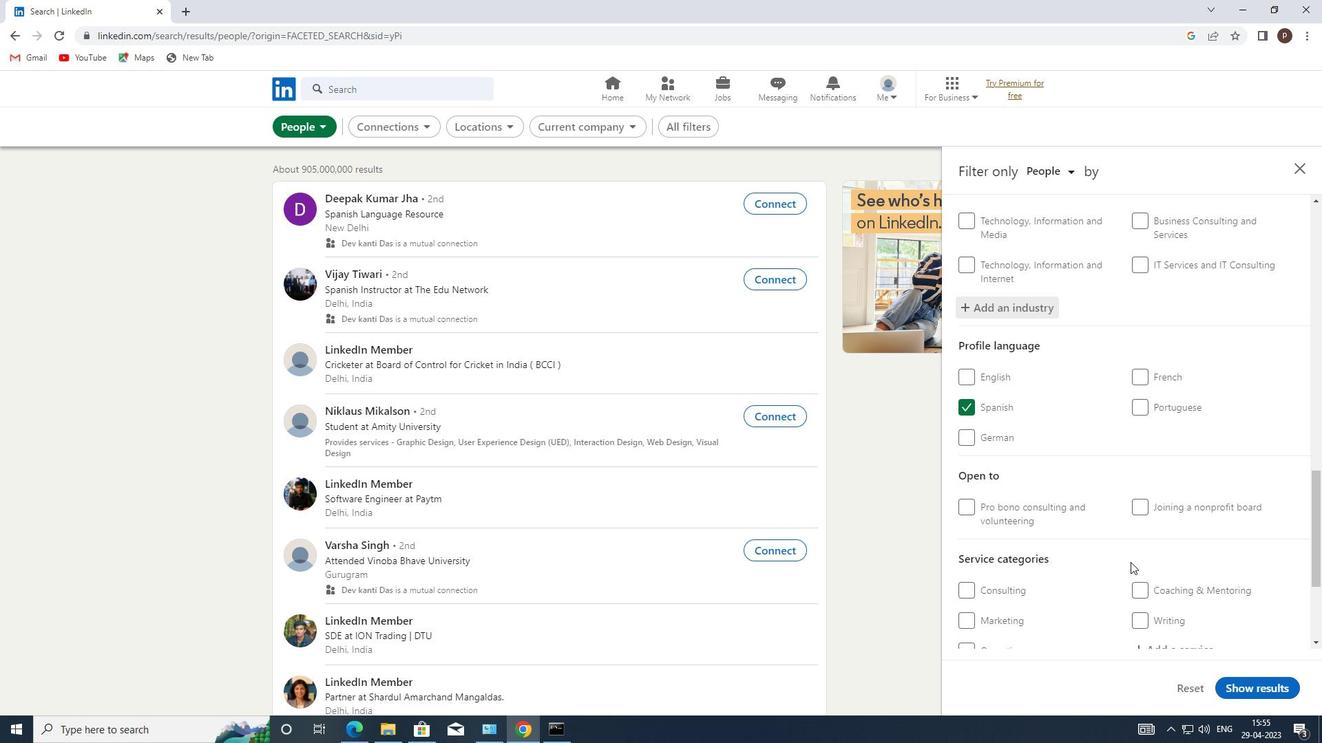 
Action: Mouse scrolled (1132, 564) with delta (0, 0)
Screenshot: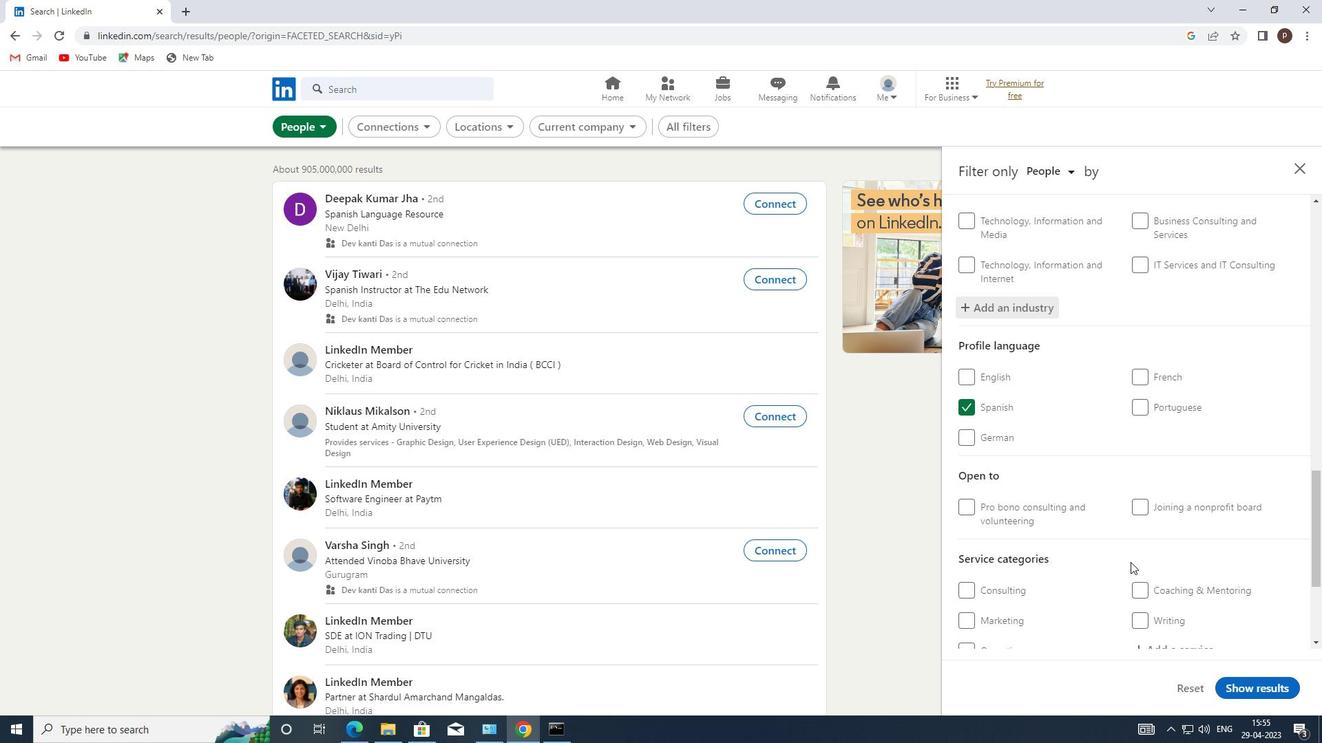 
Action: Mouse scrolled (1132, 564) with delta (0, 0)
Screenshot: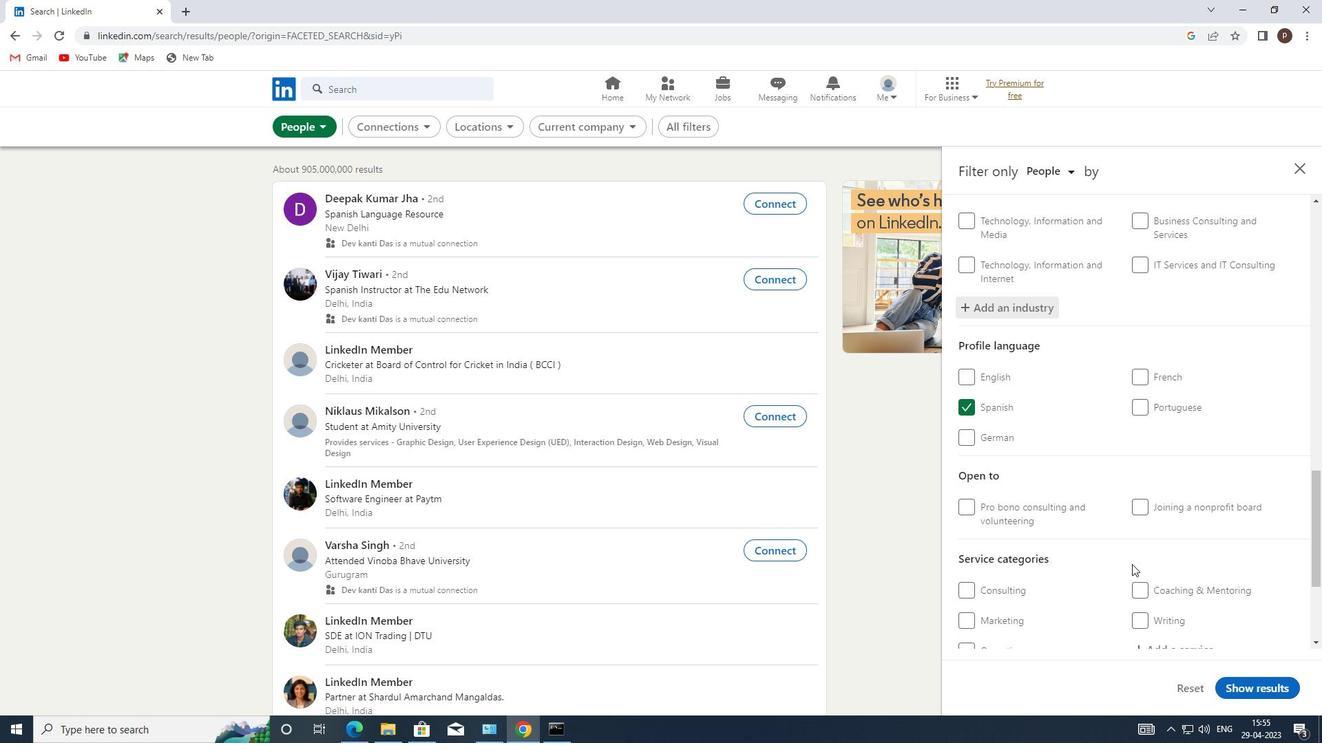 
Action: Mouse moved to (1159, 513)
Screenshot: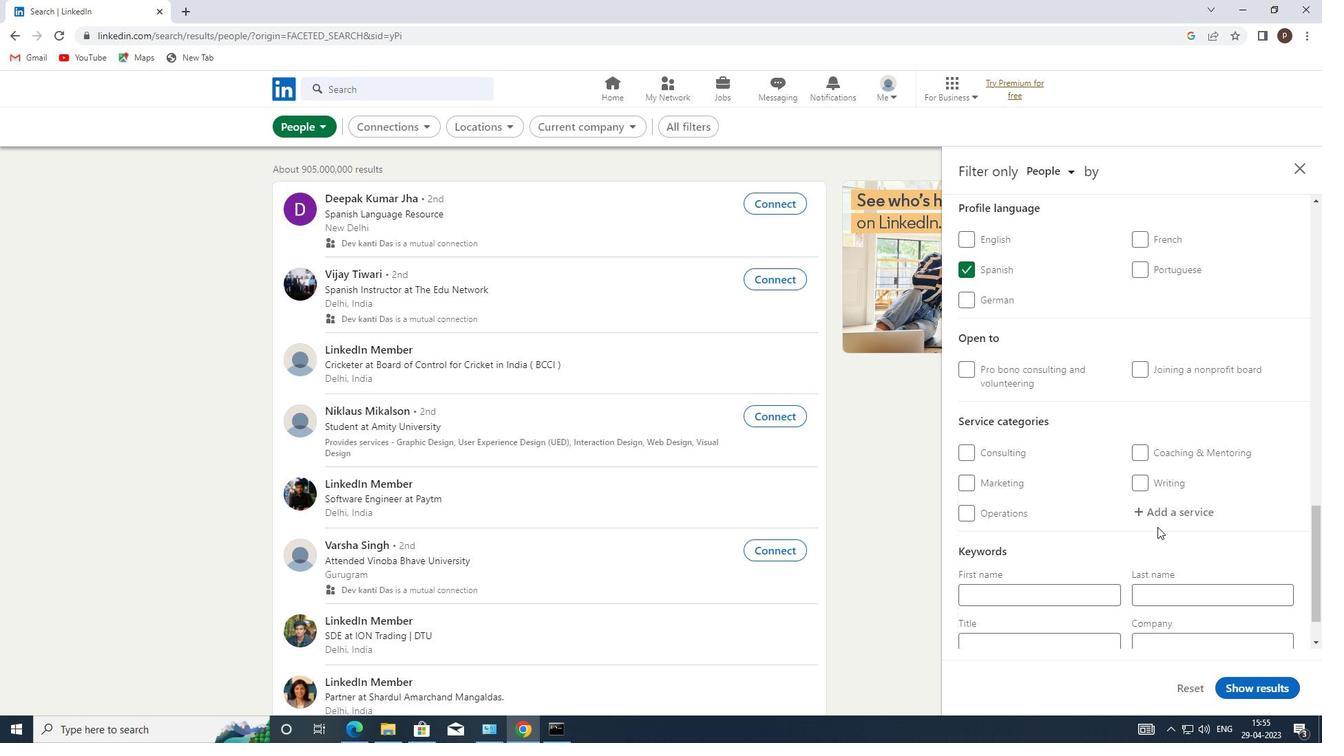 
Action: Mouse pressed left at (1159, 513)
Screenshot: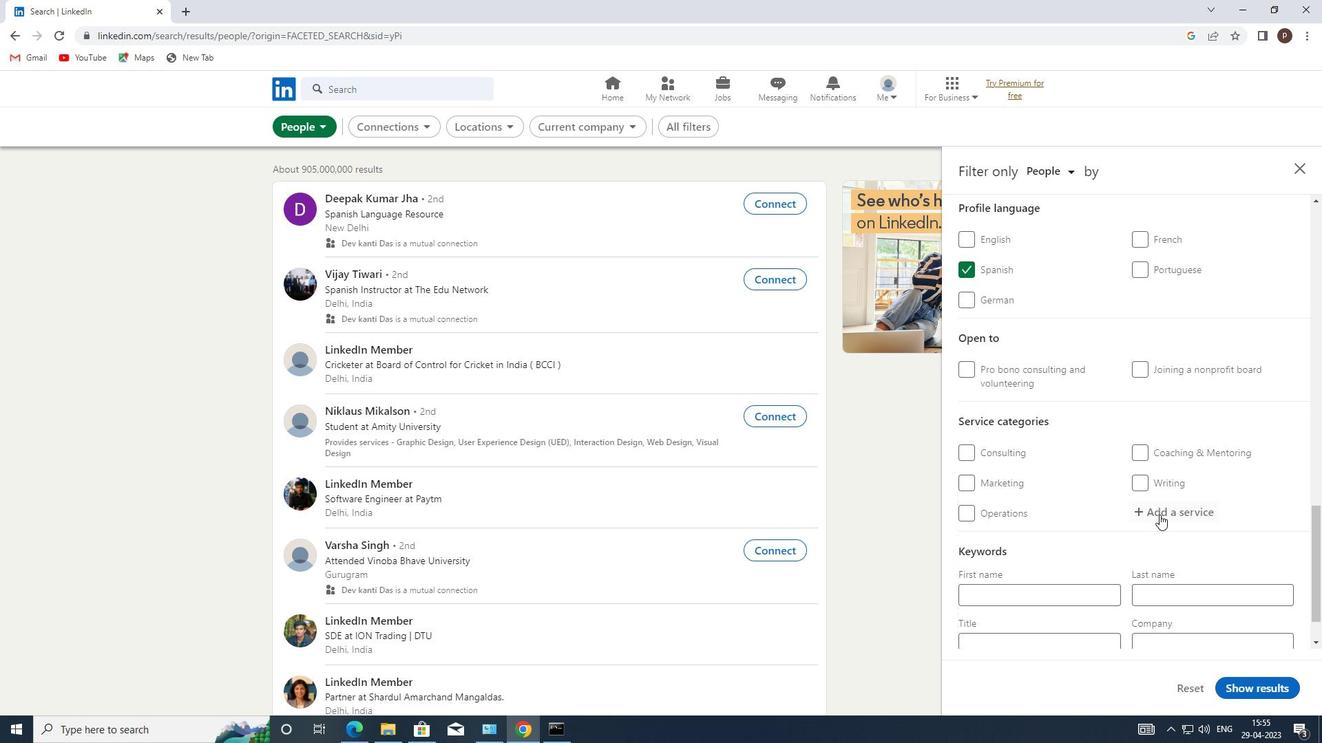 
Action: Mouse pressed left at (1159, 513)
Screenshot: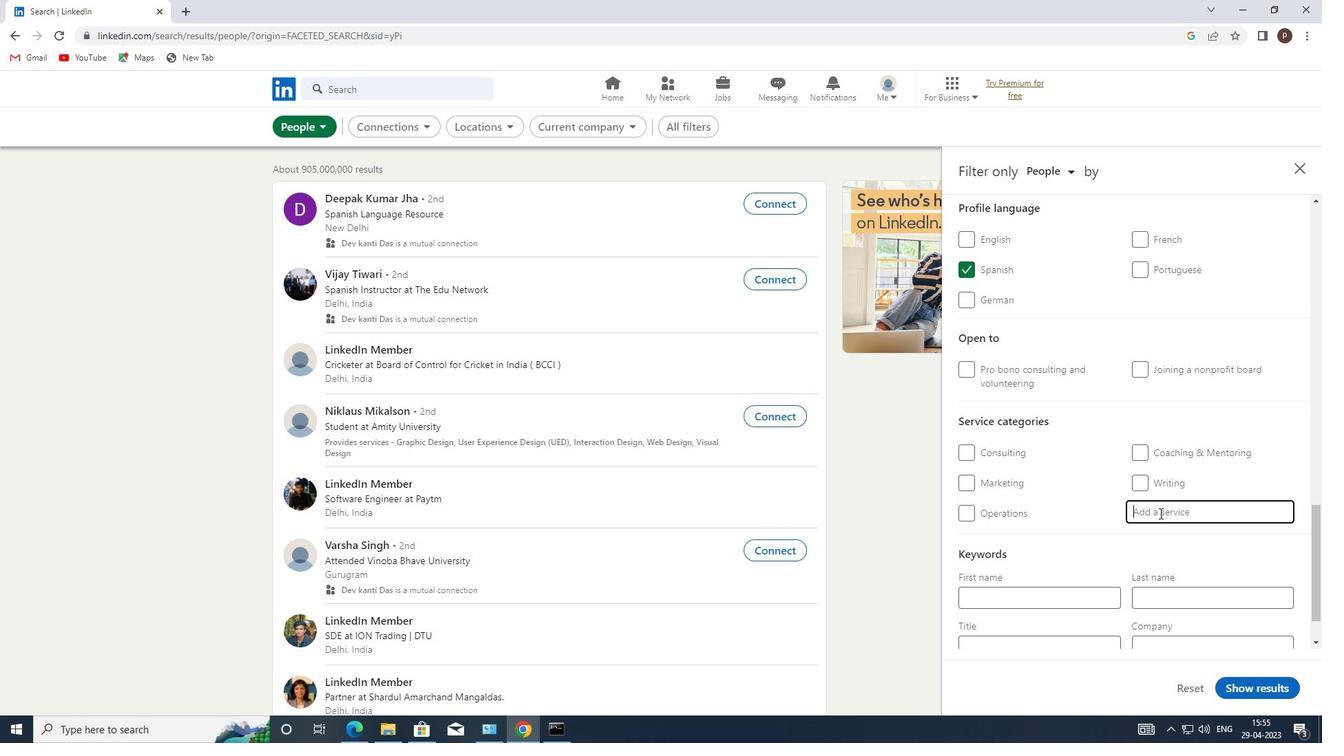 
Action: Key pressed <Key.caps_lock>N<Key.caps_lock>ON
Screenshot: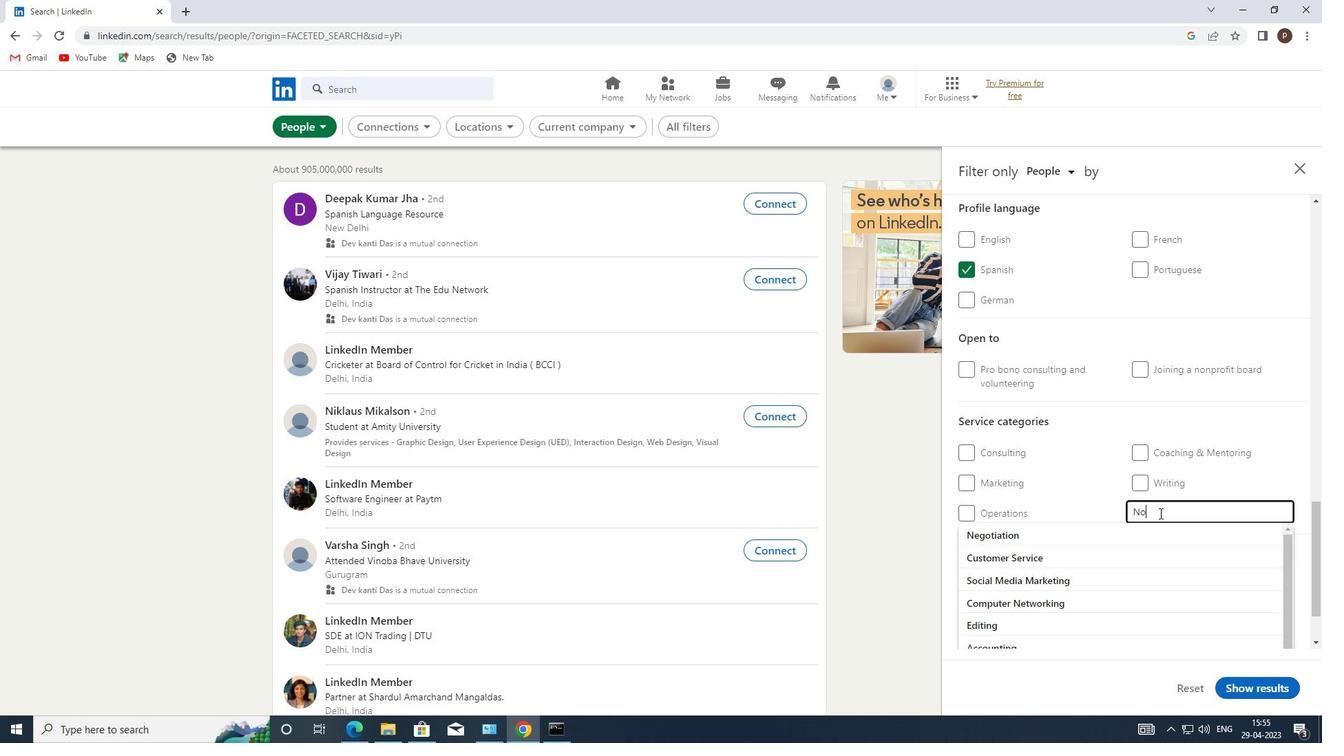 
Action: Mouse moved to (1068, 561)
Screenshot: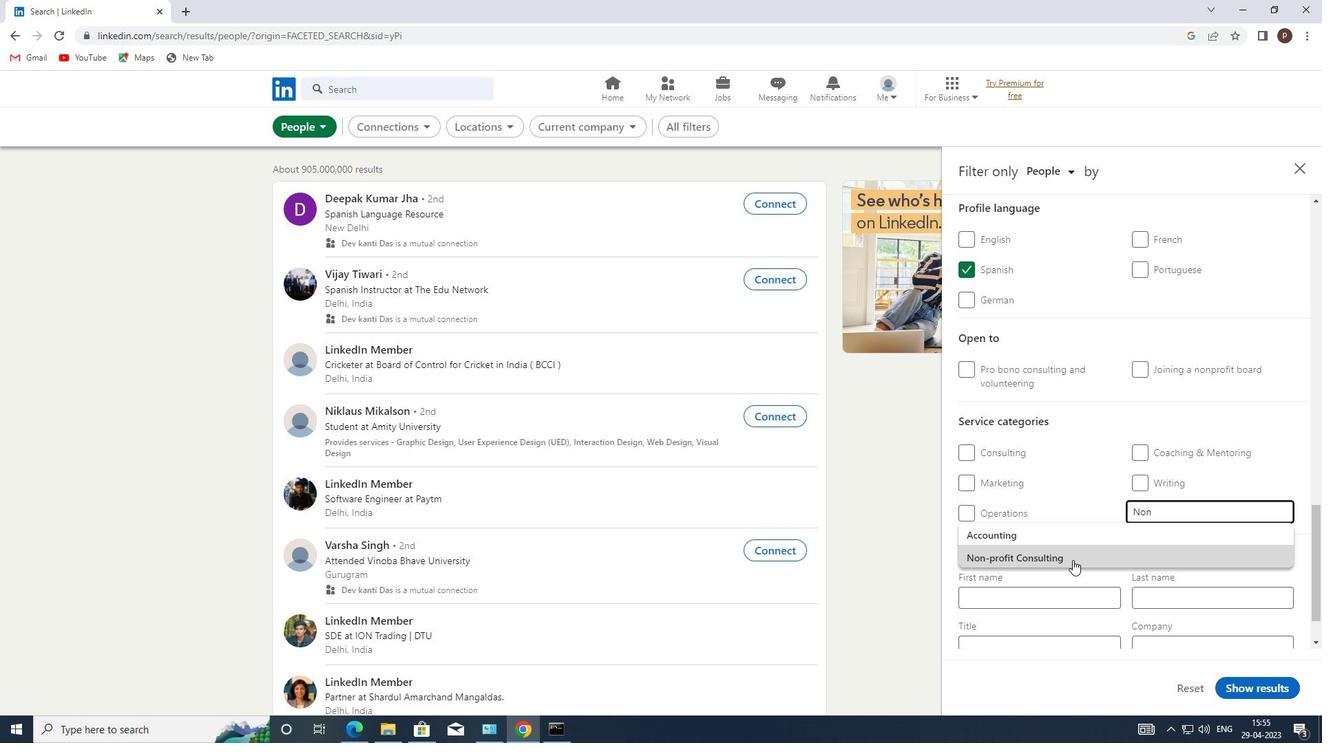 
Action: Mouse pressed left at (1068, 561)
Screenshot: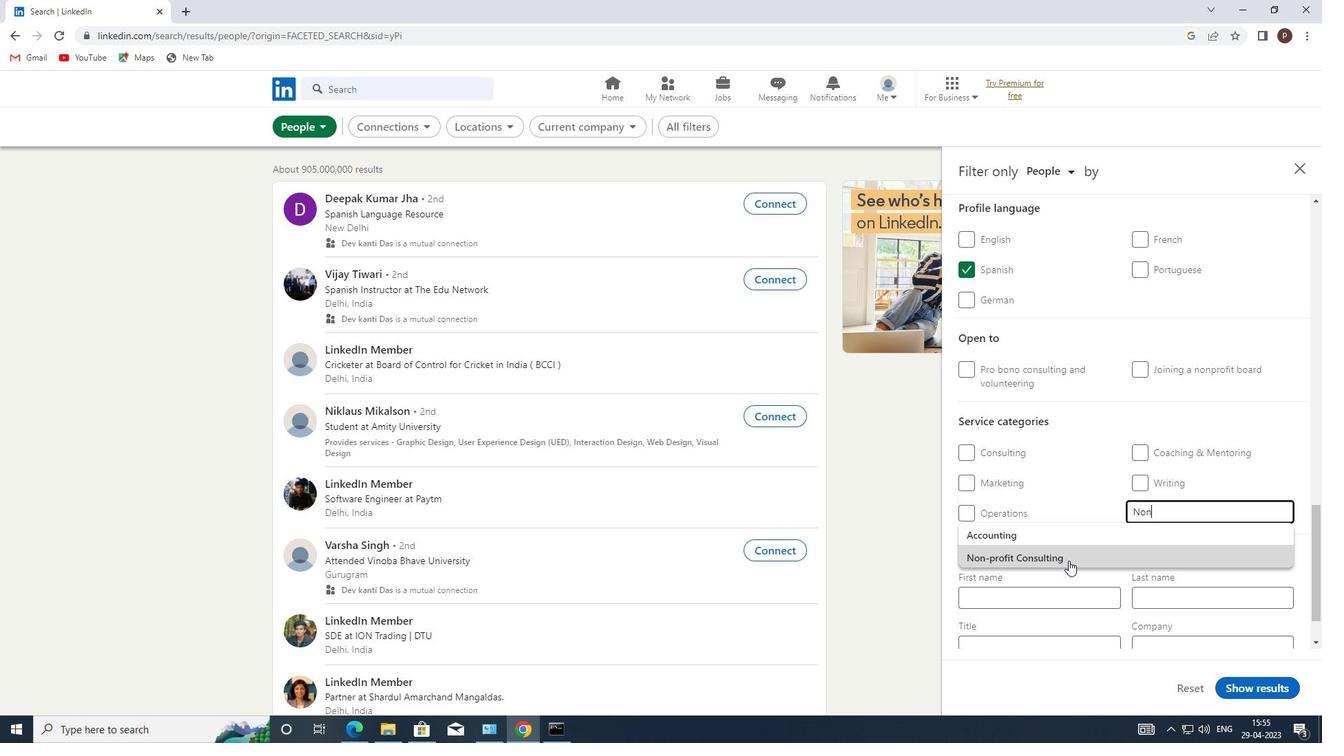 
Action: Mouse moved to (1044, 526)
Screenshot: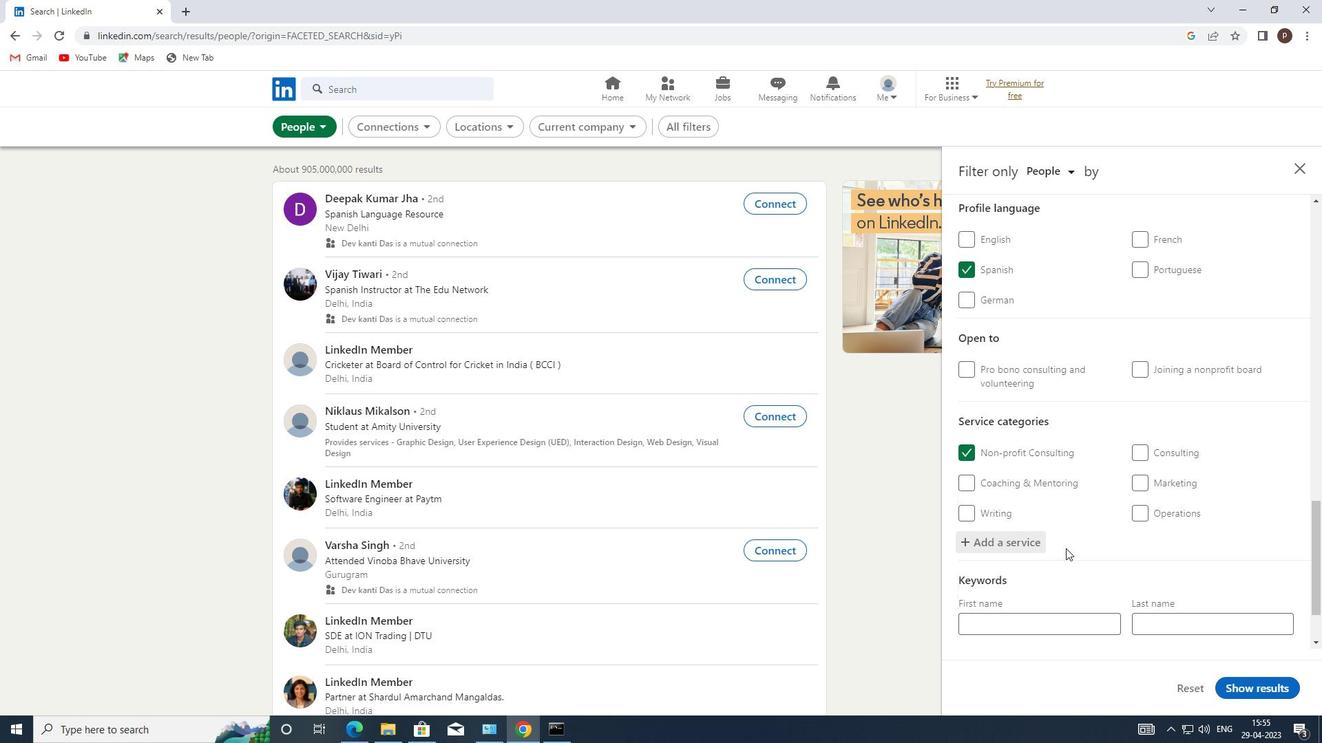 
Action: Mouse scrolled (1044, 525) with delta (0, 0)
Screenshot: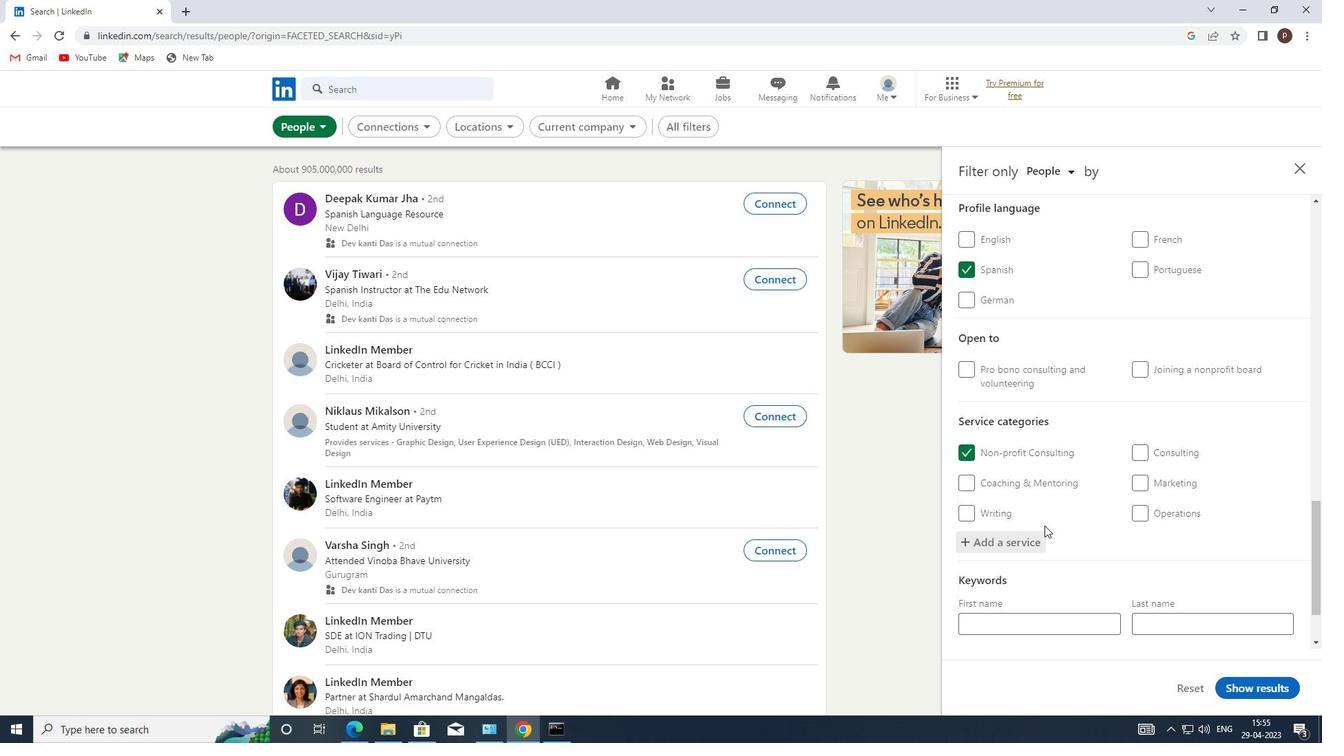 
Action: Mouse scrolled (1044, 525) with delta (0, 0)
Screenshot: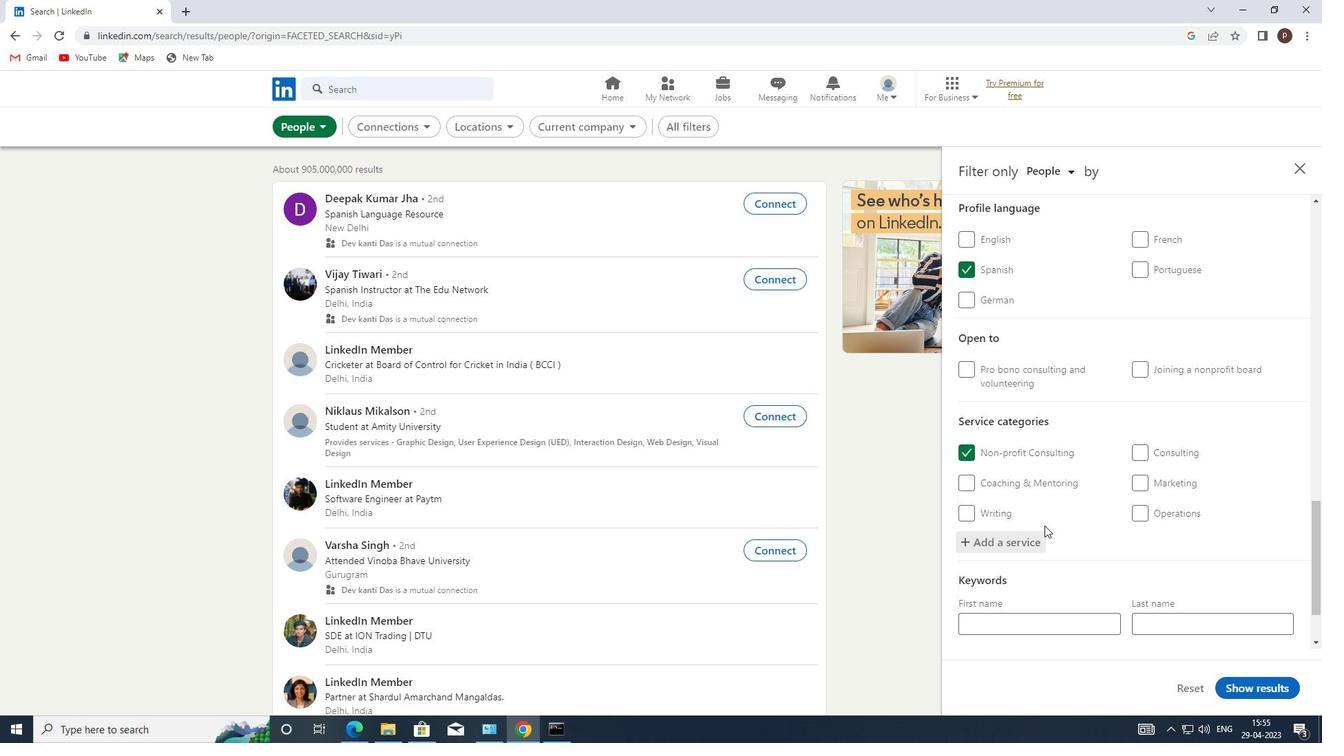 
Action: Mouse moved to (1044, 527)
Screenshot: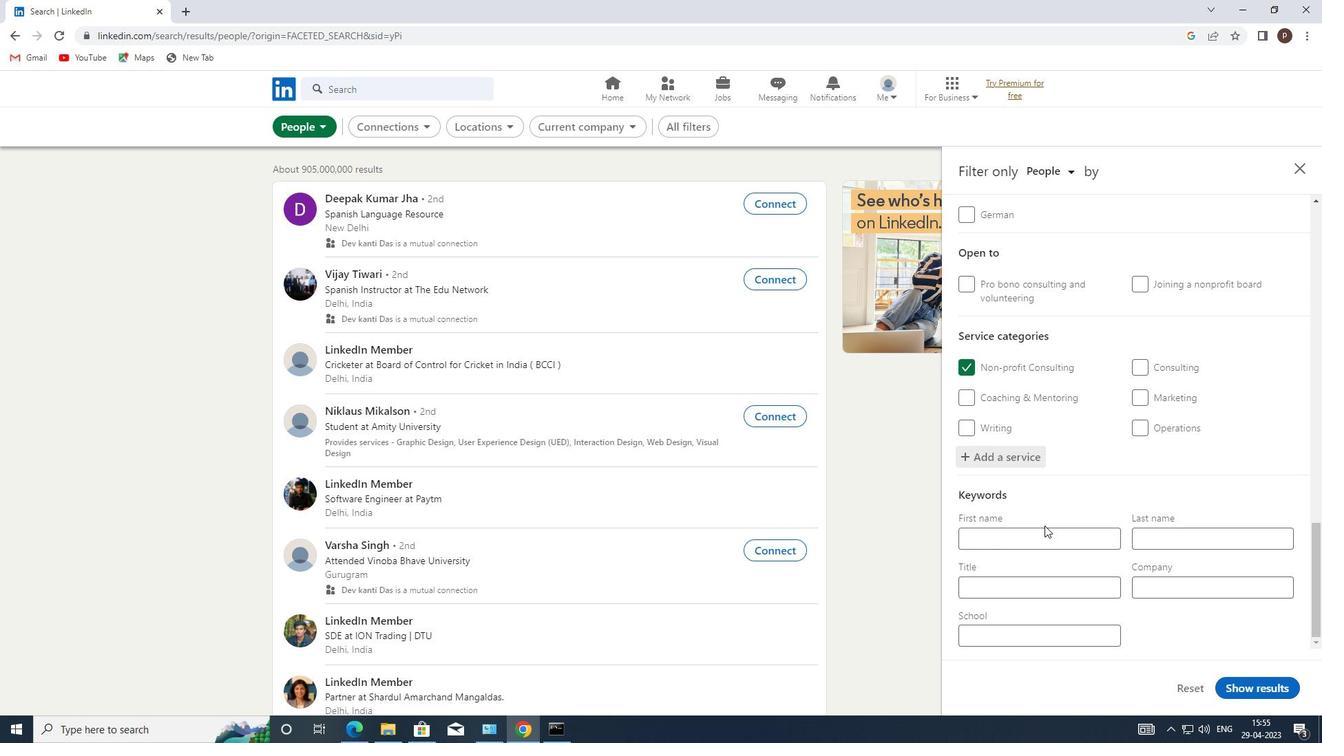 
Action: Mouse scrolled (1044, 526) with delta (0, 0)
Screenshot: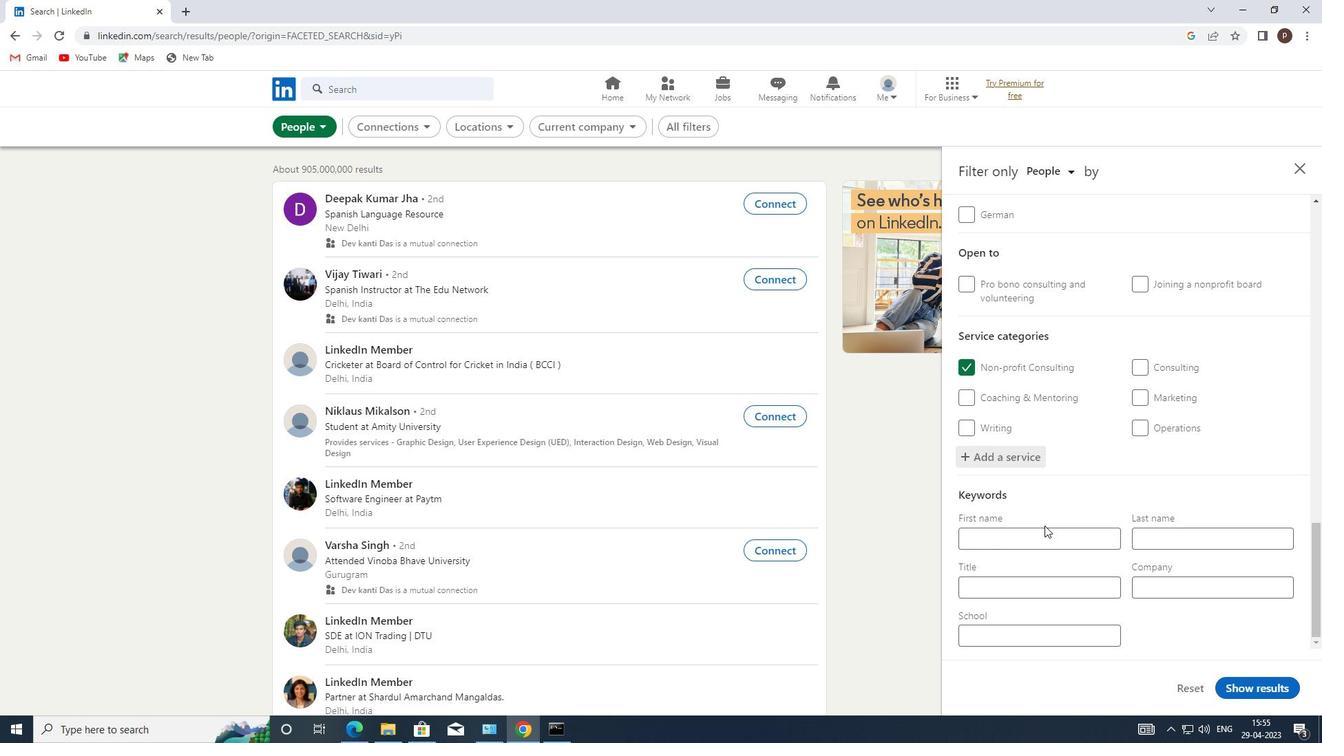 
Action: Mouse moved to (1002, 588)
Screenshot: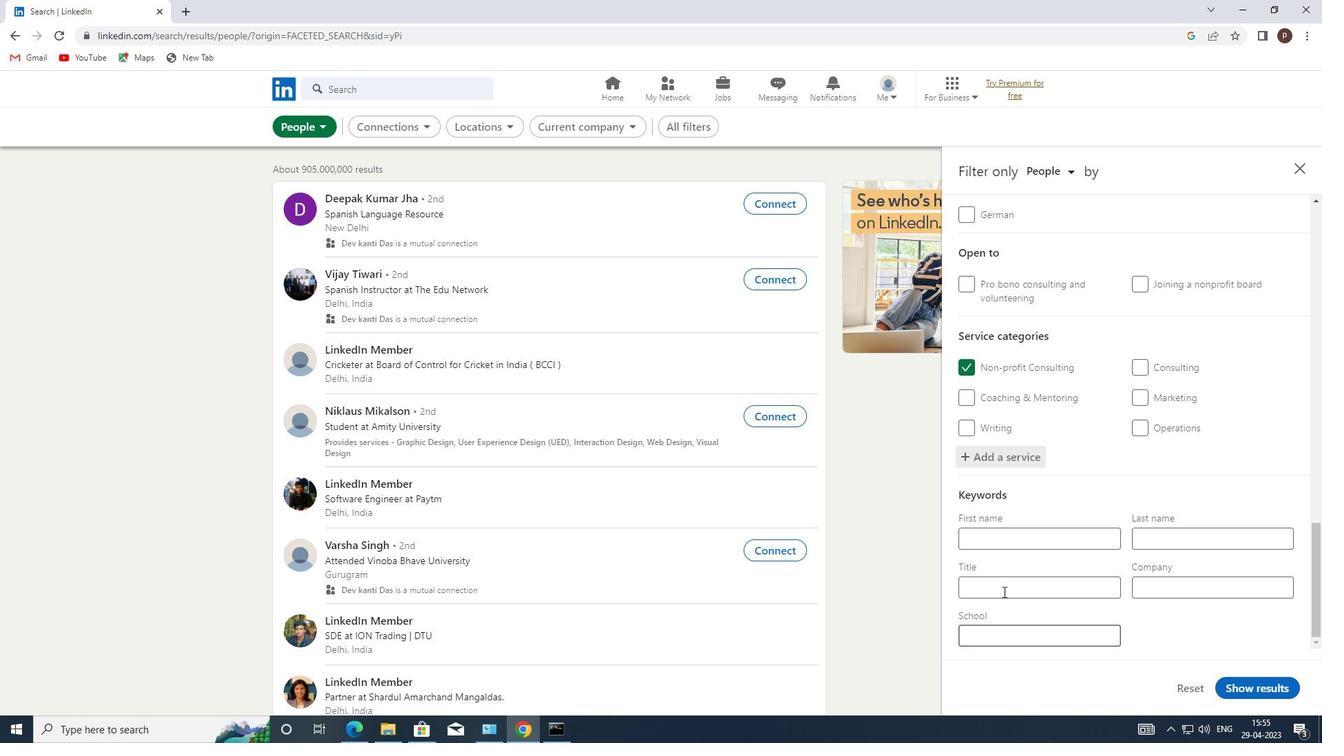 
Action: Mouse pressed left at (1002, 588)
Screenshot: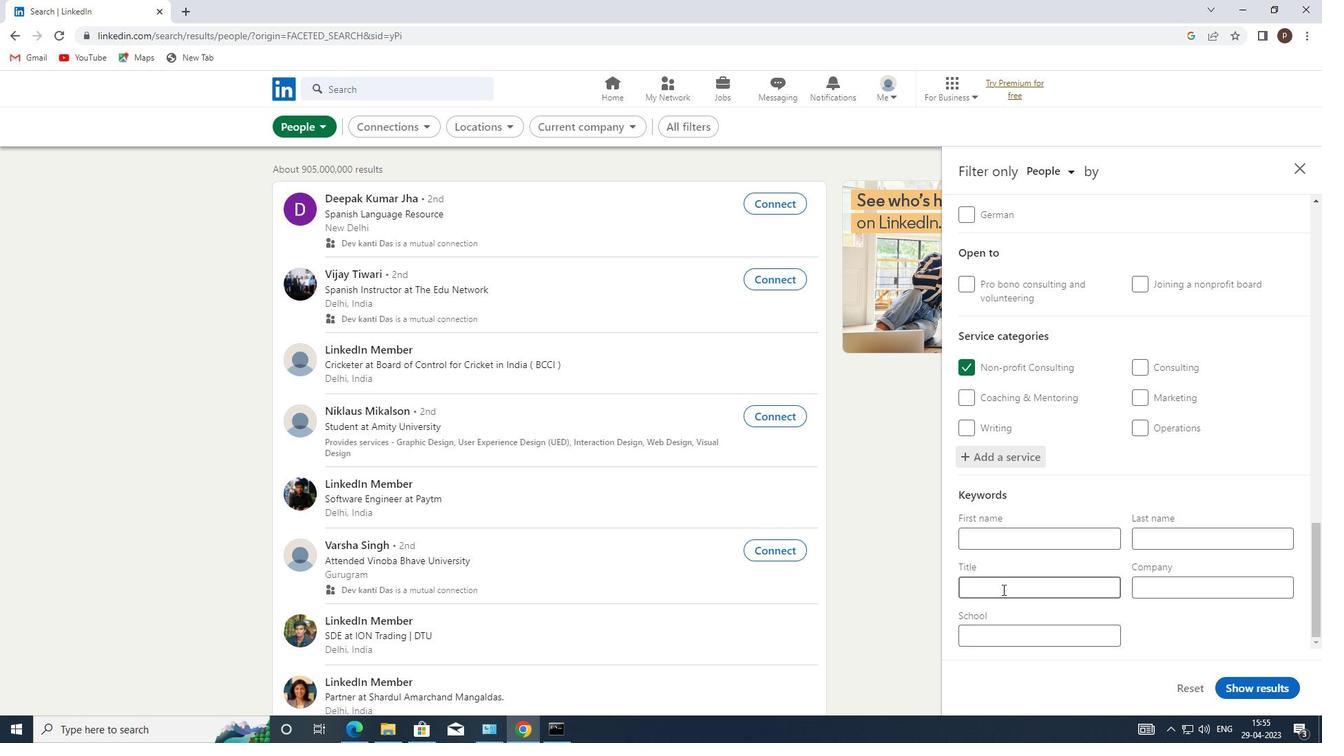
Action: Key pressed <Key.caps_lock>P<Key.caps_lock>HOTOGRAPHER<Key.space>
Screenshot: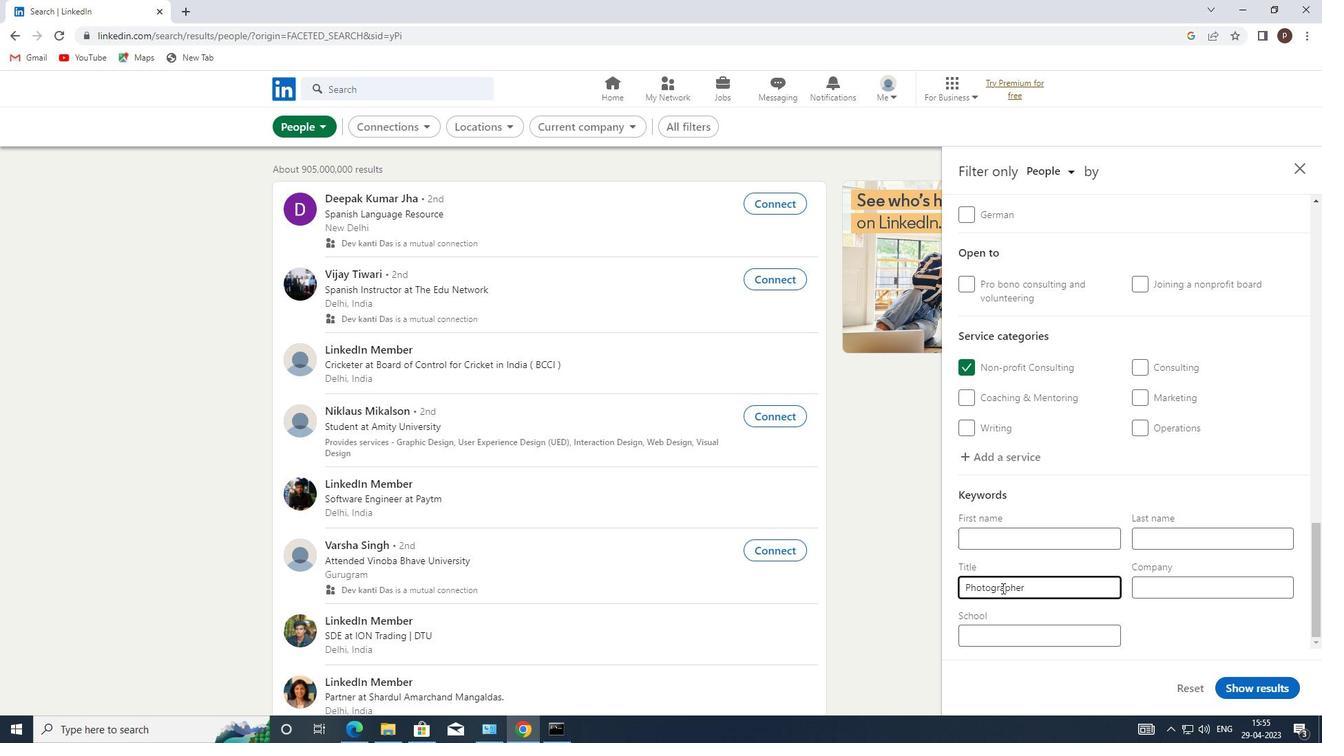 
Action: Mouse moved to (1240, 681)
Screenshot: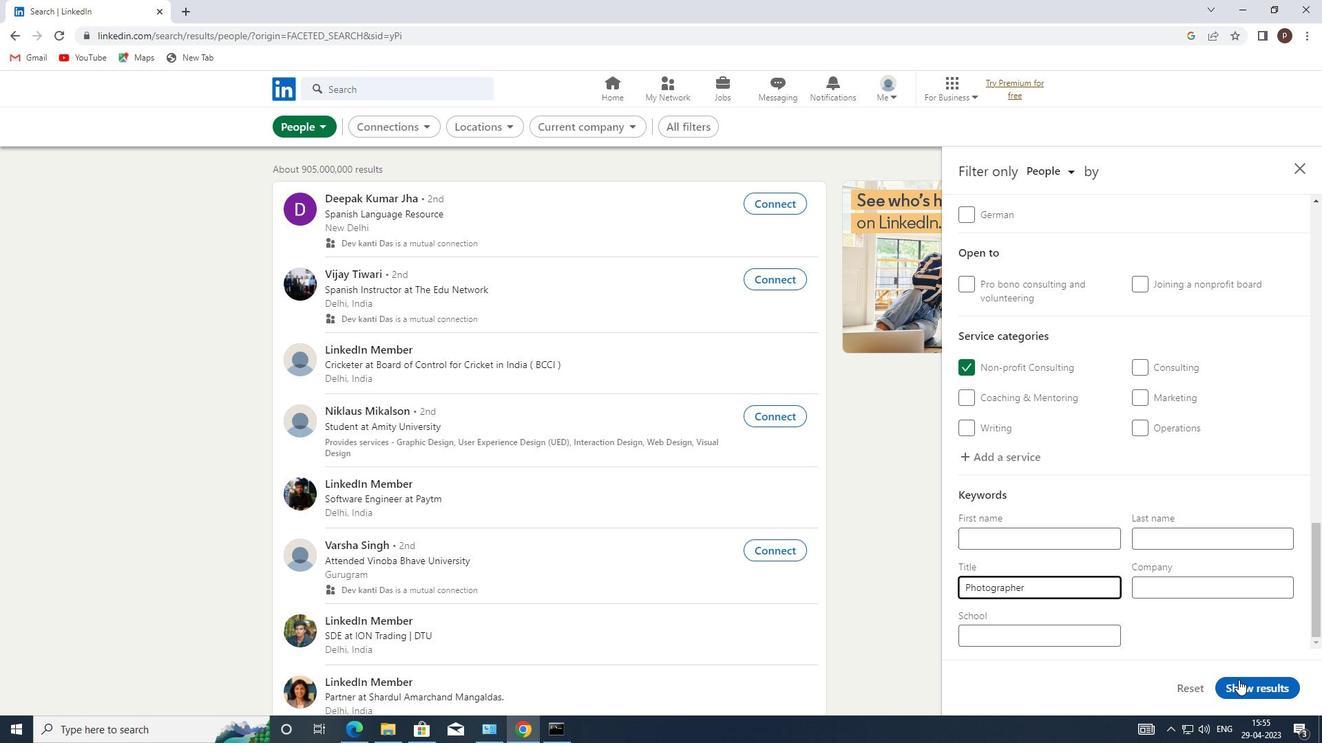 
Action: Mouse pressed left at (1240, 681)
Screenshot: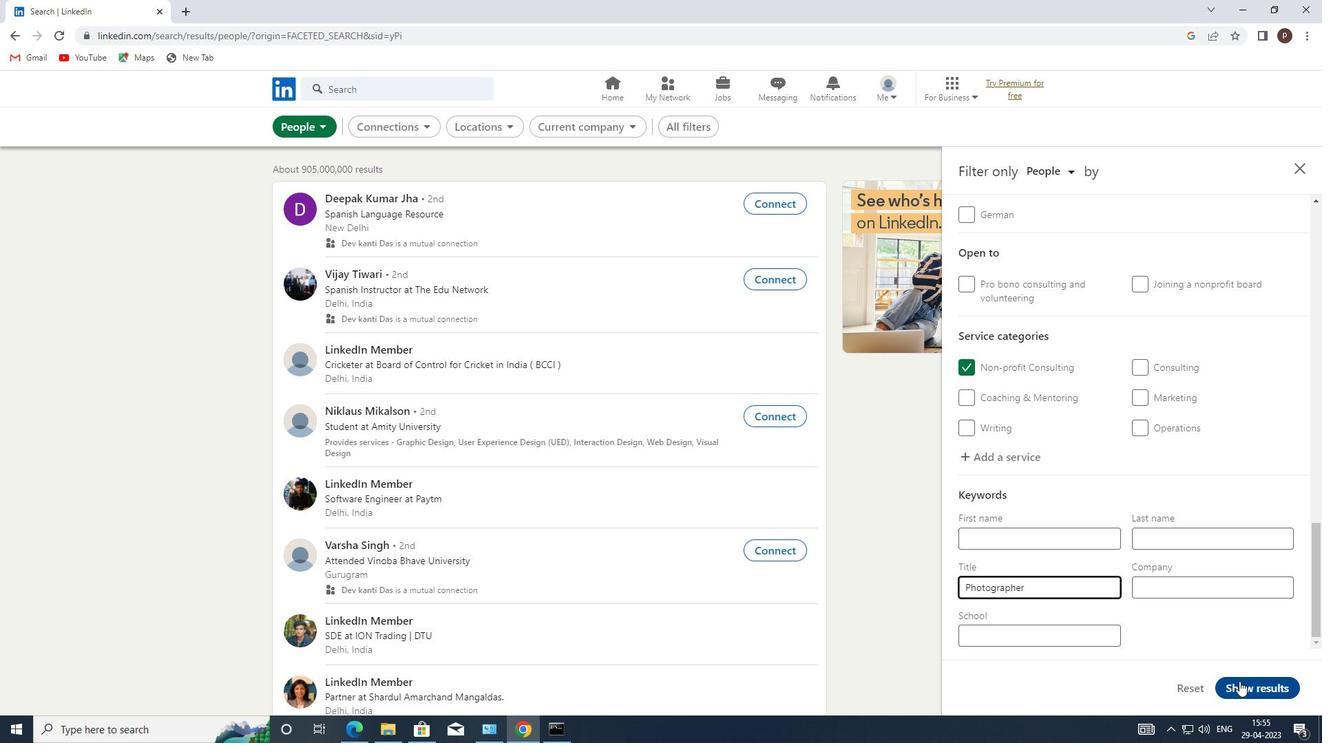
